 Task: Look for space in Törökszentmiklós, Hungary from 12th July, 2023 to 16th July, 2023 for 8 adults in price range Rs.10000 to Rs.16000. Place can be private room with 8 bedrooms having 8 beds and 8 bathrooms. Property type can be house, flat, guest house, hotel. Amenities needed are: wifi, TV, free parkinig on premises, gym, breakfast. Booking option can be shelf check-in. Required host language is English.
Action: Mouse moved to (498, 100)
Screenshot: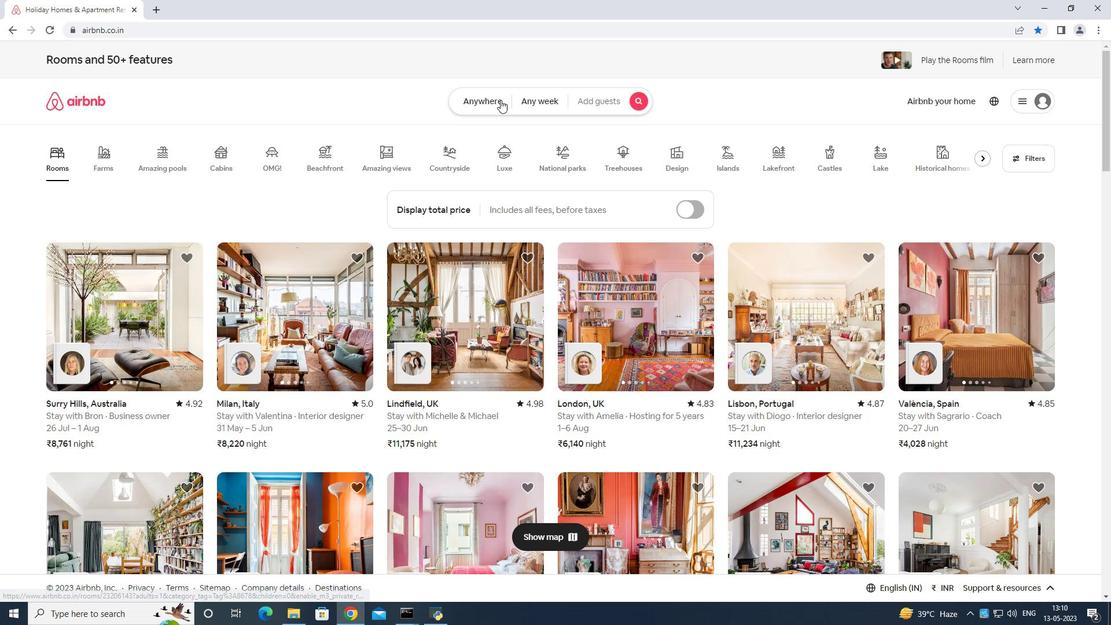 
Action: Mouse pressed left at (498, 100)
Screenshot: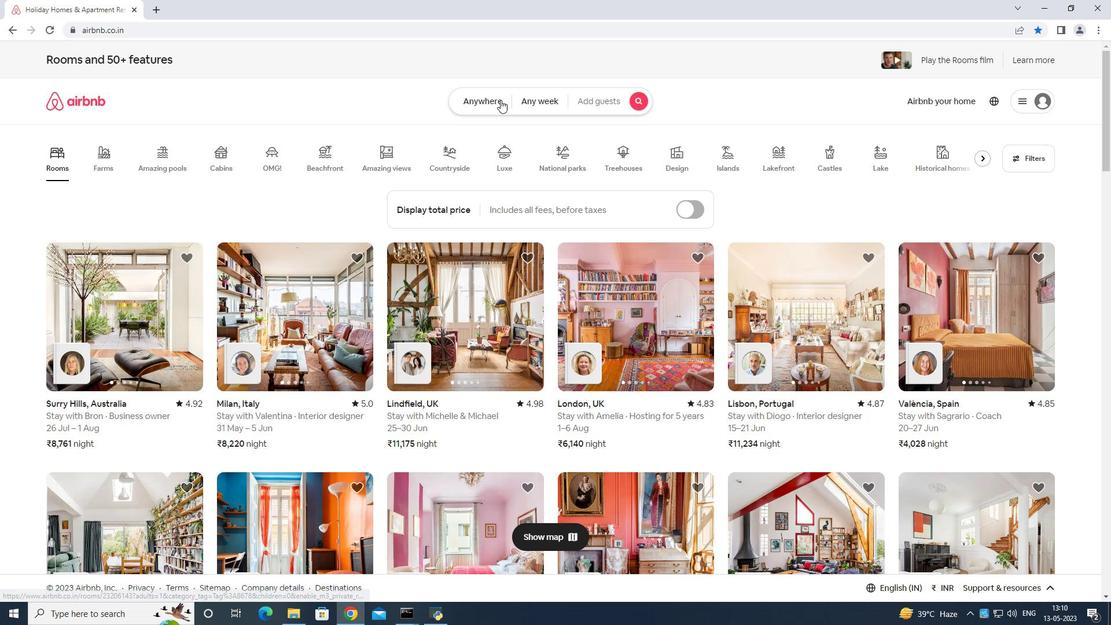 
Action: Mouse moved to (436, 140)
Screenshot: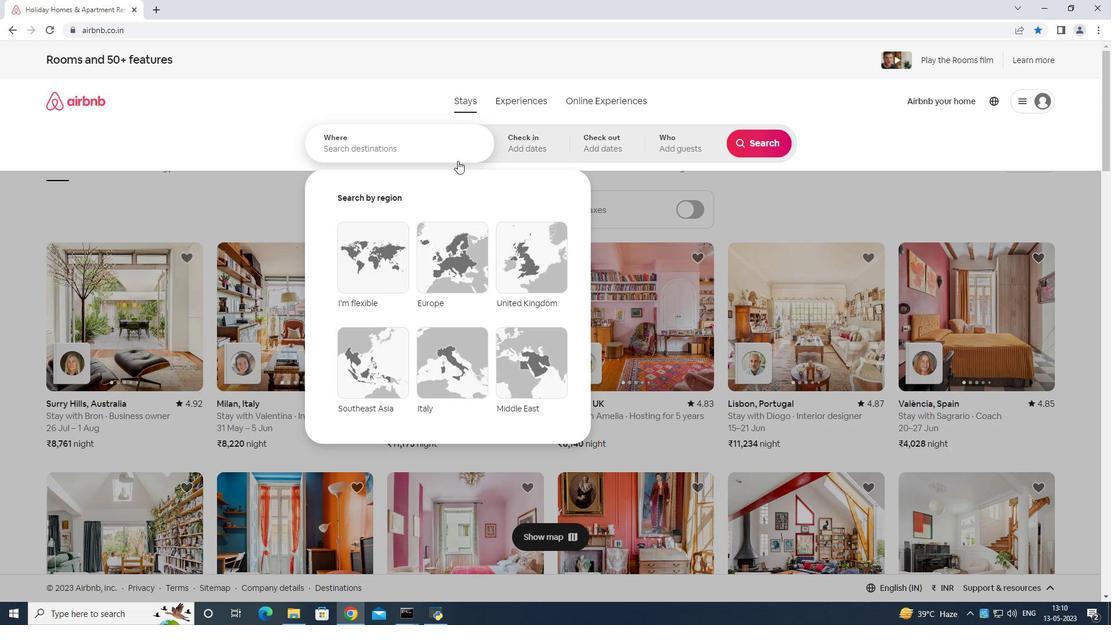 
Action: Mouse pressed left at (436, 140)
Screenshot: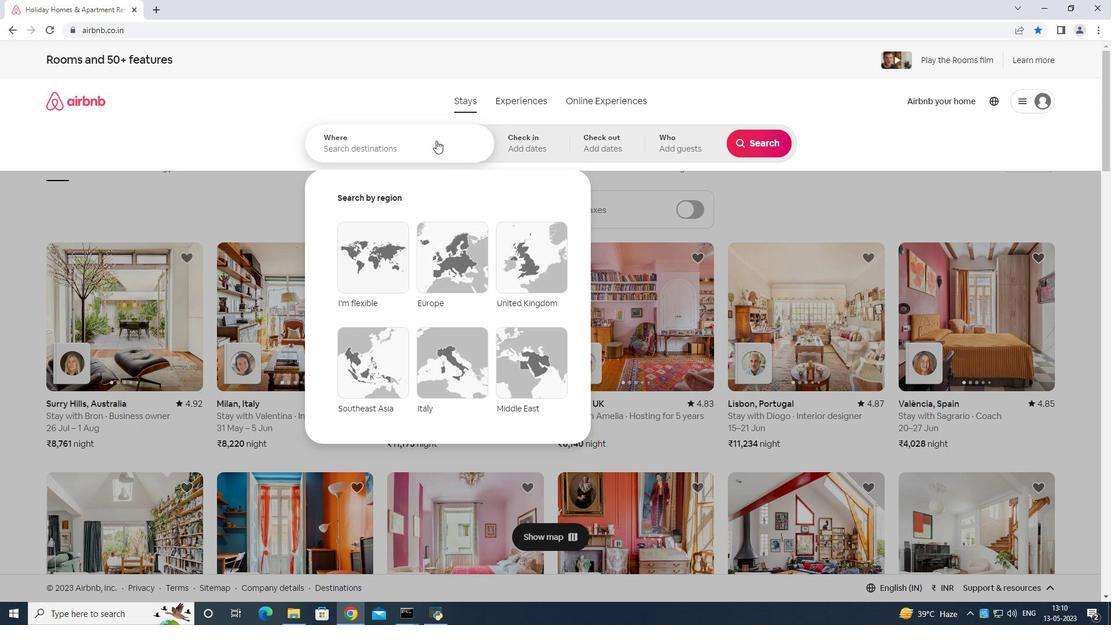 
Action: Mouse moved to (436, 140)
Screenshot: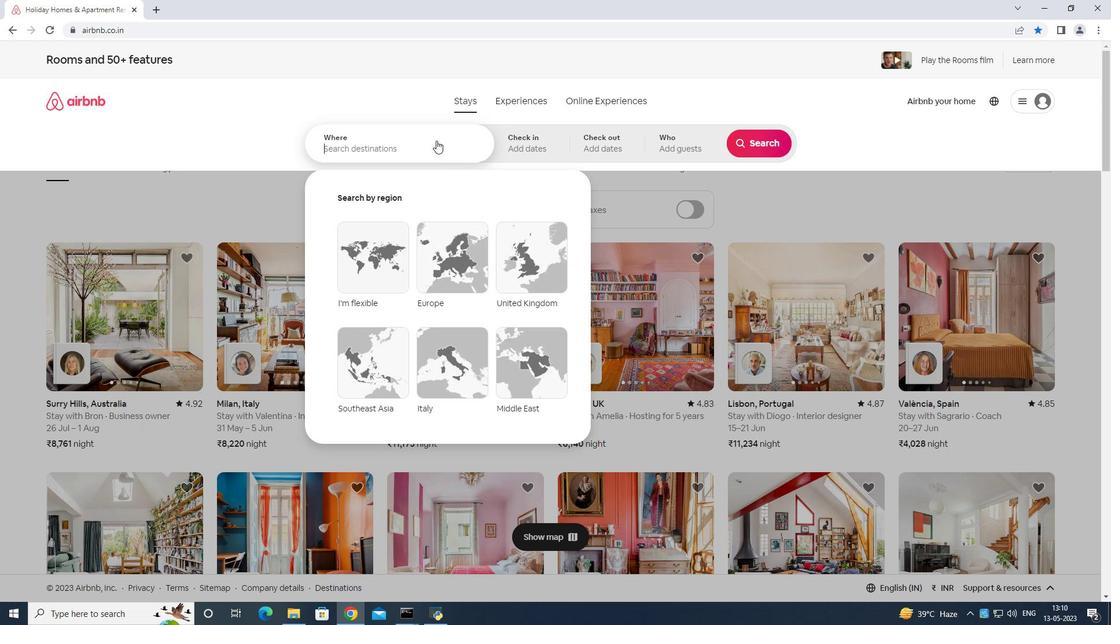 
Action: Key pressed <Key.shift>Torokszenr<Key.backspace>tmiklo<Key.space>hungary<Key.enter>
Screenshot: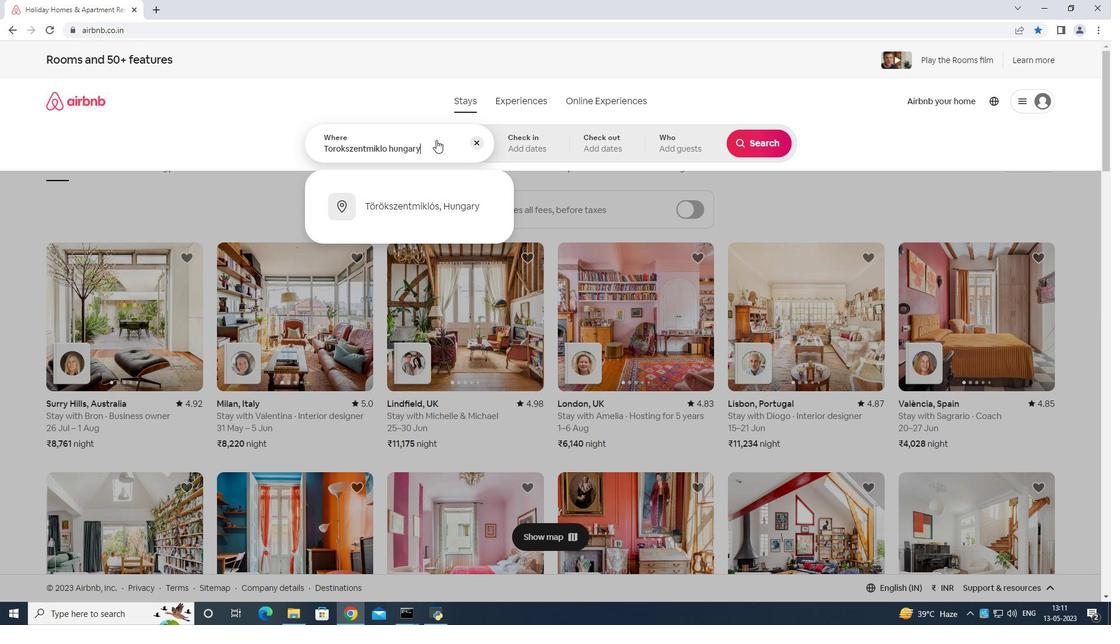 
Action: Mouse moved to (763, 237)
Screenshot: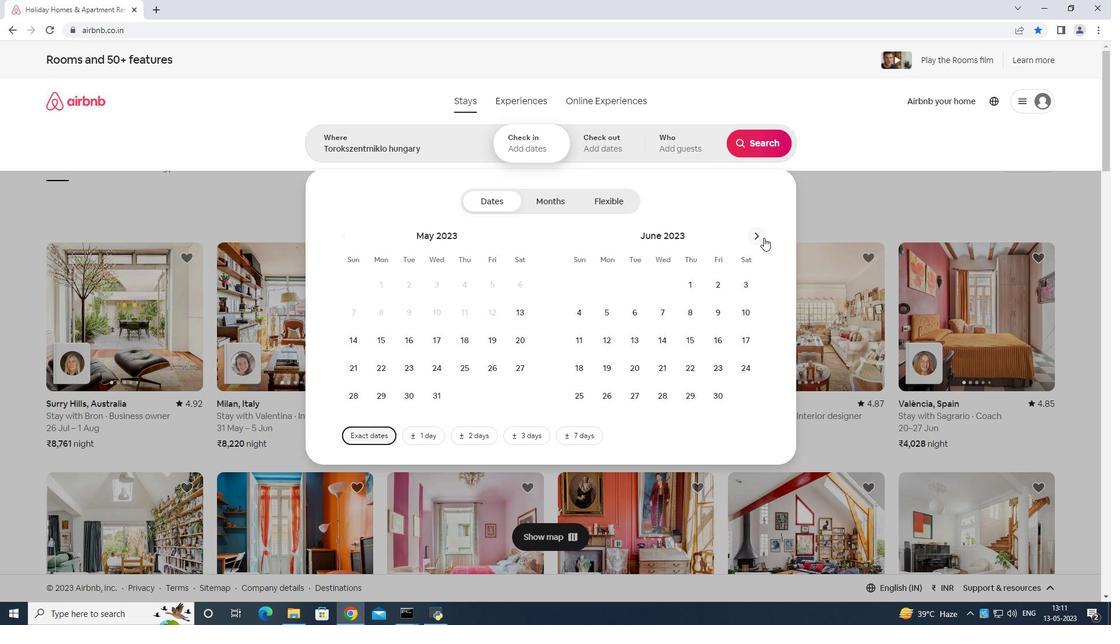 
Action: Mouse pressed left at (763, 237)
Screenshot: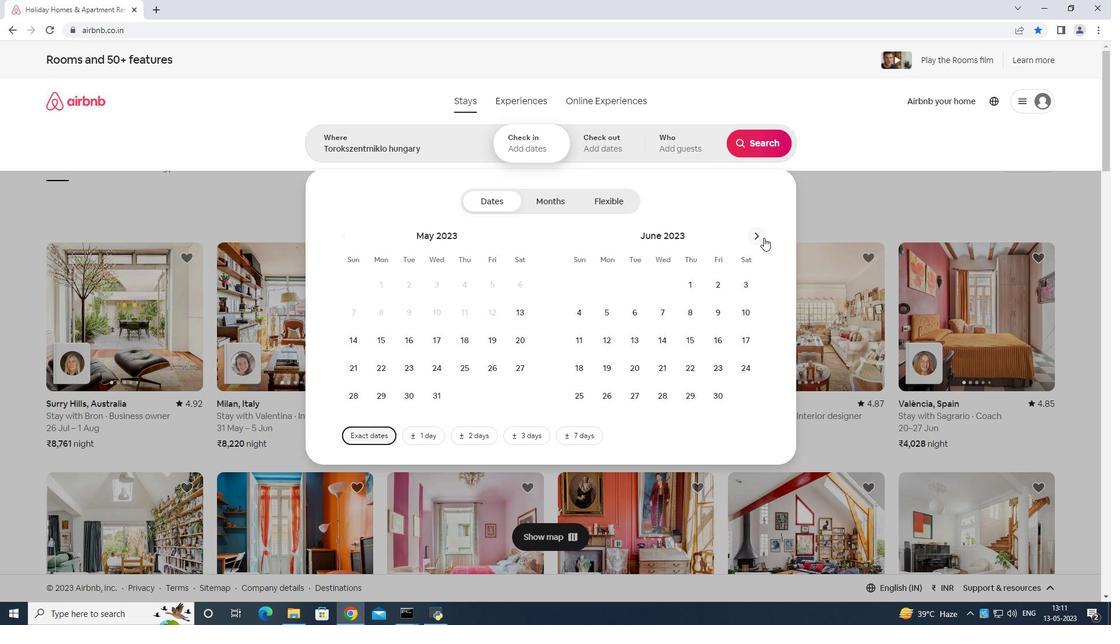 
Action: Mouse moved to (663, 337)
Screenshot: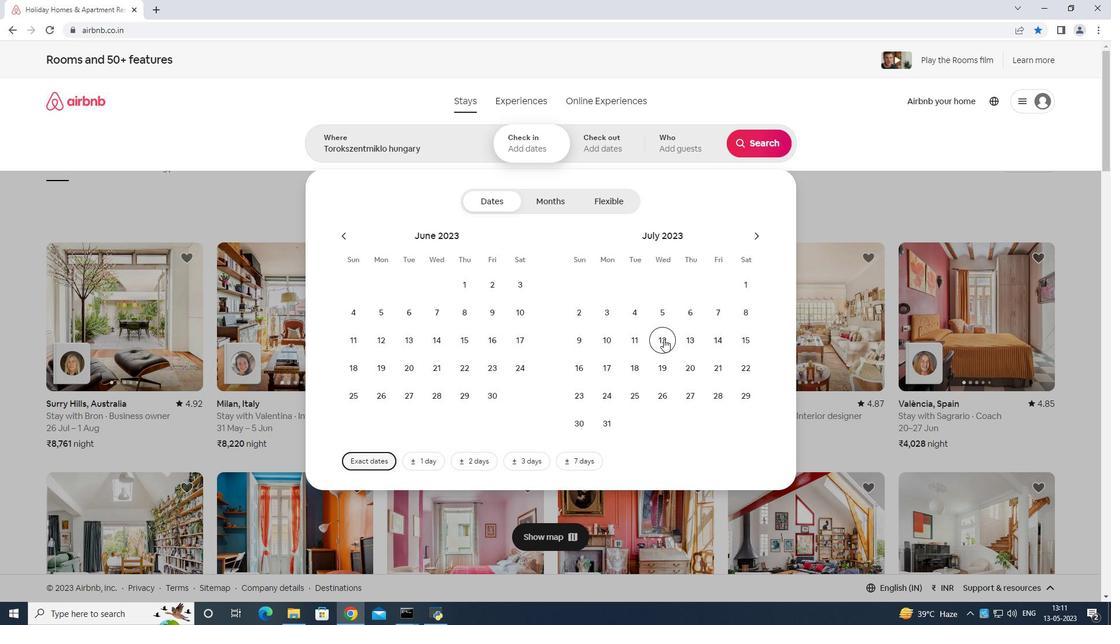 
Action: Mouse pressed left at (663, 337)
Screenshot: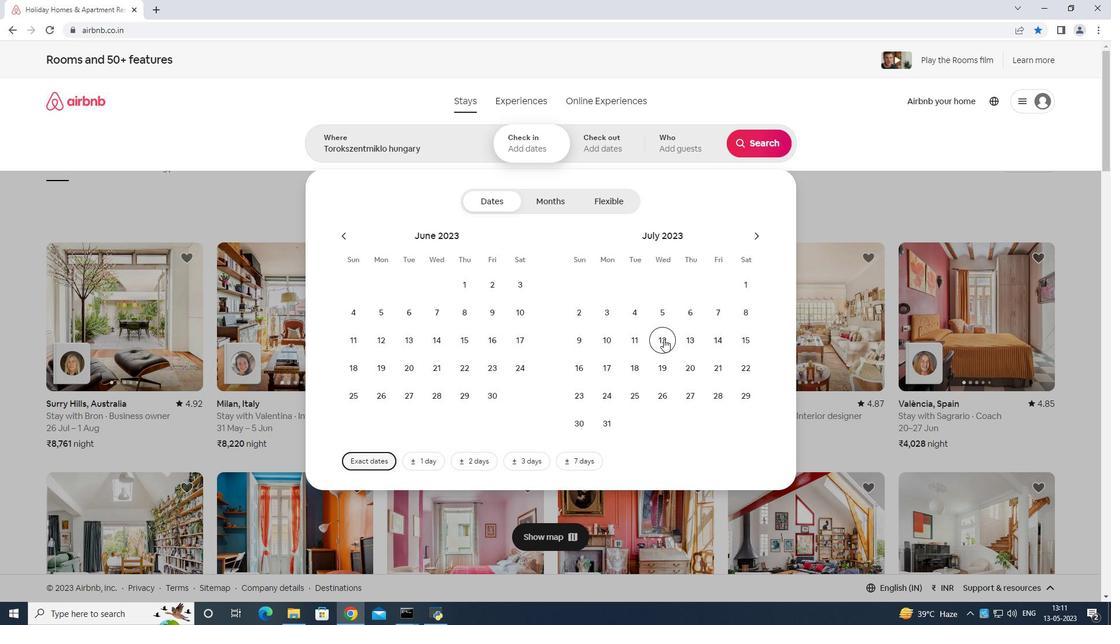 
Action: Mouse moved to (572, 369)
Screenshot: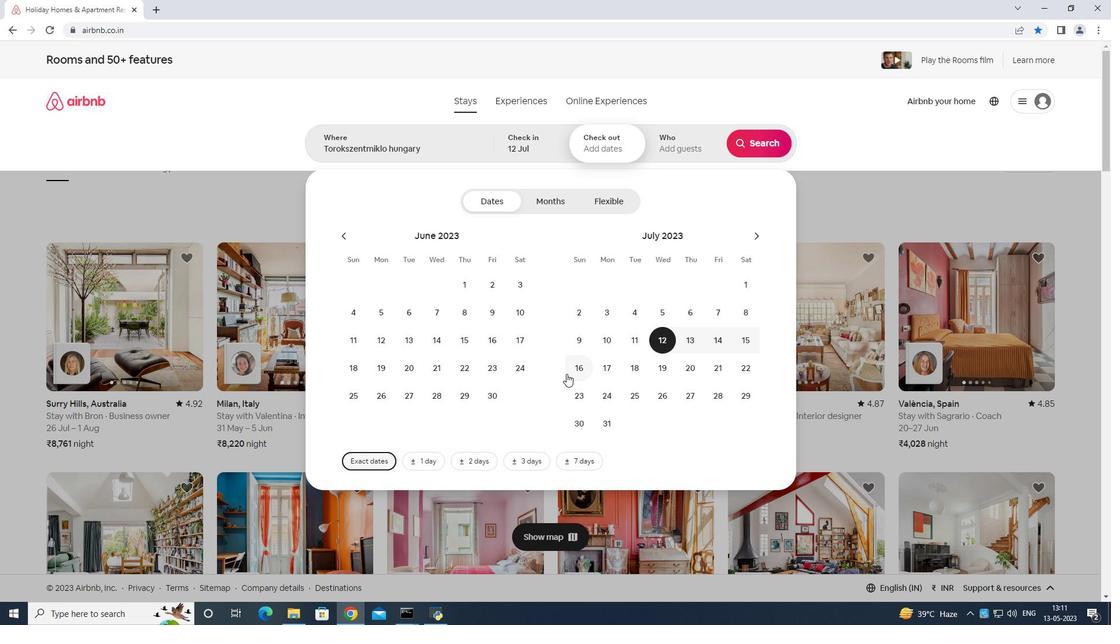 
Action: Mouse pressed left at (572, 369)
Screenshot: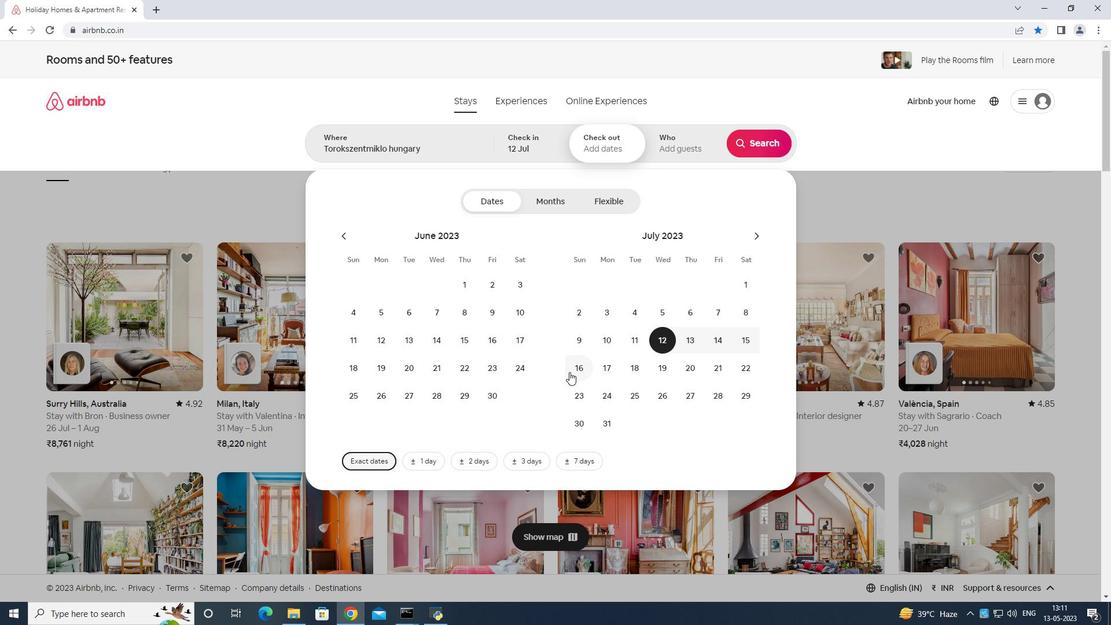 
Action: Mouse moved to (694, 141)
Screenshot: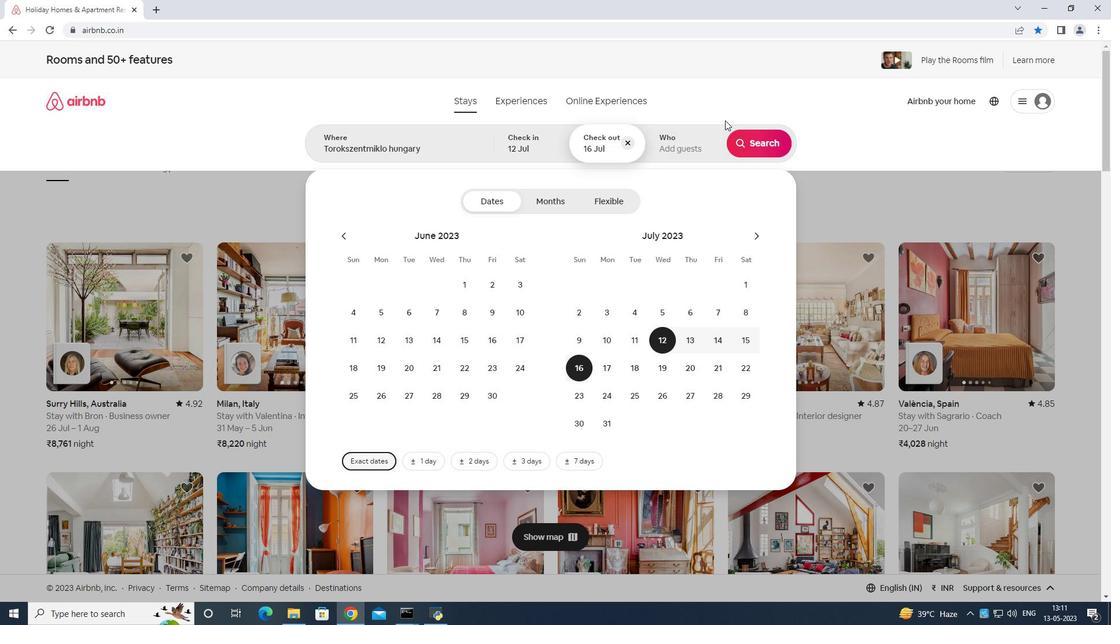 
Action: Mouse pressed left at (694, 141)
Screenshot: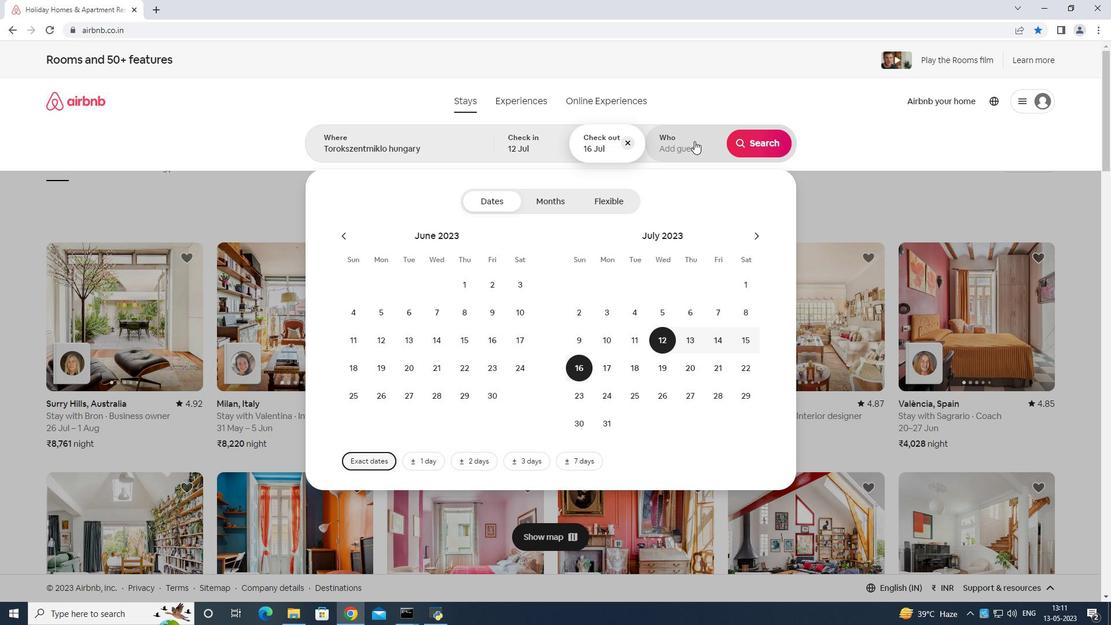 
Action: Mouse moved to (767, 201)
Screenshot: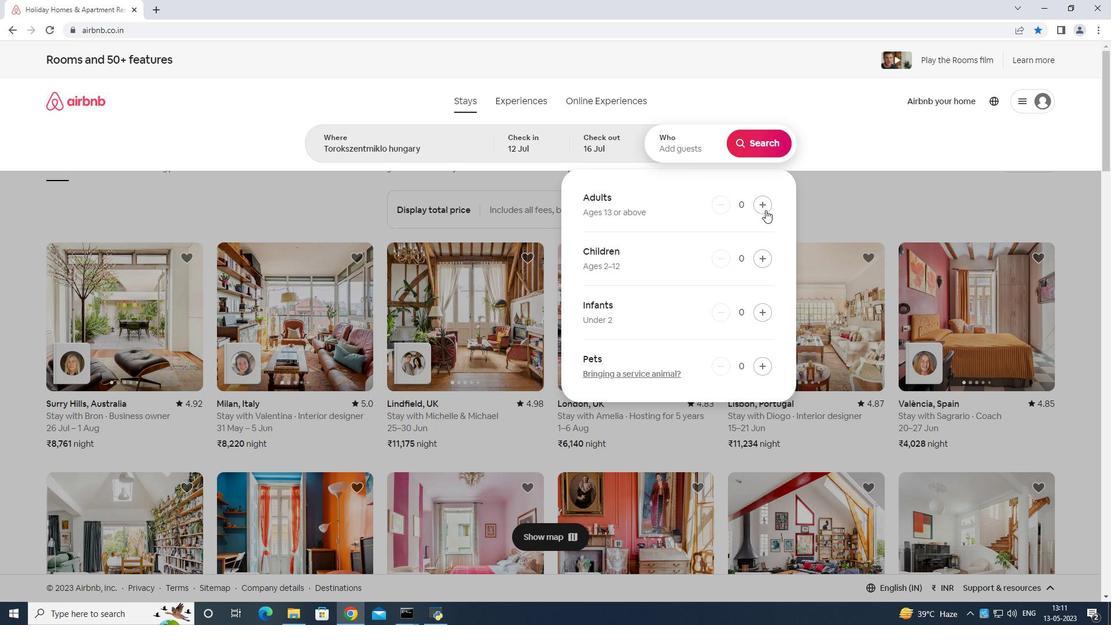 
Action: Mouse pressed left at (767, 201)
Screenshot: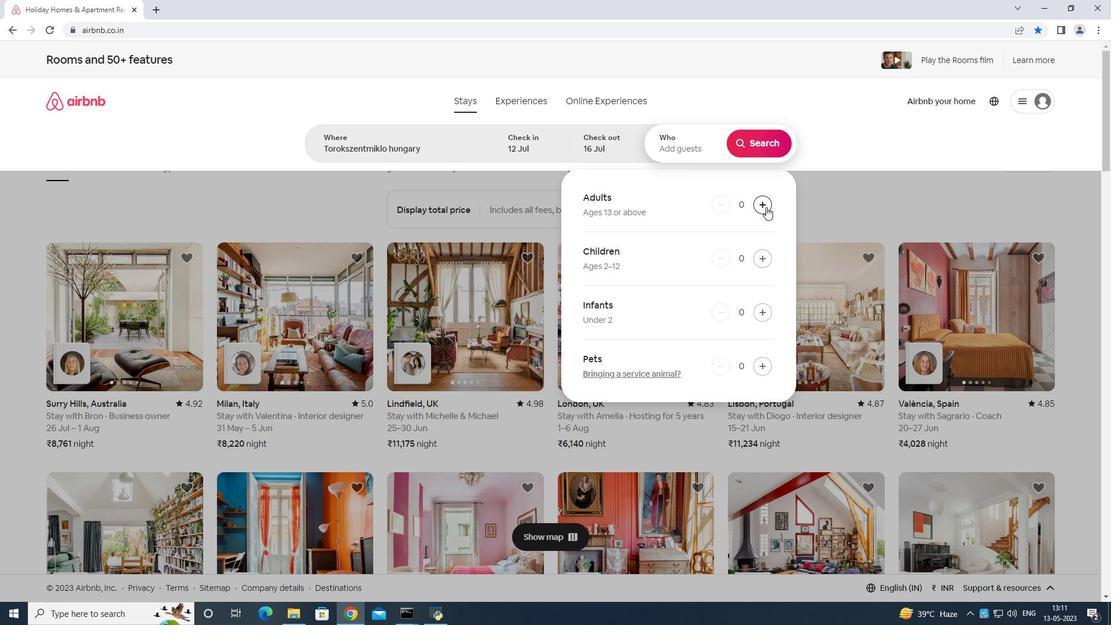 
Action: Mouse pressed left at (767, 201)
Screenshot: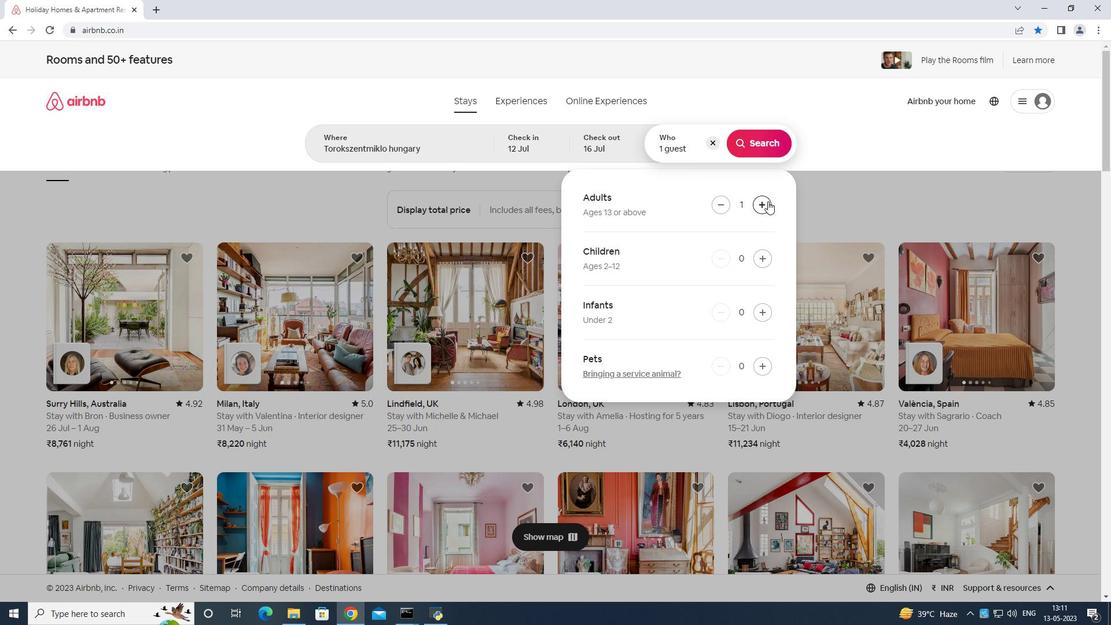 
Action: Mouse pressed left at (767, 201)
Screenshot: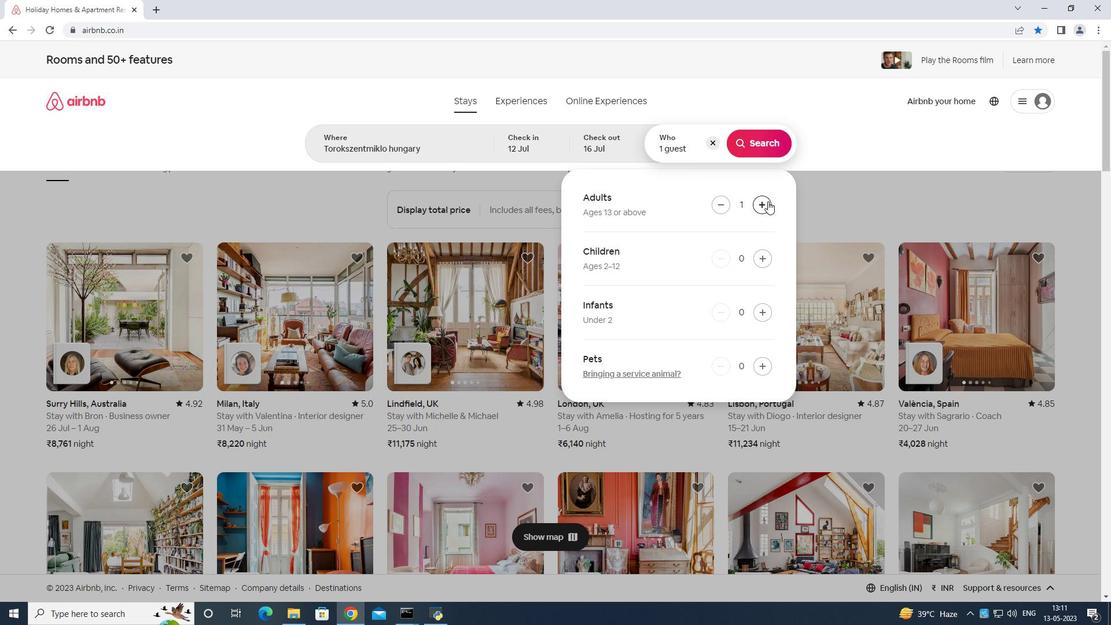 
Action: Mouse moved to (767, 200)
Screenshot: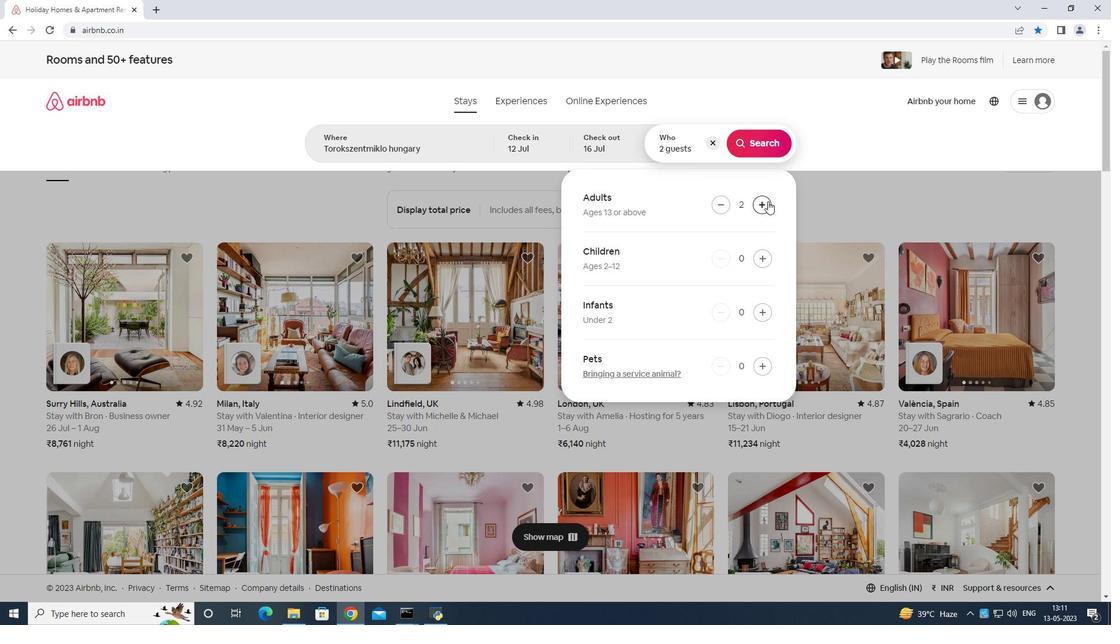 
Action: Mouse pressed left at (767, 200)
Screenshot: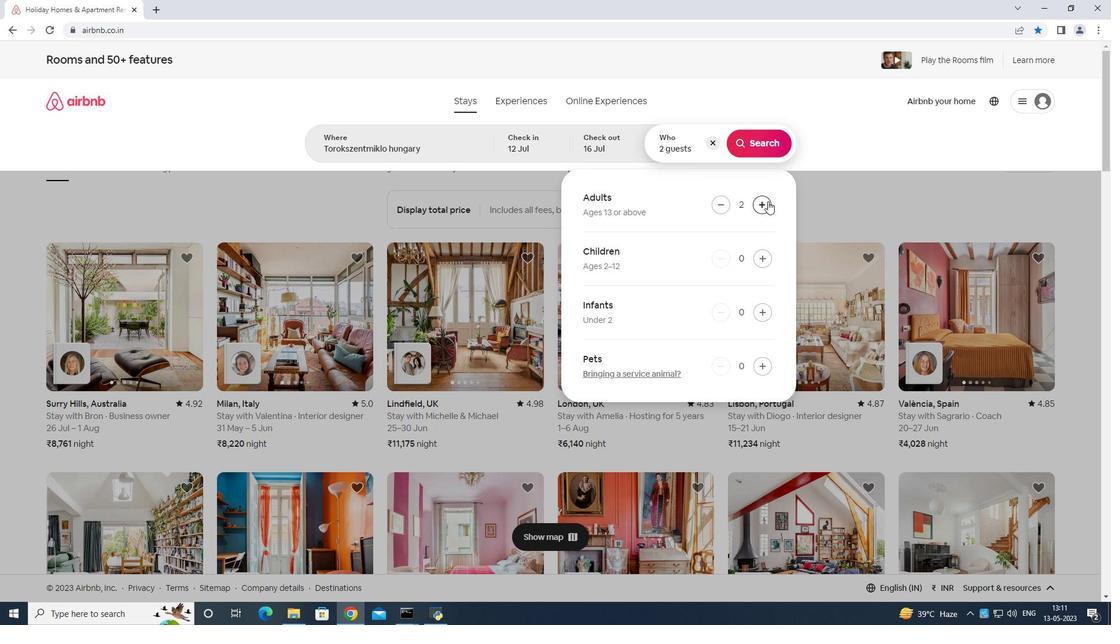 
Action: Mouse moved to (767, 200)
Screenshot: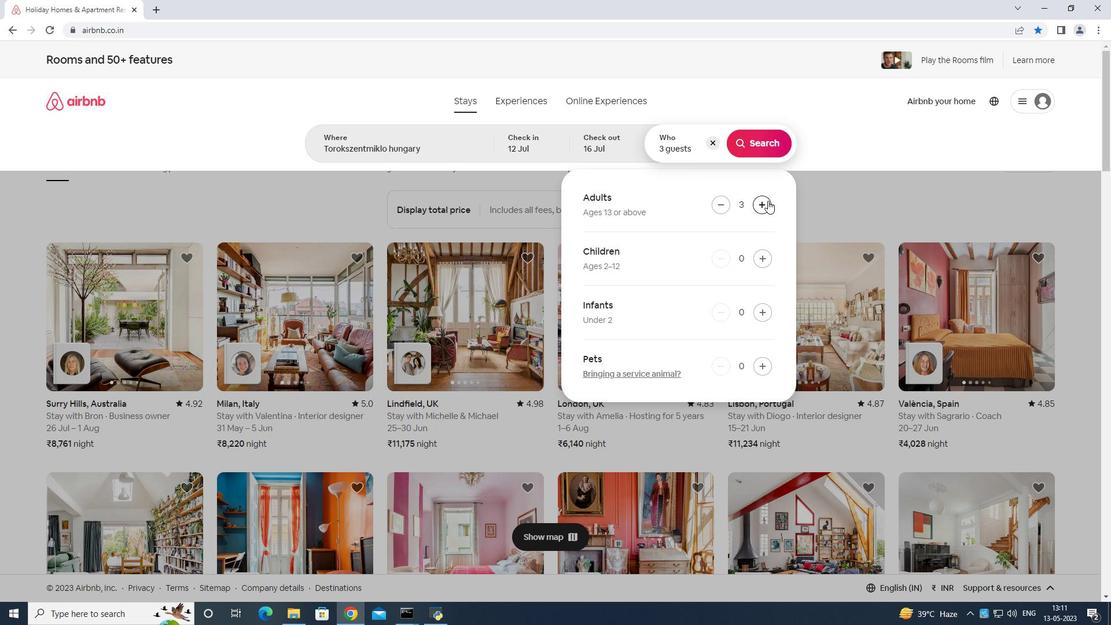 
Action: Mouse pressed left at (767, 200)
Screenshot: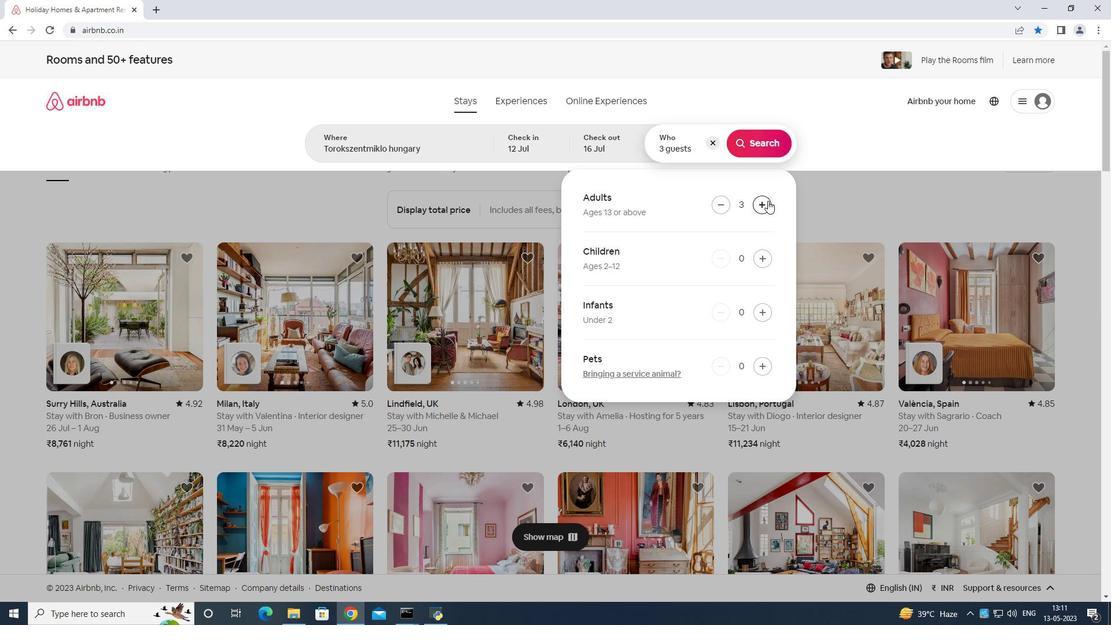 
Action: Mouse moved to (767, 199)
Screenshot: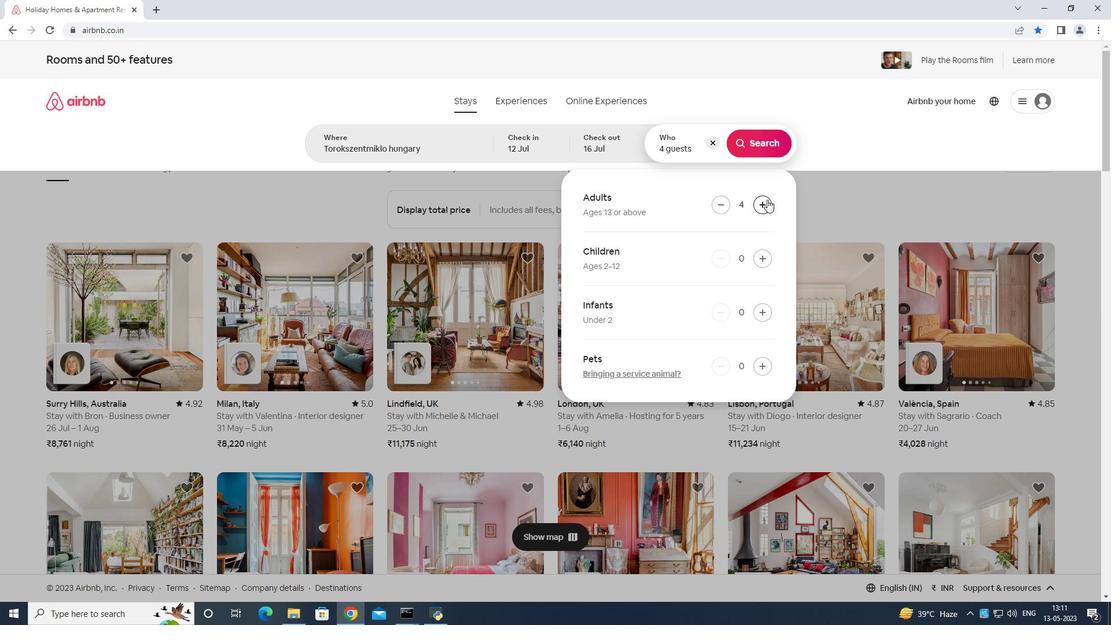 
Action: Mouse pressed left at (767, 199)
Screenshot: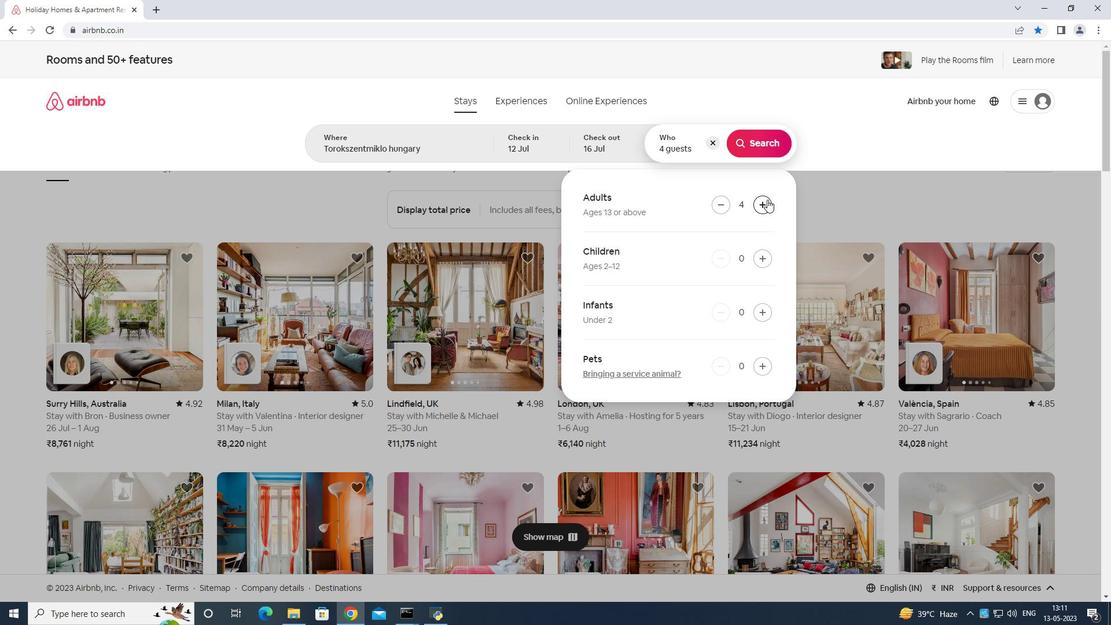 
Action: Mouse pressed left at (767, 199)
Screenshot: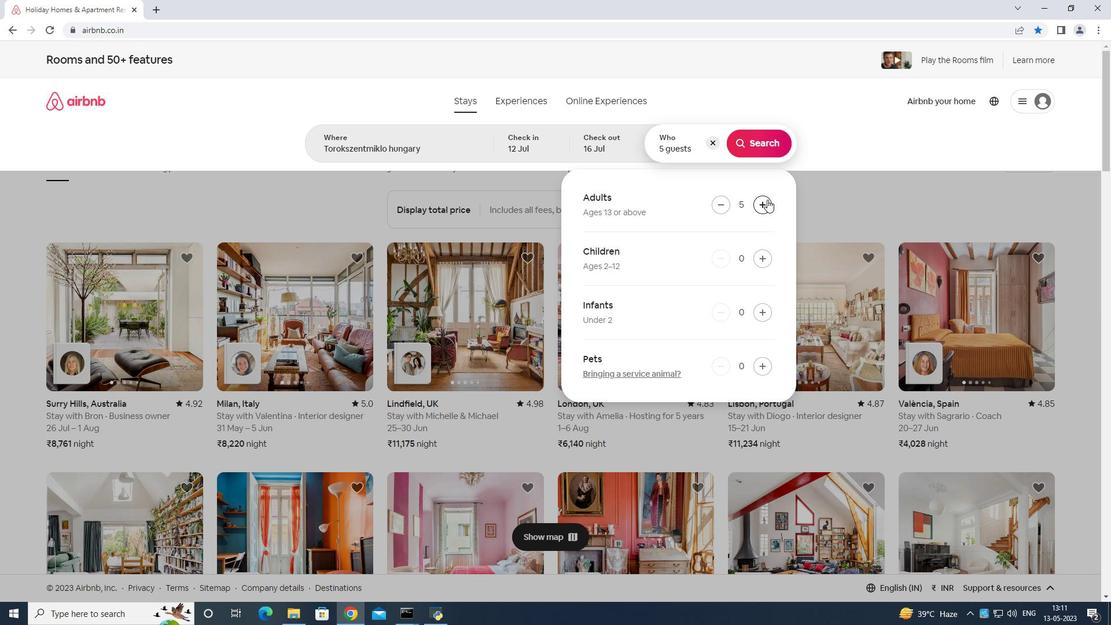 
Action: Mouse pressed left at (767, 199)
Screenshot: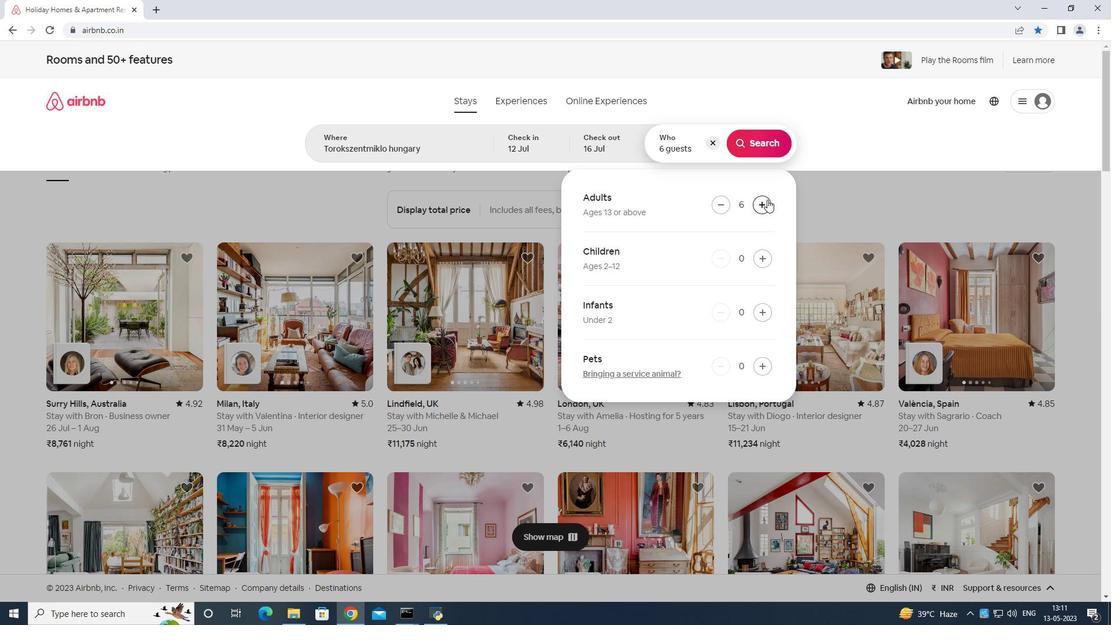
Action: Mouse moved to (773, 141)
Screenshot: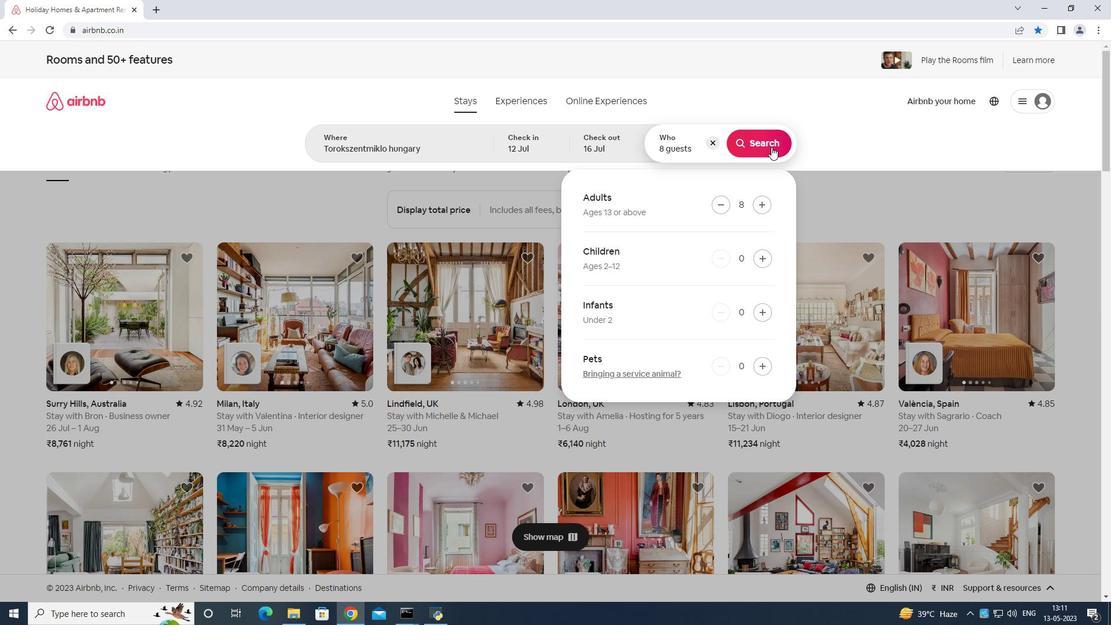 
Action: Mouse pressed left at (773, 141)
Screenshot: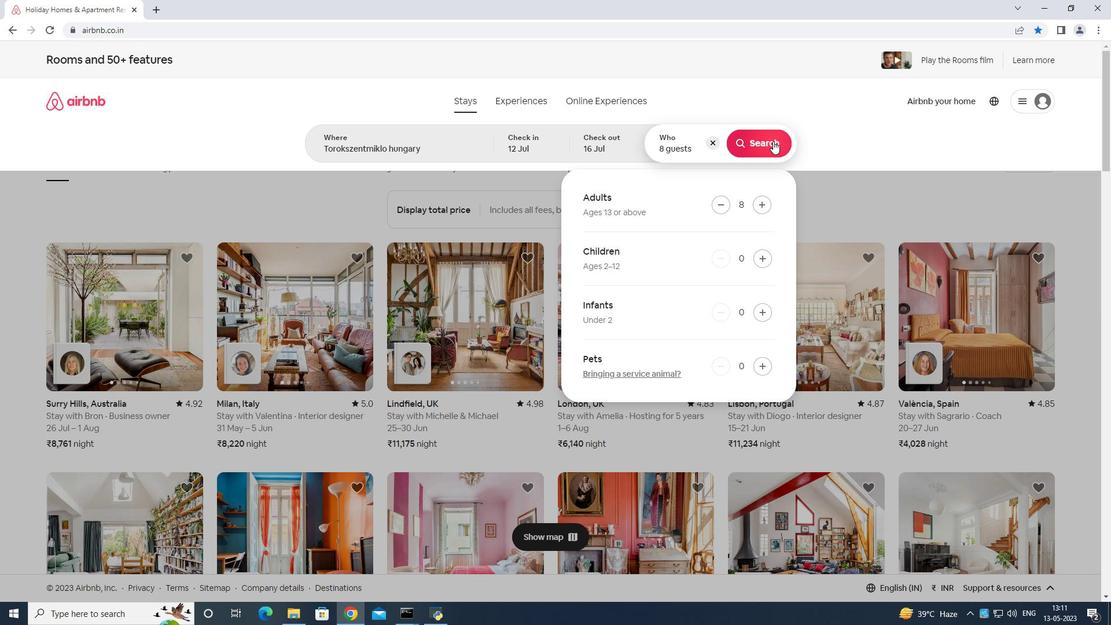 
Action: Mouse moved to (1073, 103)
Screenshot: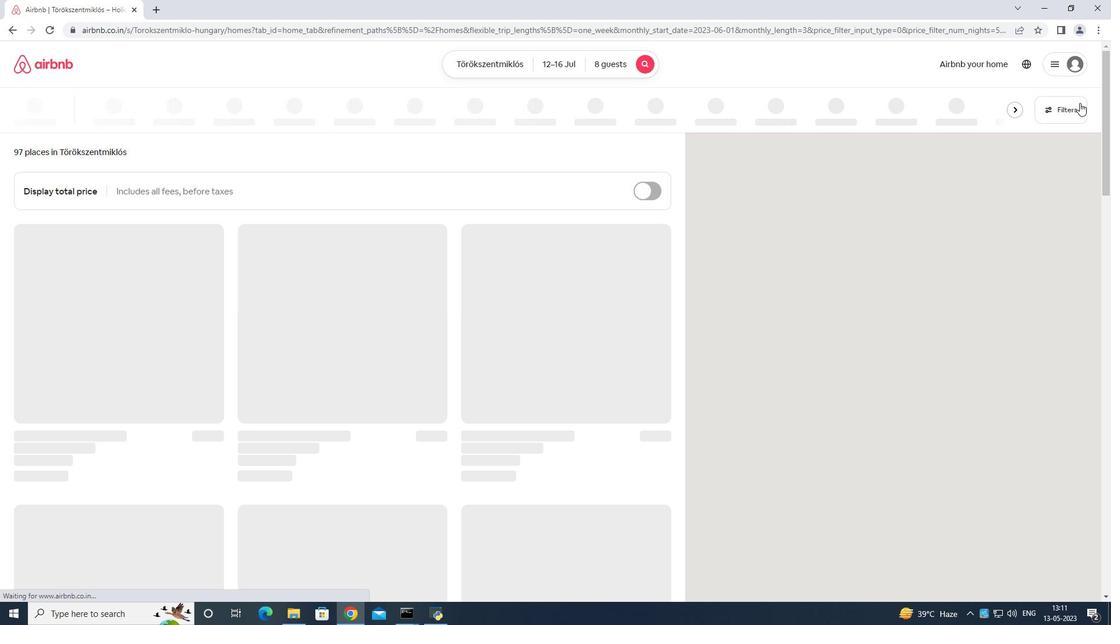 
Action: Mouse pressed left at (1073, 103)
Screenshot: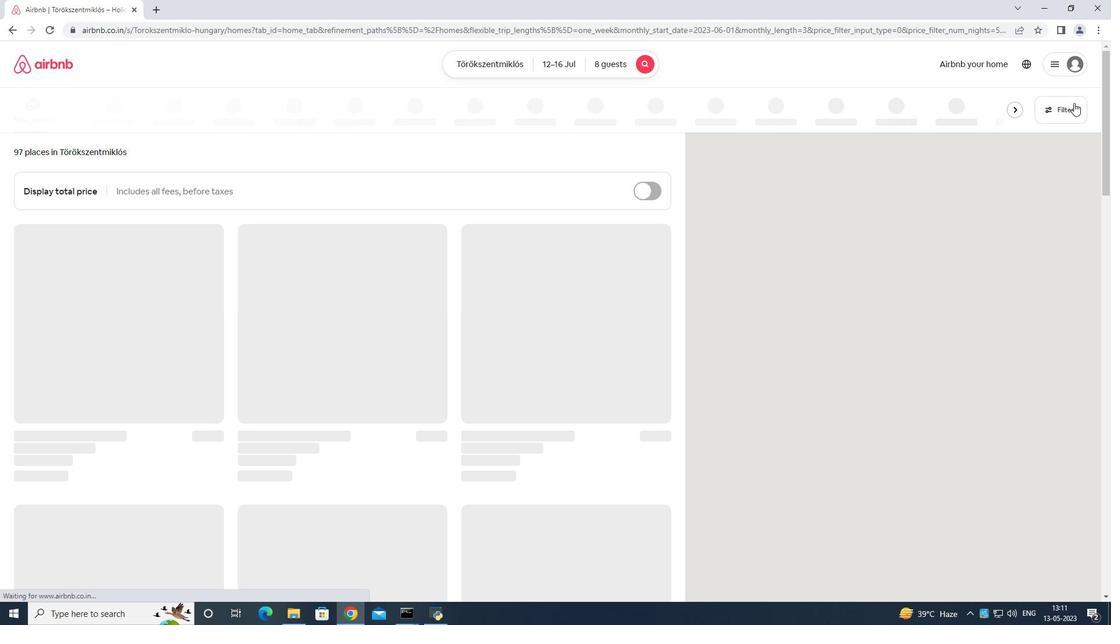 
Action: Mouse moved to (500, 387)
Screenshot: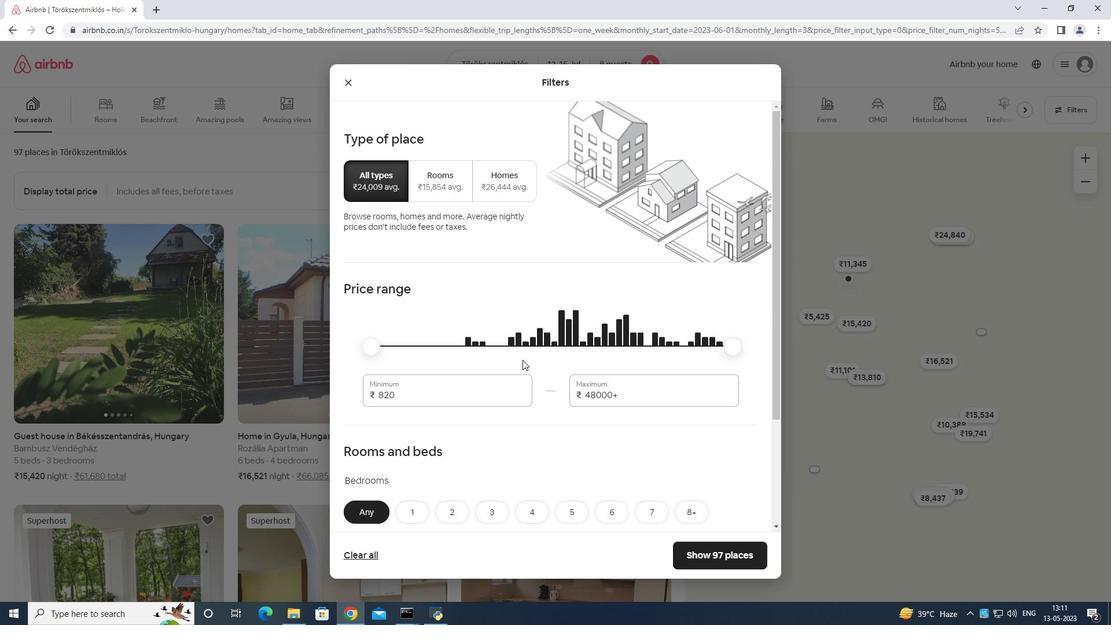 
Action: Mouse pressed left at (500, 387)
Screenshot: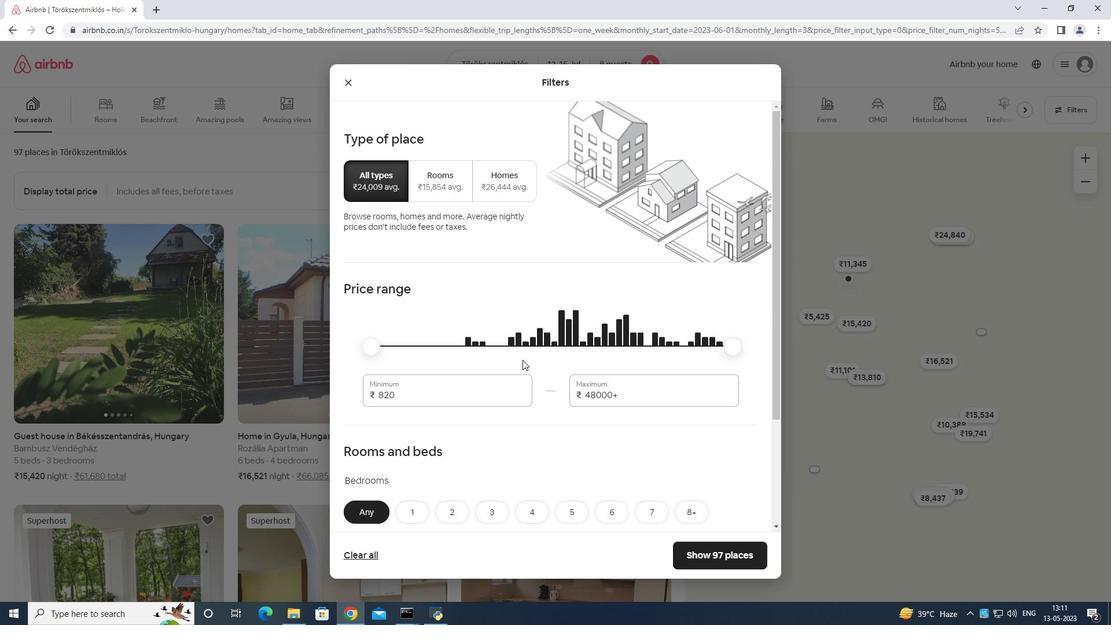 
Action: Mouse moved to (490, 377)
Screenshot: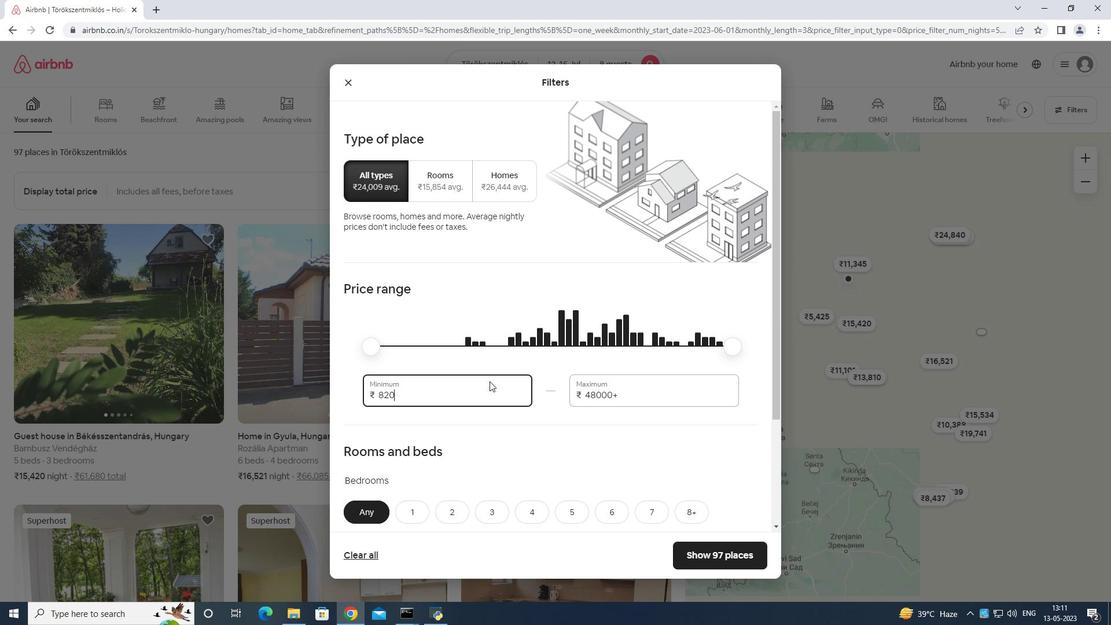 
Action: Key pressed <Key.backspace>
Screenshot: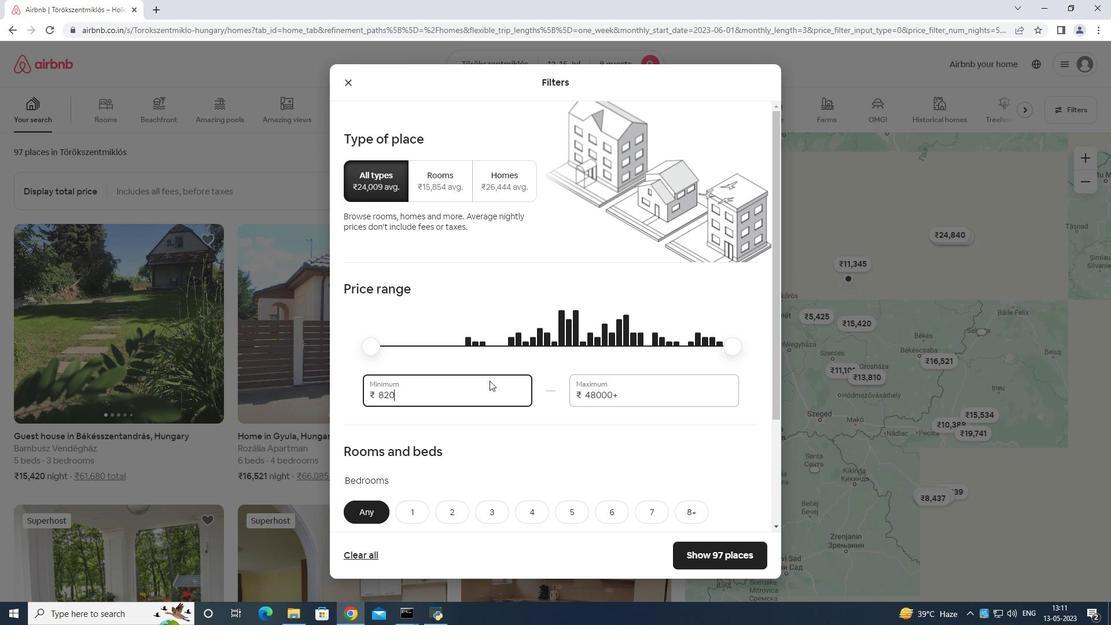 
Action: Mouse moved to (490, 372)
Screenshot: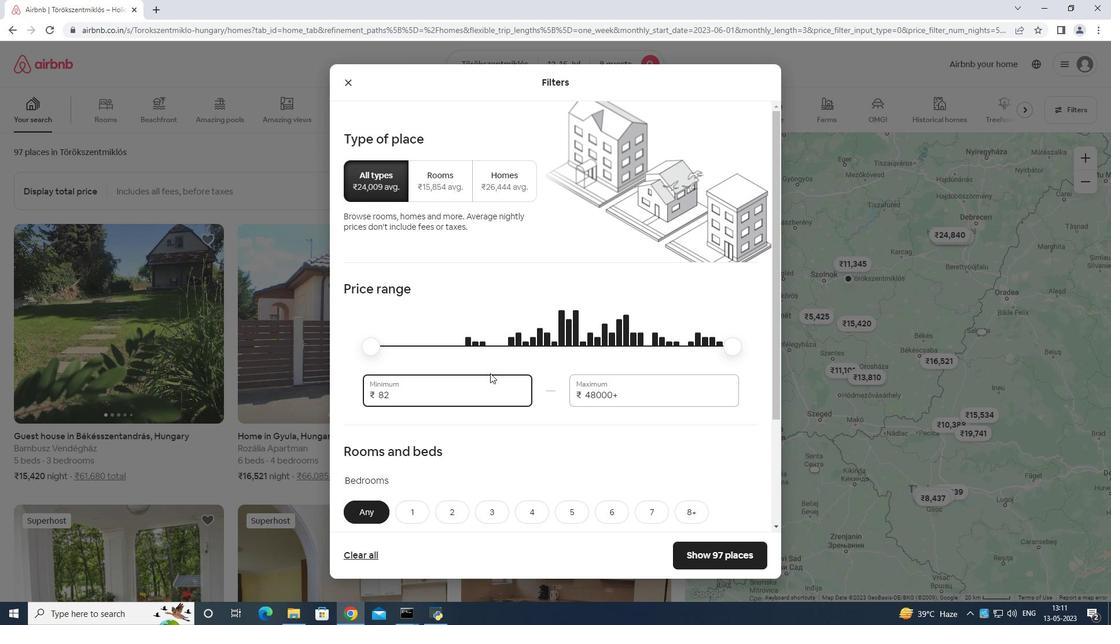 
Action: Key pressed <Key.backspace>
Screenshot: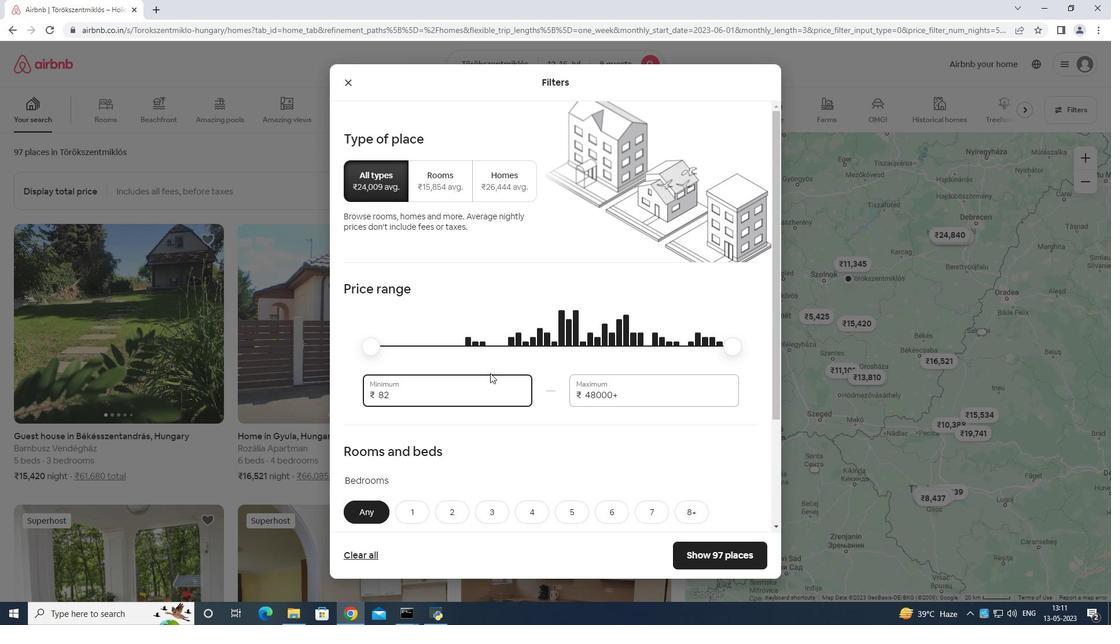 
Action: Mouse moved to (490, 371)
Screenshot: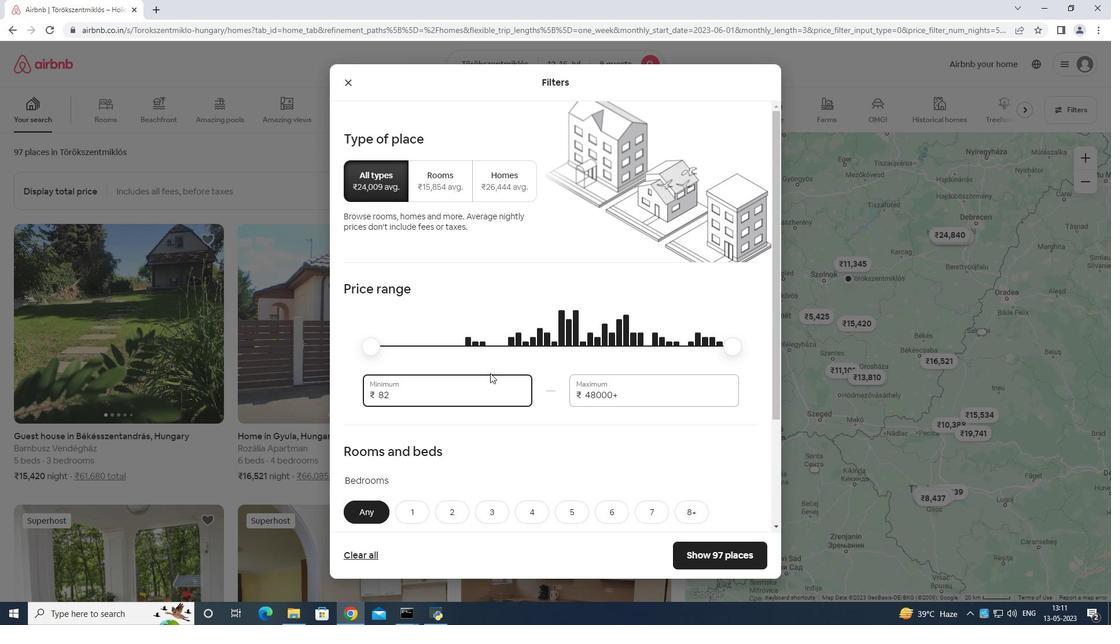 
Action: Key pressed <Key.backspace>
Screenshot: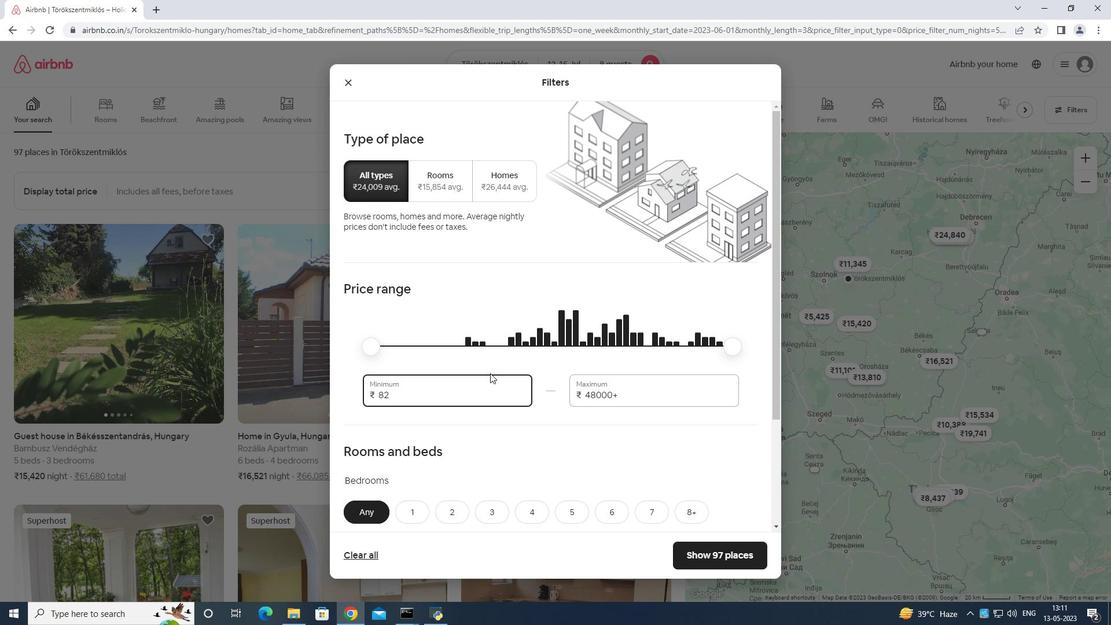 
Action: Mouse moved to (490, 371)
Screenshot: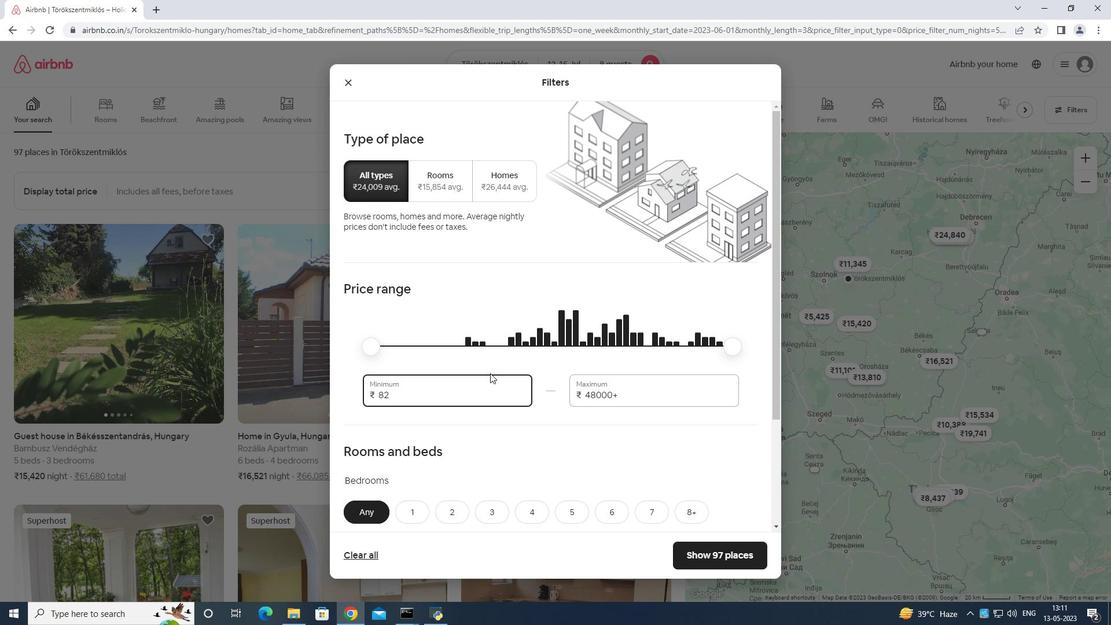 
Action: Key pressed <Key.backspace>
Screenshot: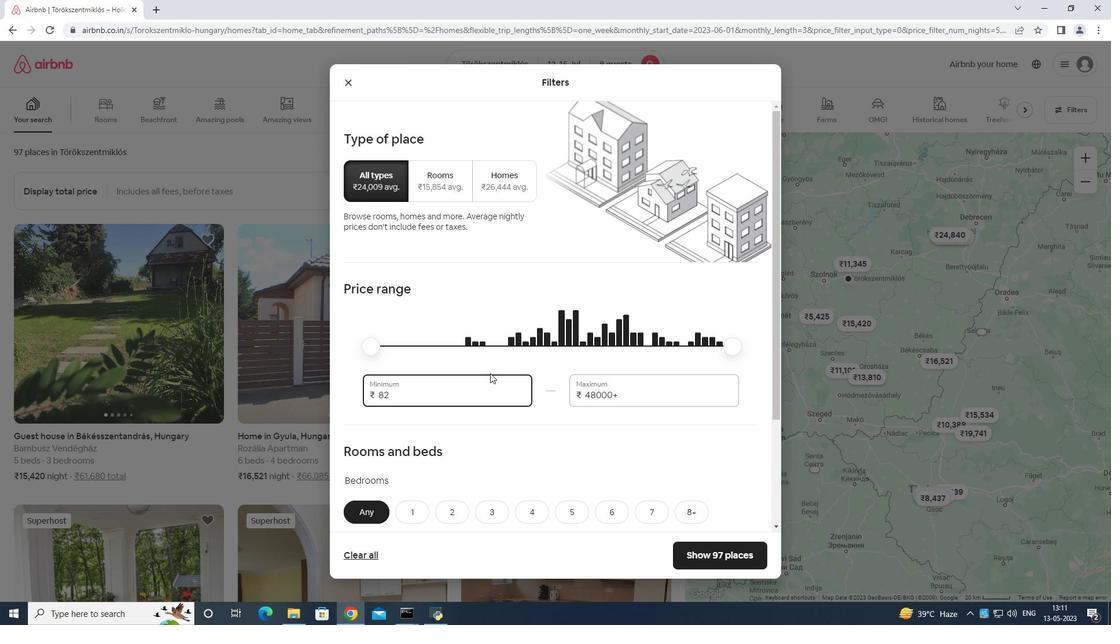 
Action: Mouse moved to (490, 370)
Screenshot: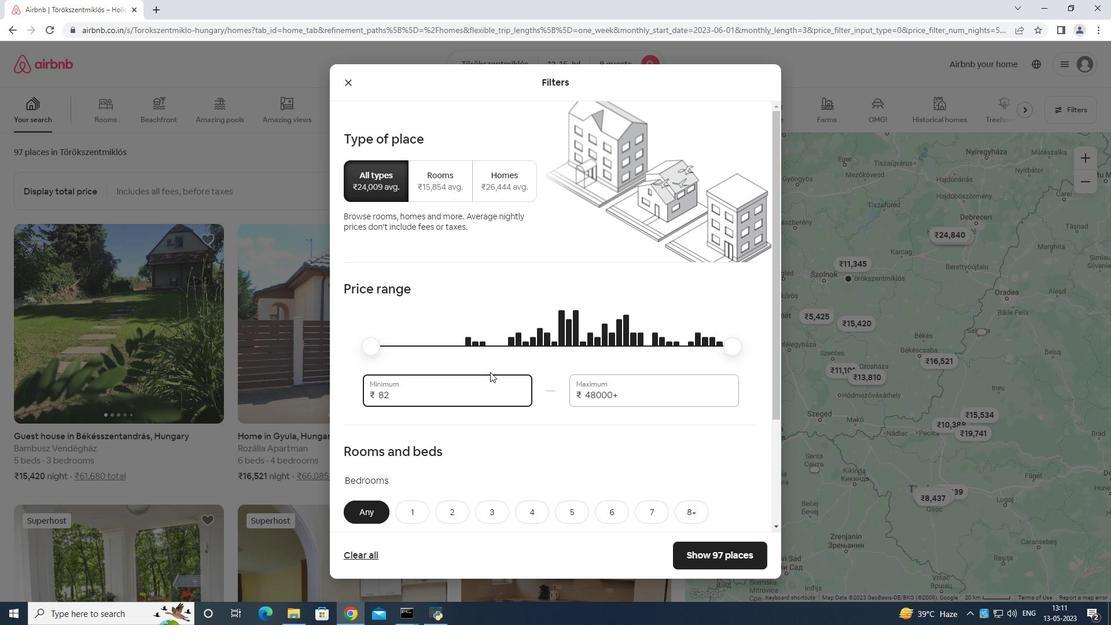 
Action: Key pressed <Key.backspace><Key.backspace>100
Screenshot: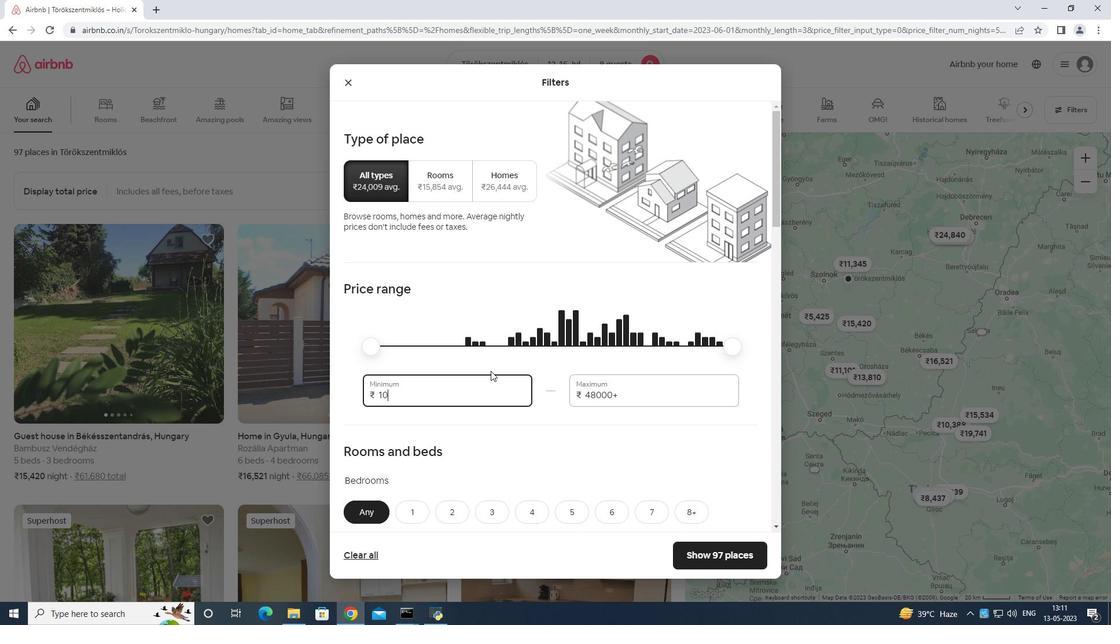 
Action: Mouse moved to (491, 369)
Screenshot: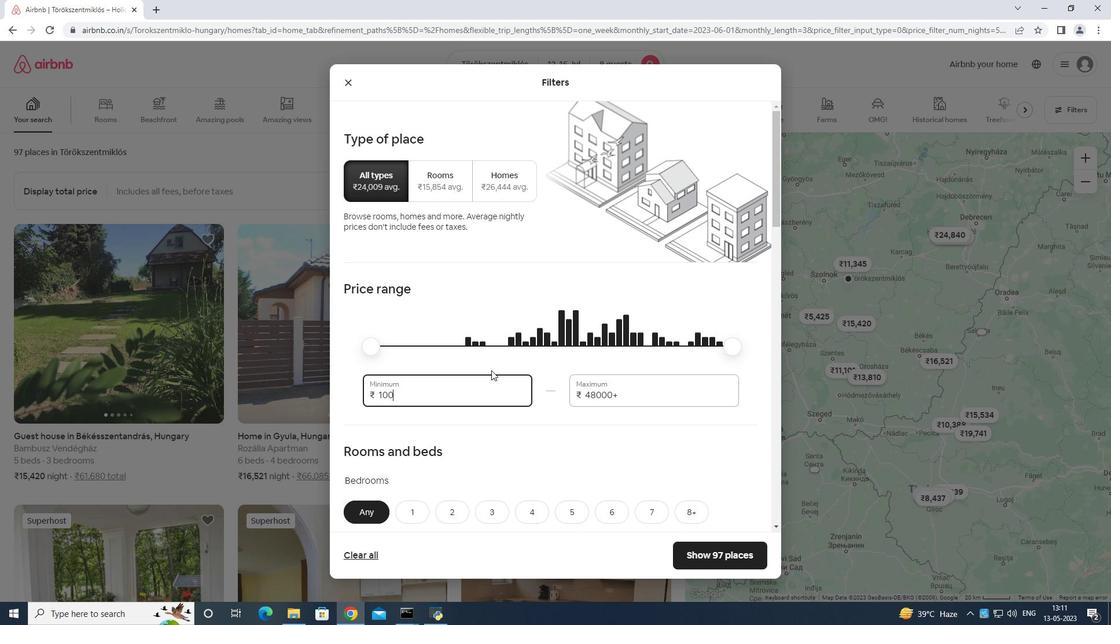 
Action: Key pressed 0
Screenshot: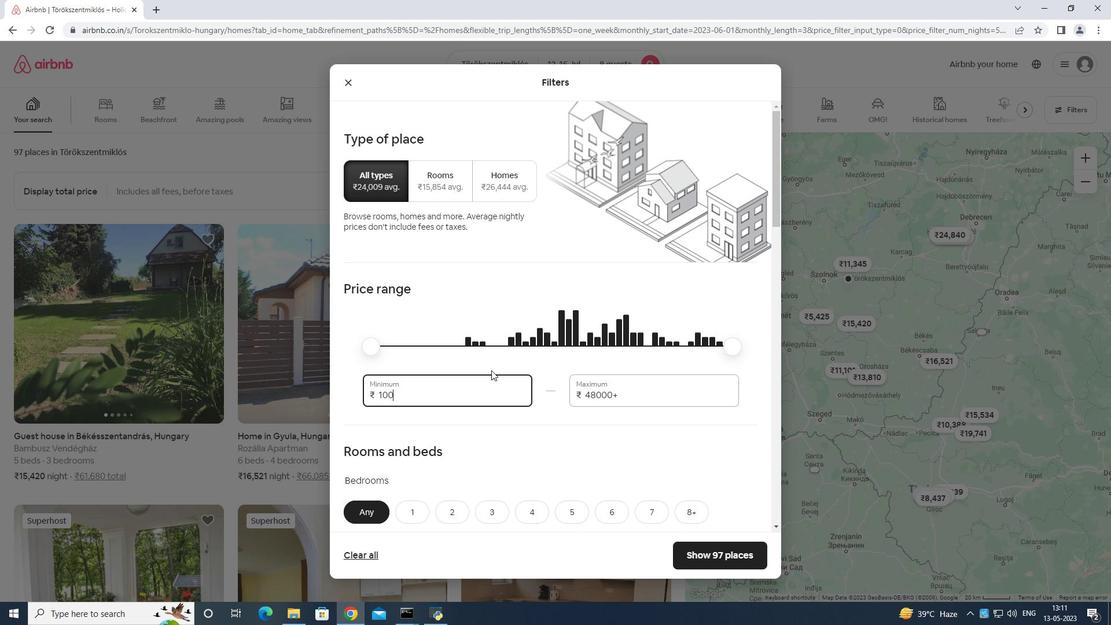 
Action: Mouse moved to (497, 371)
Screenshot: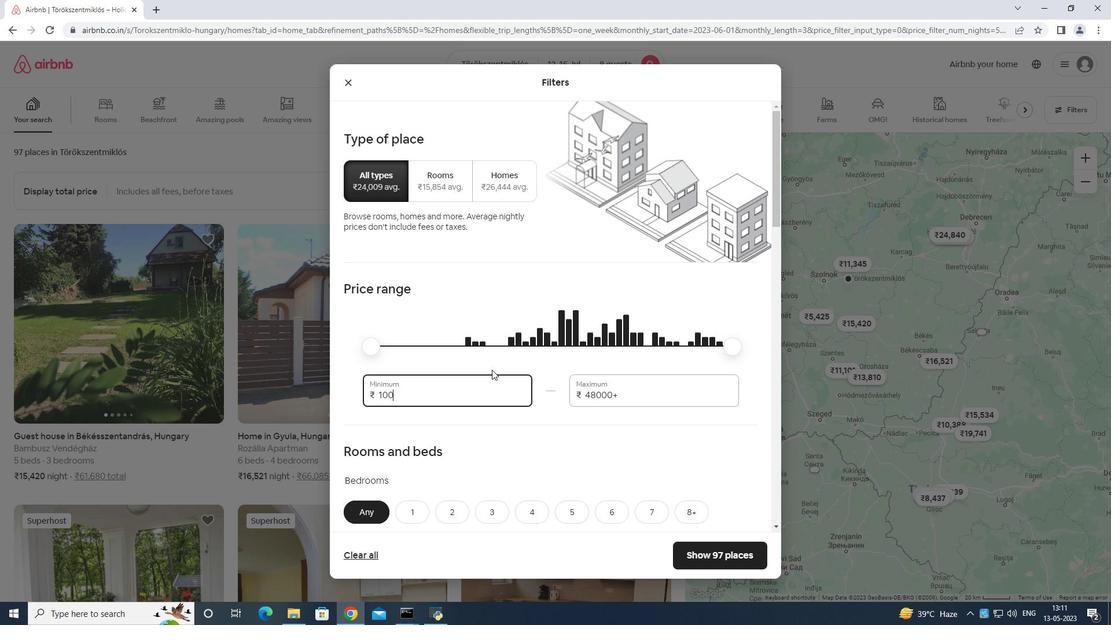 
Action: Key pressed 0
Screenshot: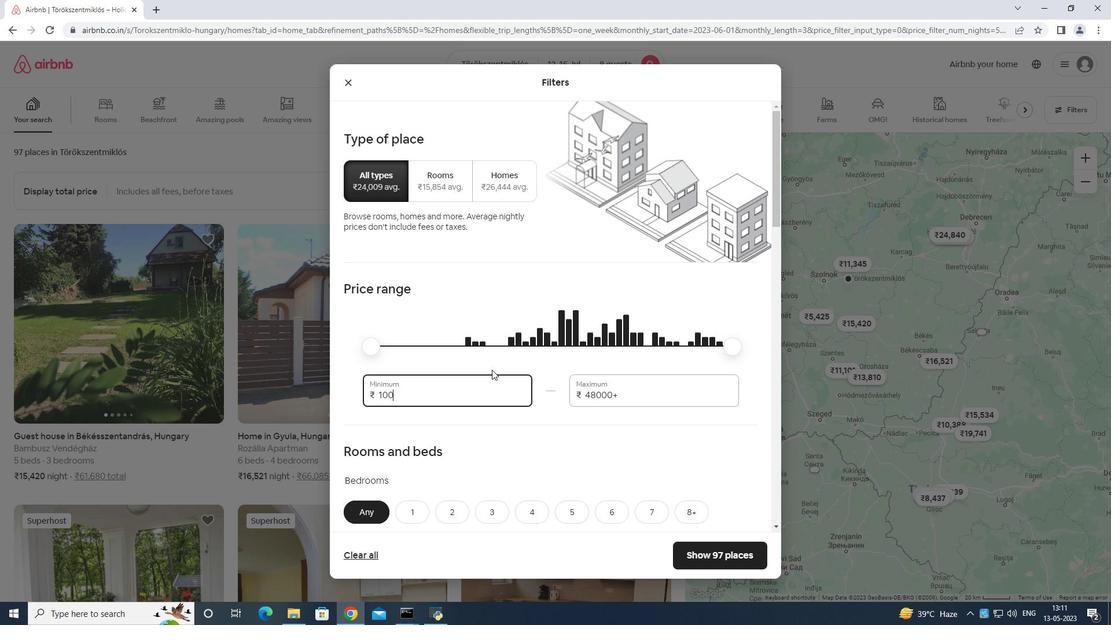 
Action: Mouse moved to (688, 382)
Screenshot: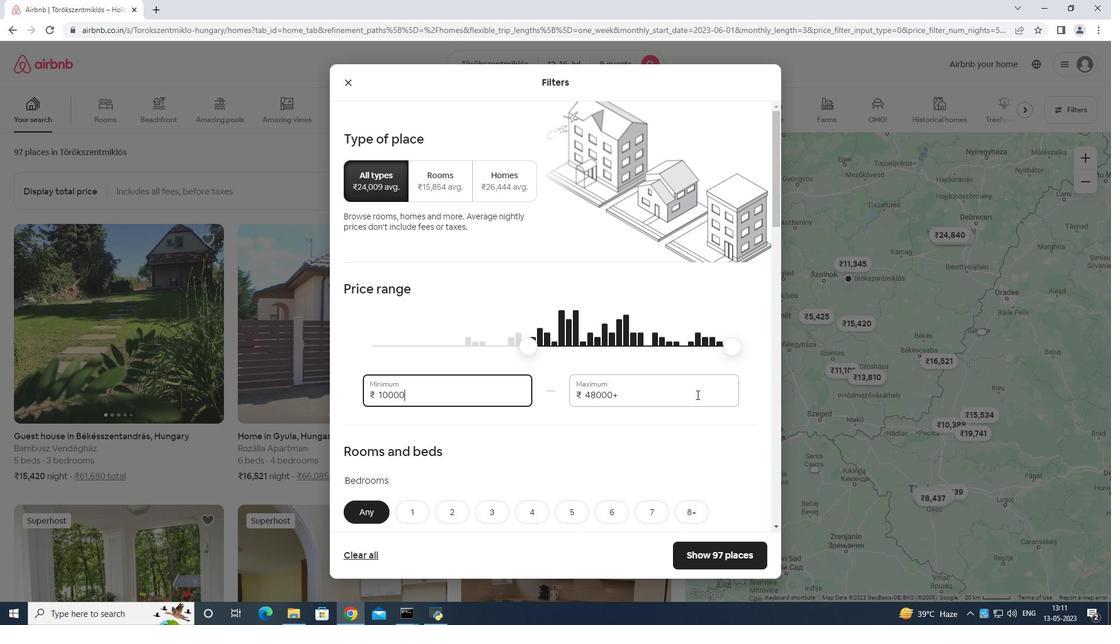 
Action: Mouse pressed left at (688, 382)
Screenshot: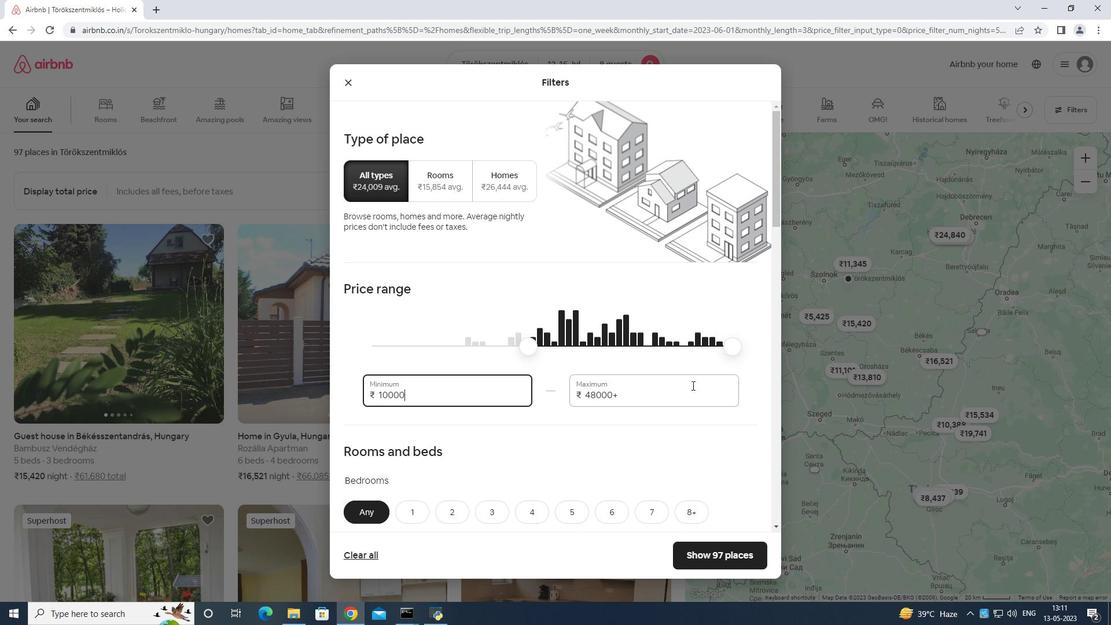 
Action: Mouse moved to (688, 379)
Screenshot: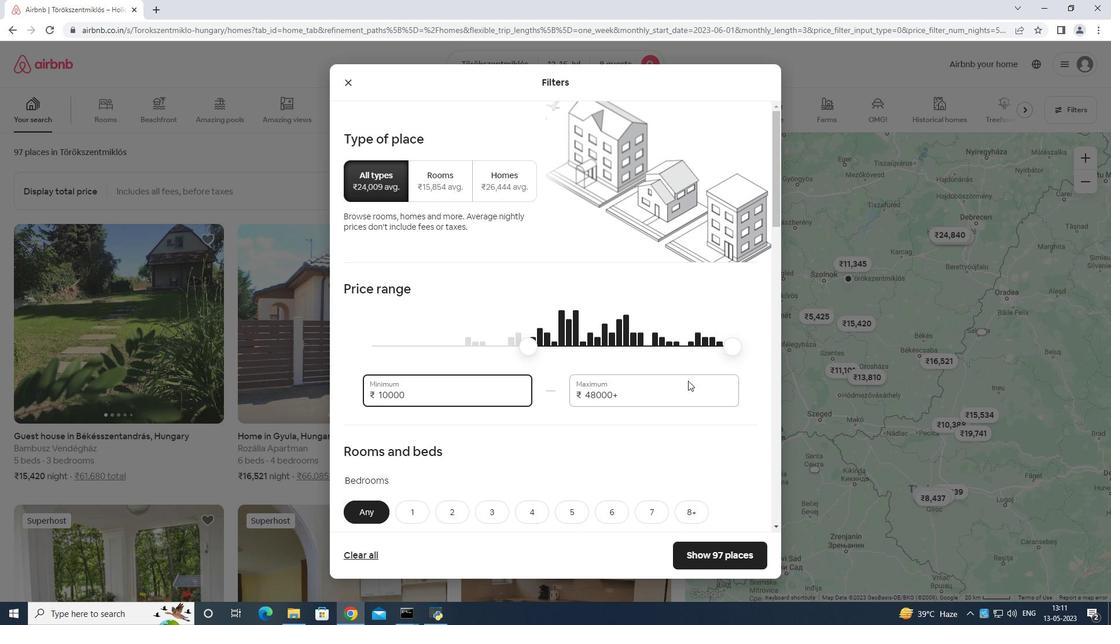 
Action: Key pressed <Key.backspace><Key.backspace><Key.backspace><Key.backspace>
Screenshot: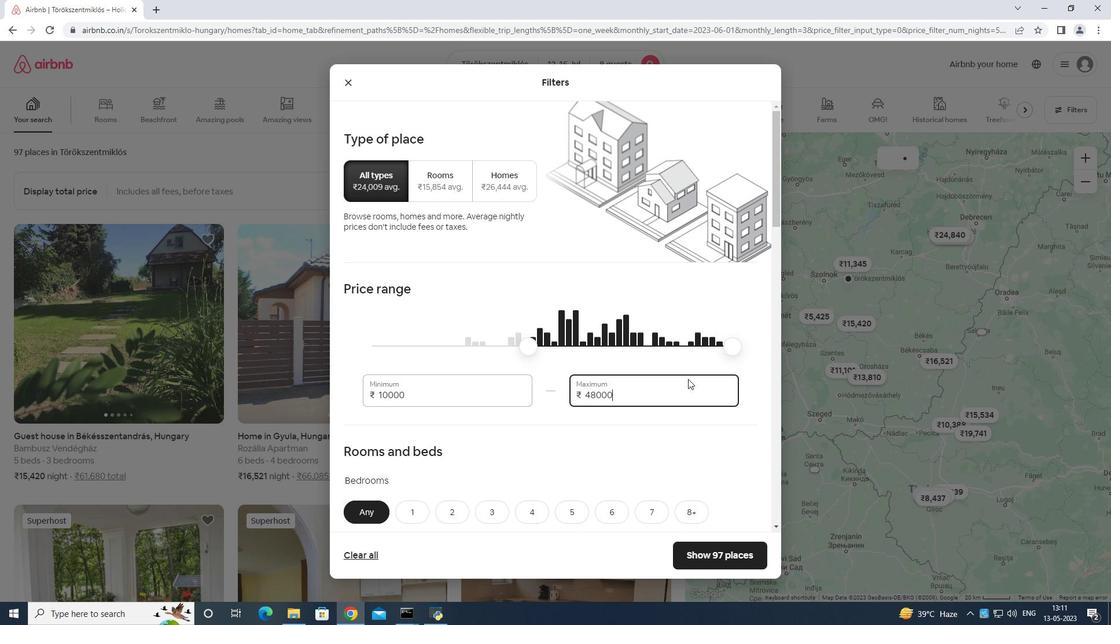 
Action: Mouse moved to (687, 378)
Screenshot: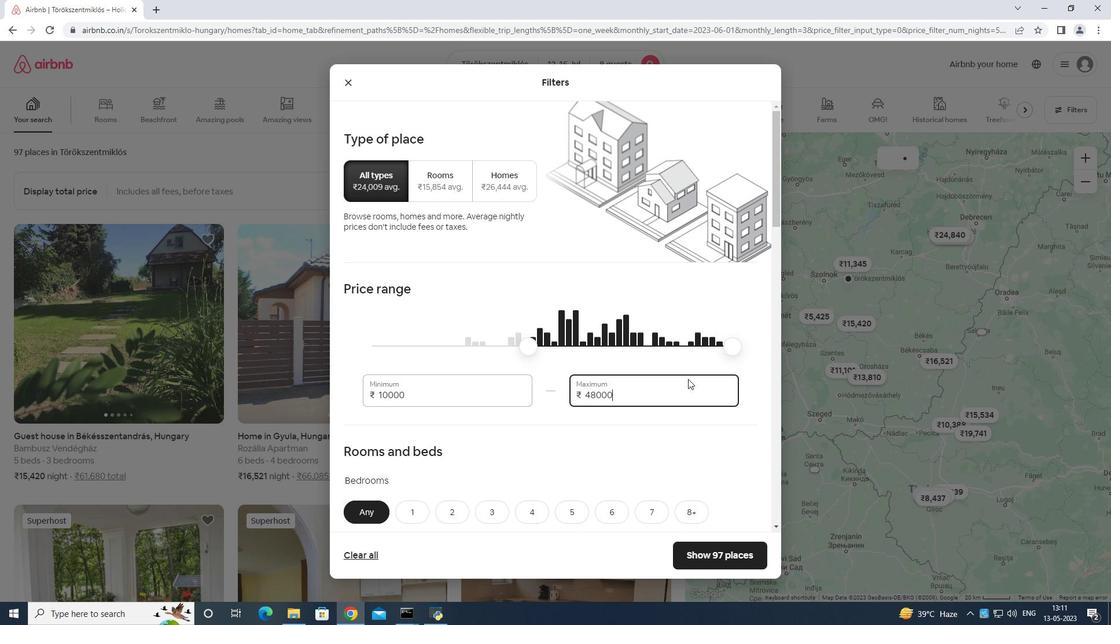 
Action: Key pressed <Key.backspace>
Screenshot: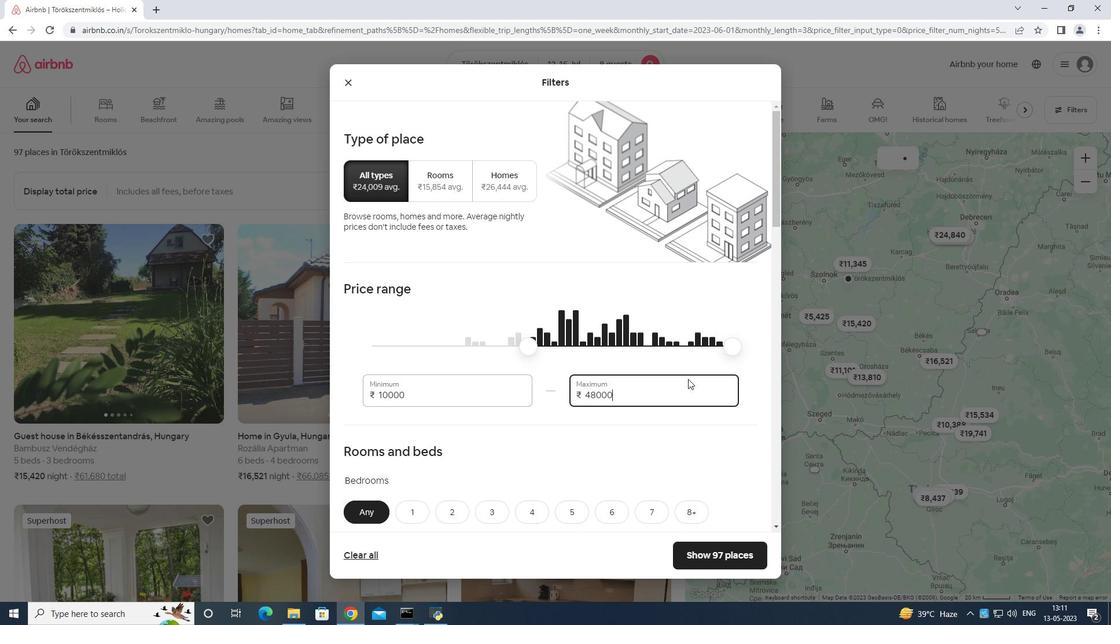 
Action: Mouse moved to (686, 378)
Screenshot: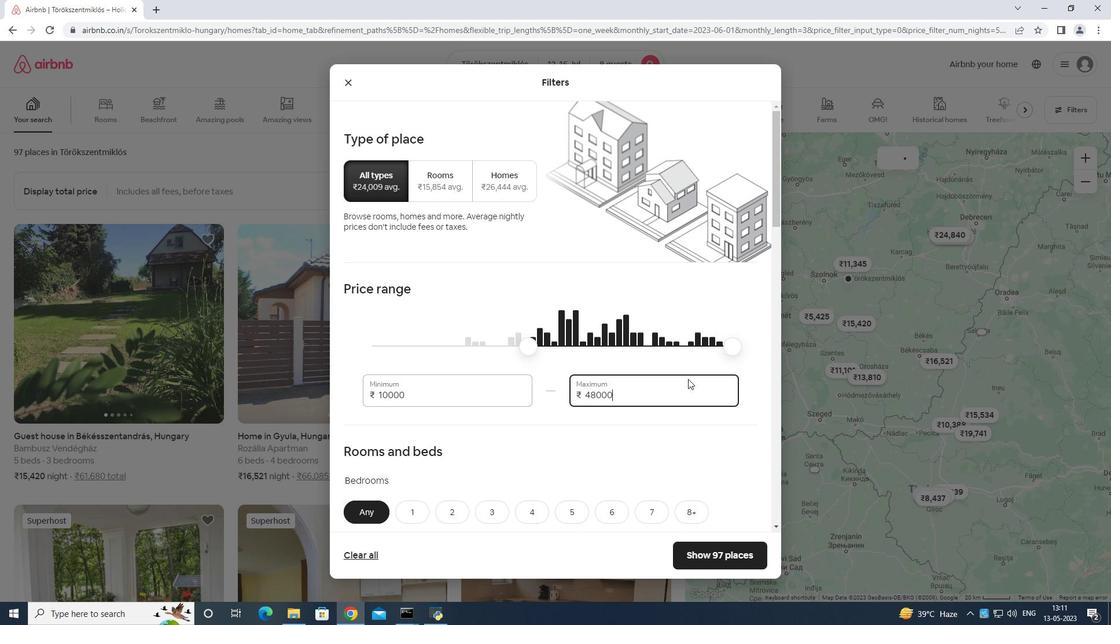
Action: Key pressed <Key.backspace>
Screenshot: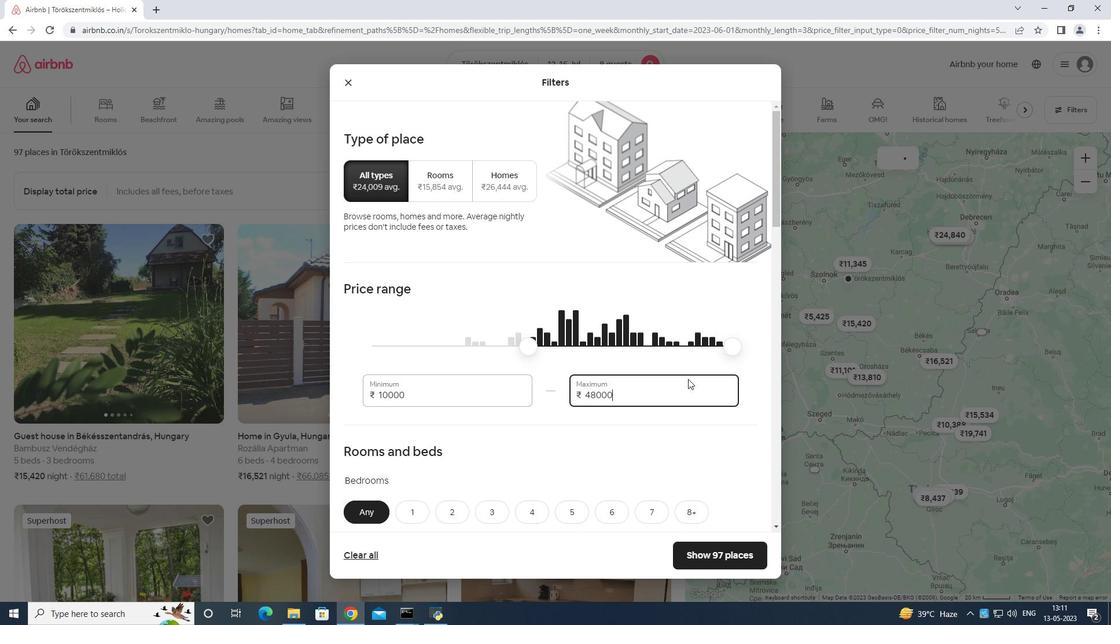 
Action: Mouse moved to (686, 378)
Screenshot: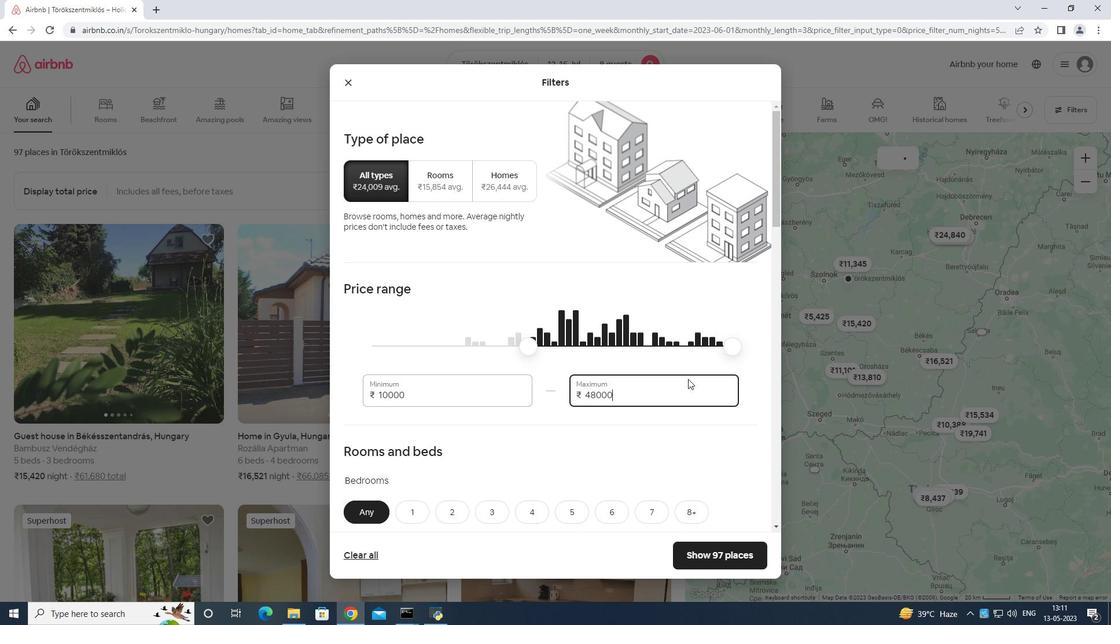 
Action: Key pressed <Key.backspace><Key.backspace>
Screenshot: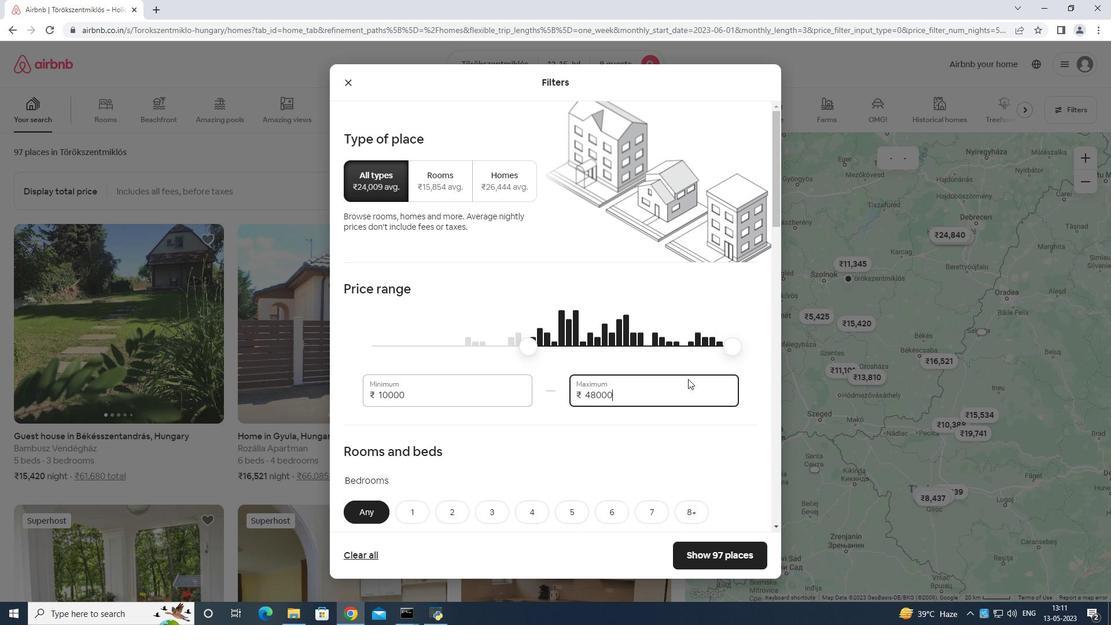 
Action: Mouse moved to (685, 379)
Screenshot: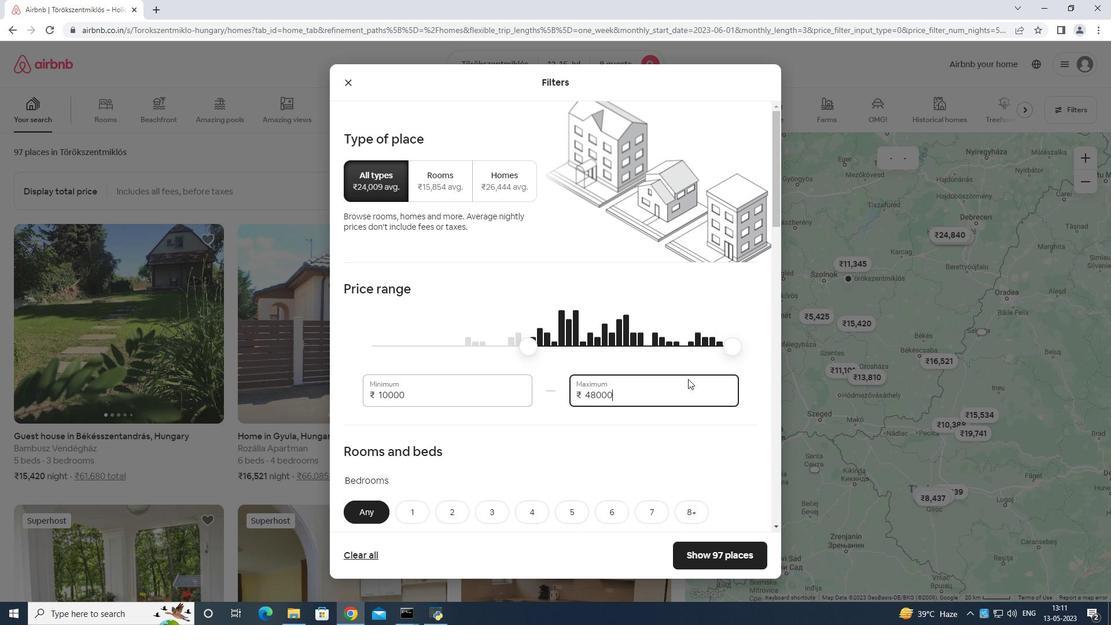 
Action: Key pressed <Key.backspace><Key.backspace><Key.backspace><Key.backspace>1
Screenshot: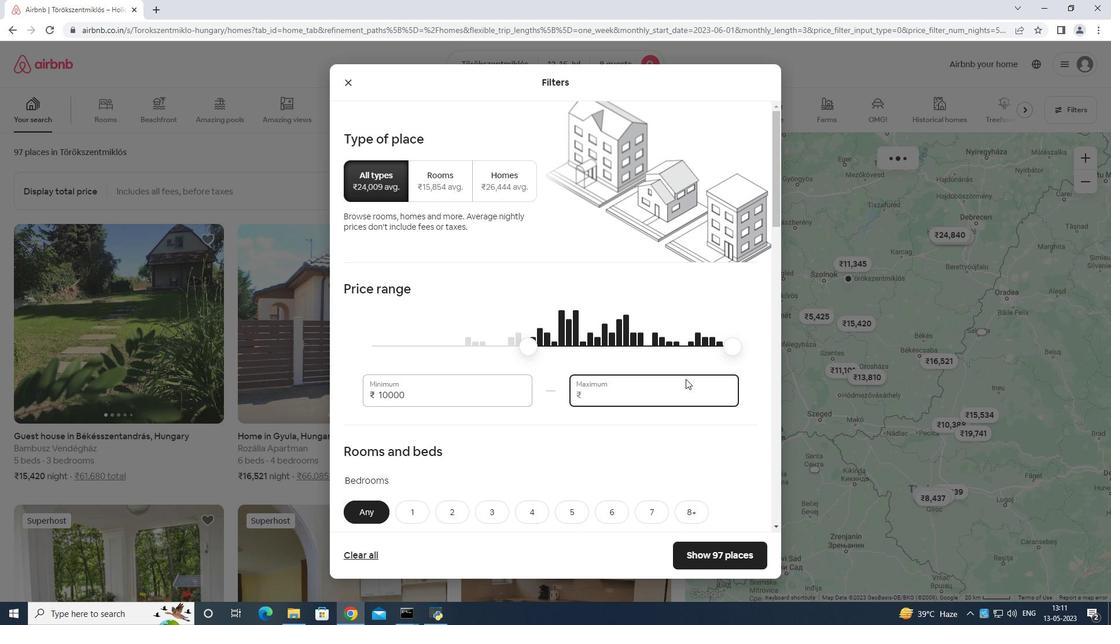 
Action: Mouse moved to (685, 379)
Screenshot: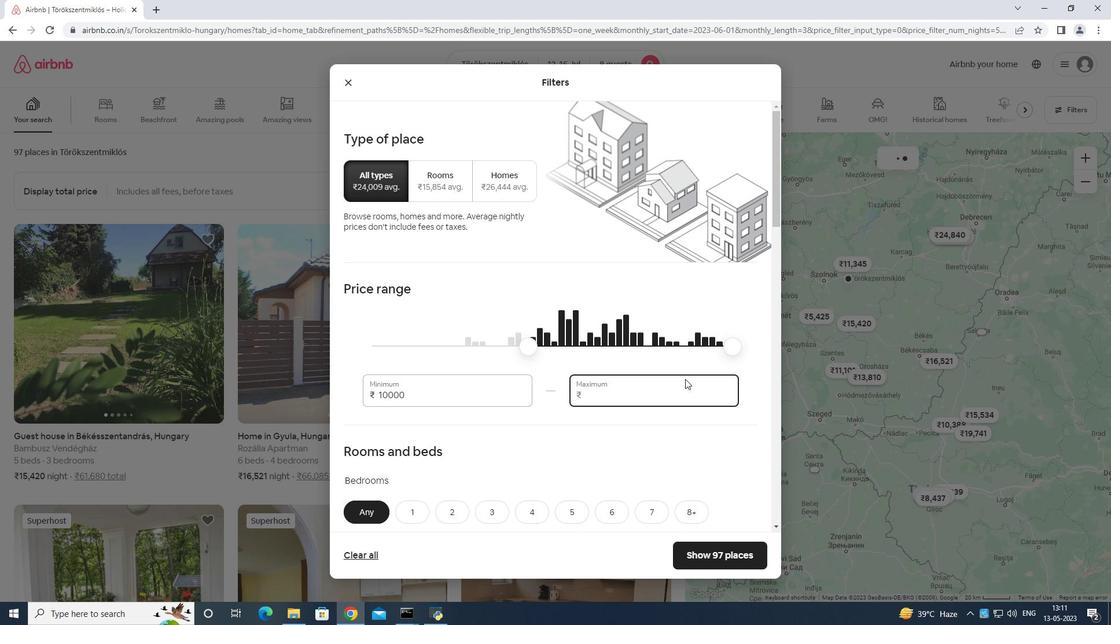 
Action: Key pressed 6
Screenshot: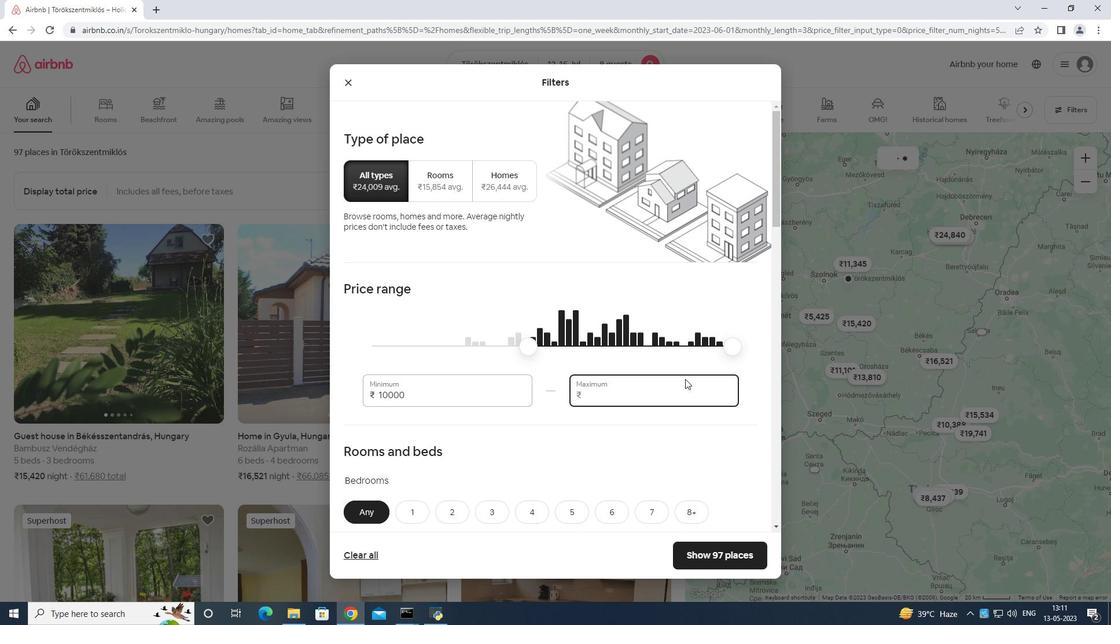 
Action: Mouse moved to (686, 380)
Screenshot: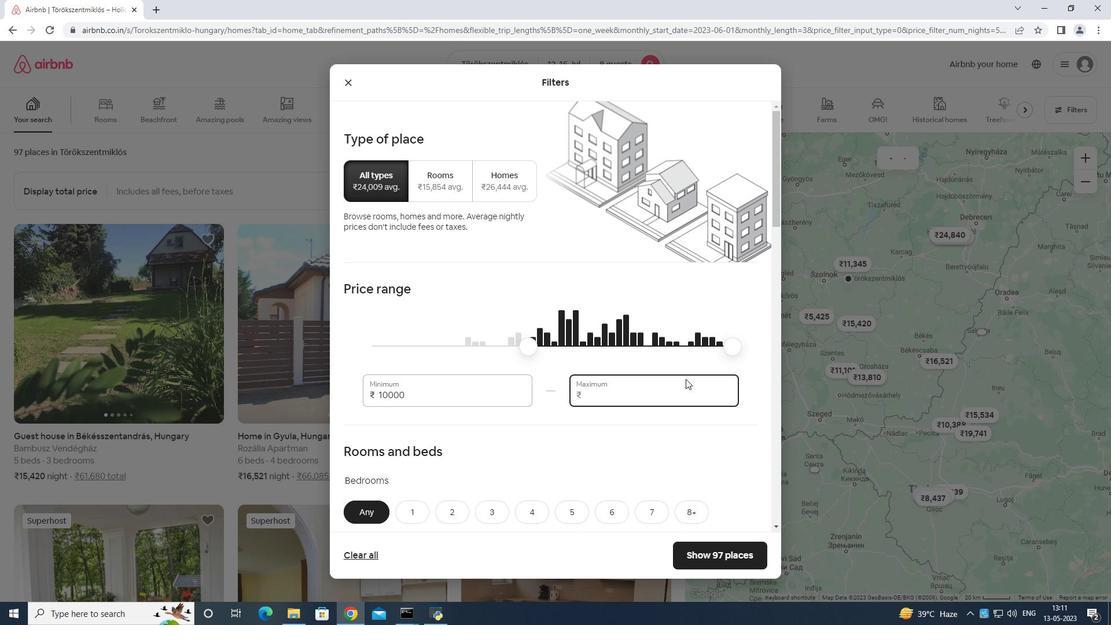 
Action: Key pressed 000
Screenshot: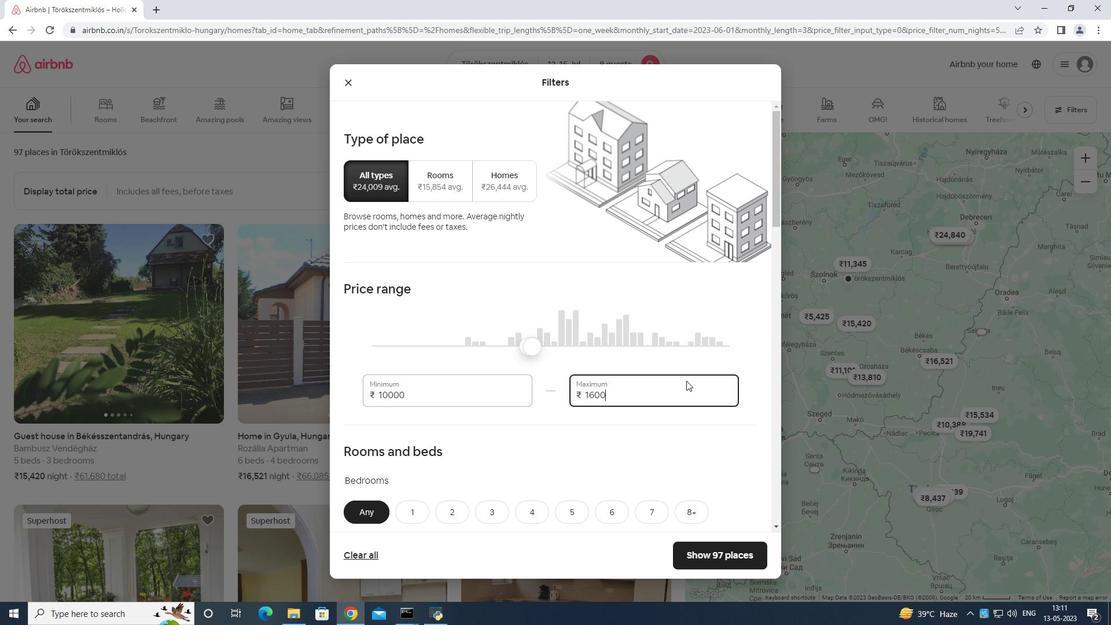 
Action: Mouse moved to (687, 378)
Screenshot: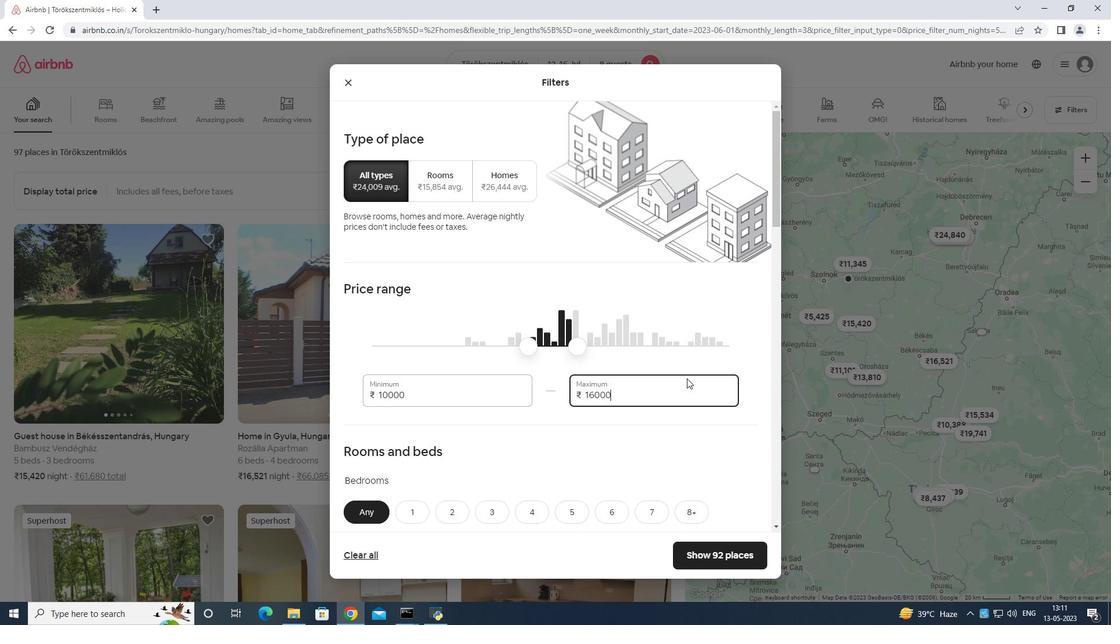 
Action: Mouse scrolled (687, 377) with delta (0, 0)
Screenshot: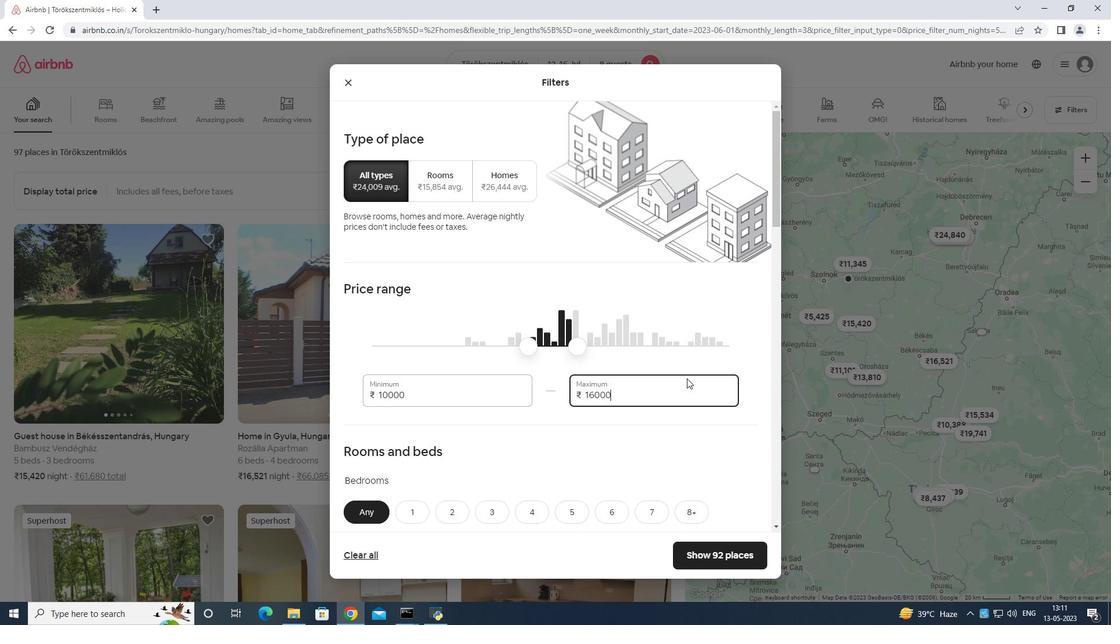 
Action: Mouse moved to (687, 379)
Screenshot: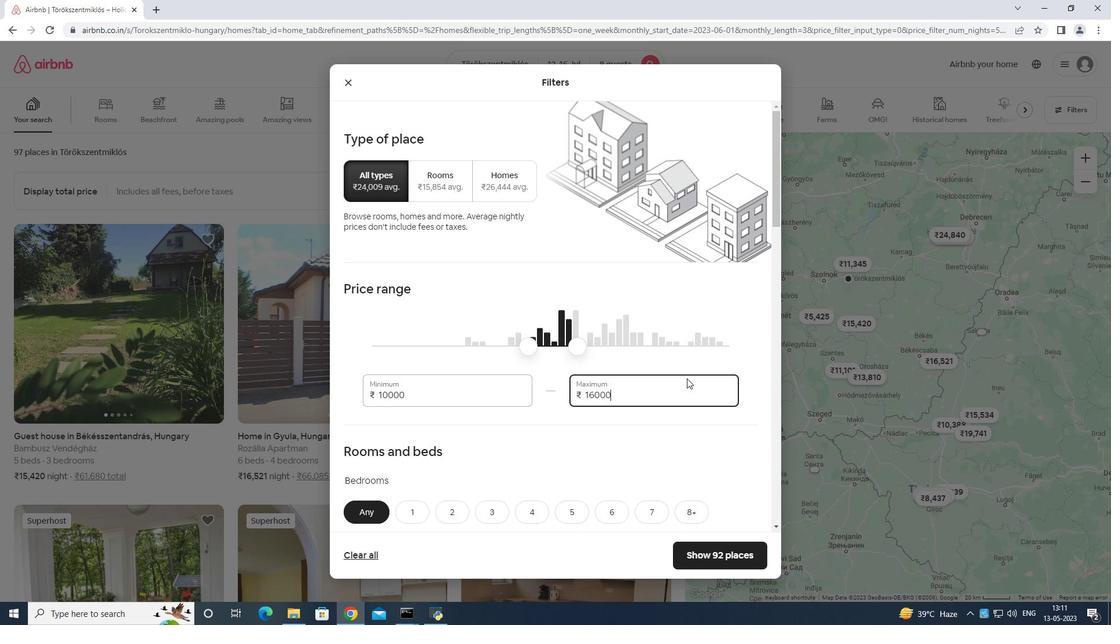 
Action: Mouse scrolled (687, 378) with delta (0, 0)
Screenshot: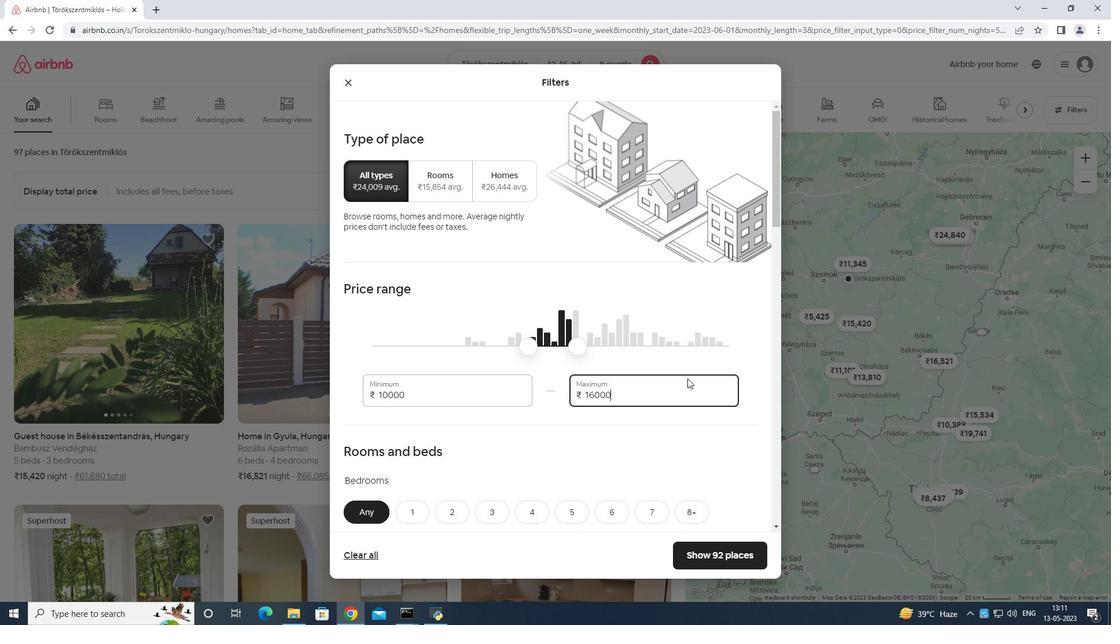 
Action: Mouse moved to (687, 379)
Screenshot: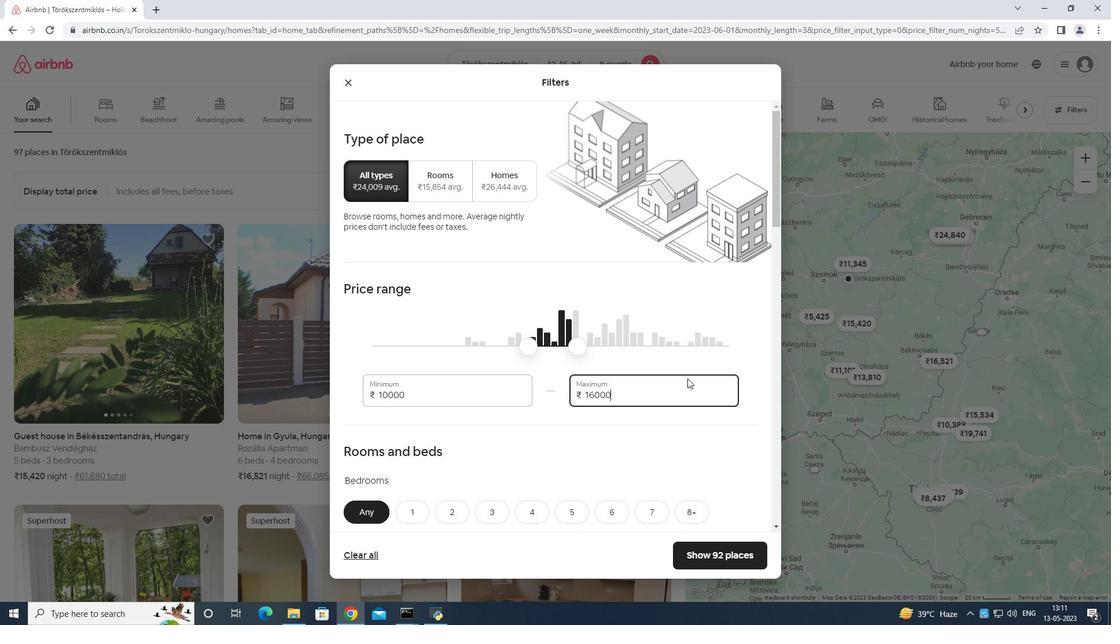 
Action: Mouse scrolled (687, 378) with delta (0, 0)
Screenshot: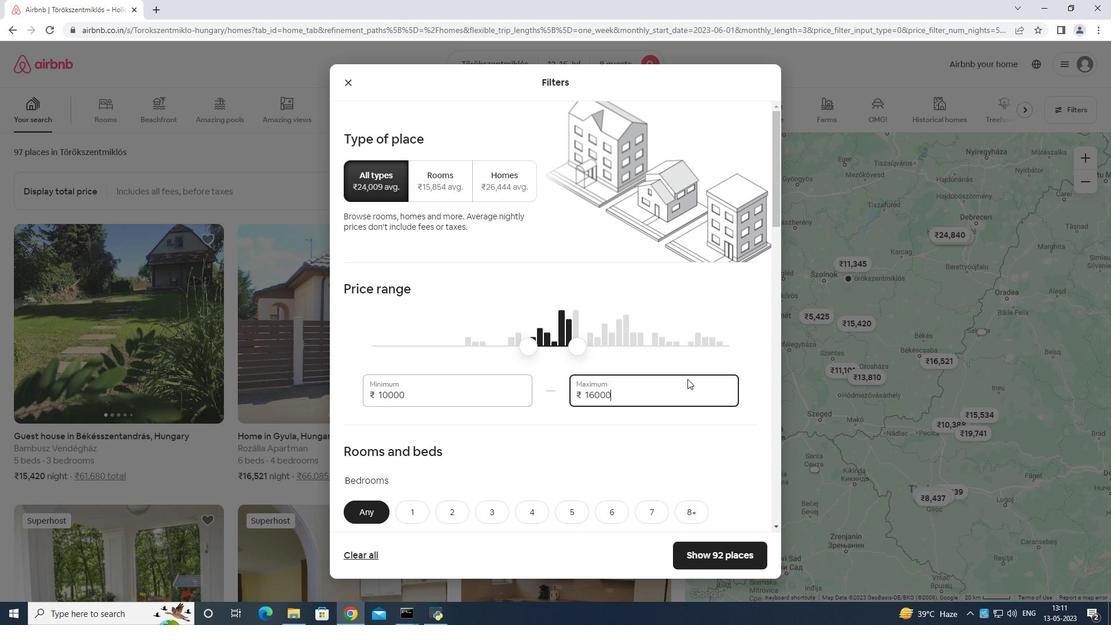 
Action: Mouse moved to (687, 379)
Screenshot: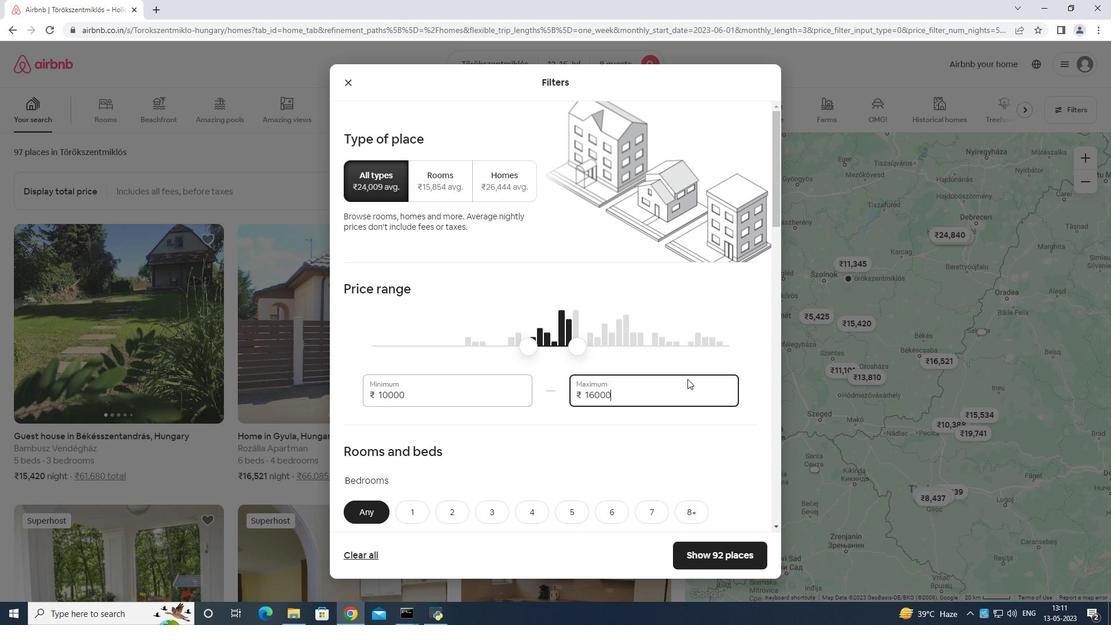 
Action: Mouse scrolled (687, 379) with delta (0, 0)
Screenshot: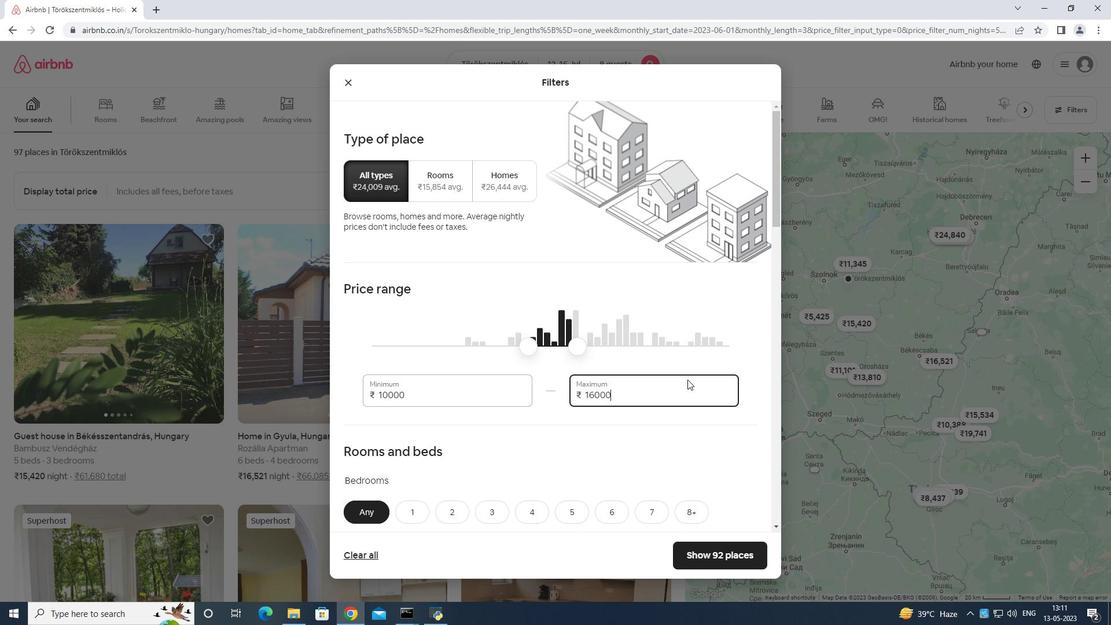 
Action: Mouse moved to (634, 333)
Screenshot: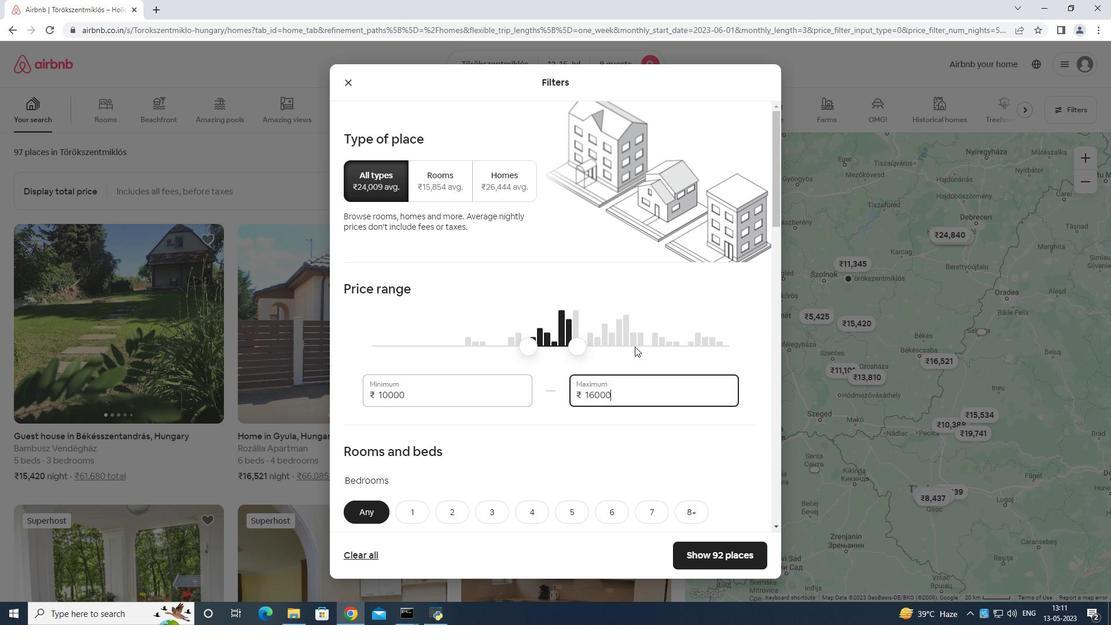 
Action: Mouse scrolled (634, 332) with delta (0, 0)
Screenshot: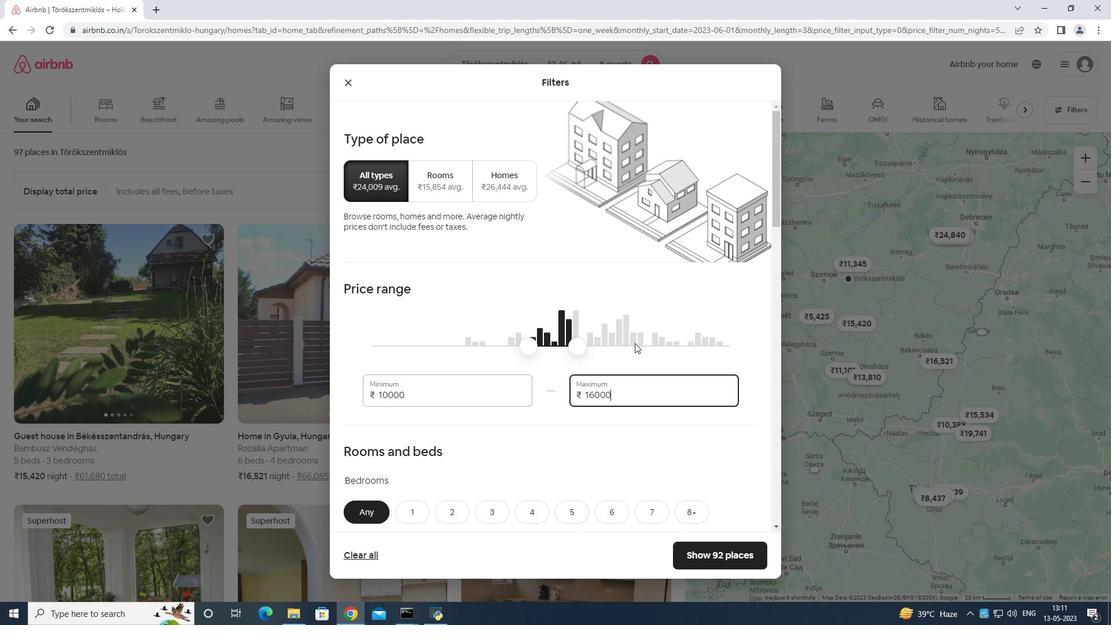 
Action: Mouse scrolled (634, 332) with delta (0, 0)
Screenshot: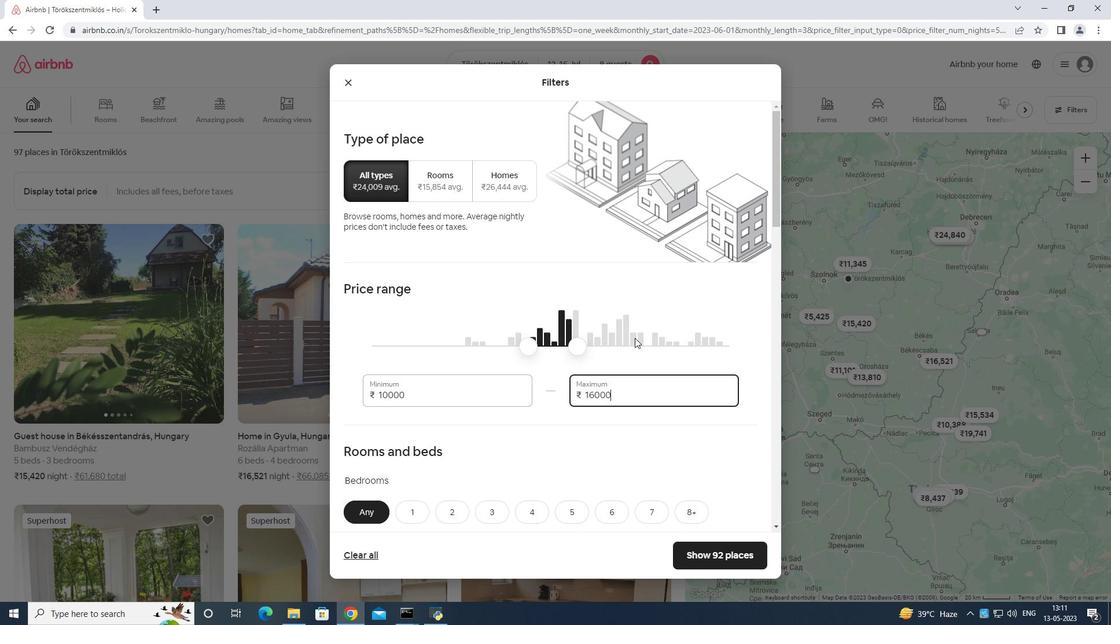 
Action: Mouse moved to (684, 163)
Screenshot: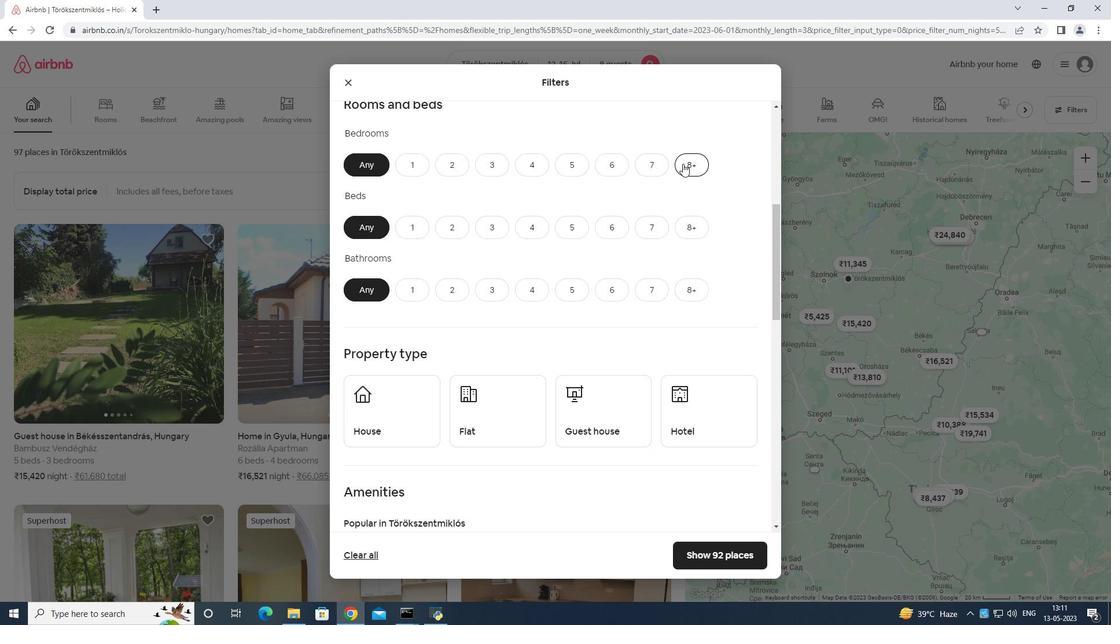 
Action: Mouse pressed left at (684, 163)
Screenshot: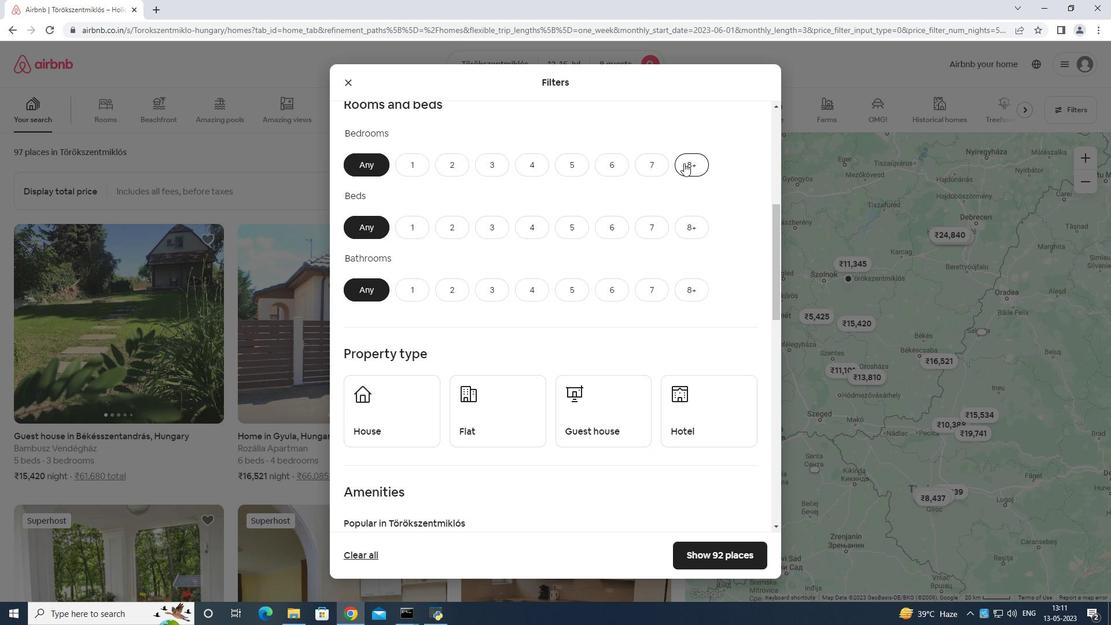 
Action: Mouse moved to (700, 226)
Screenshot: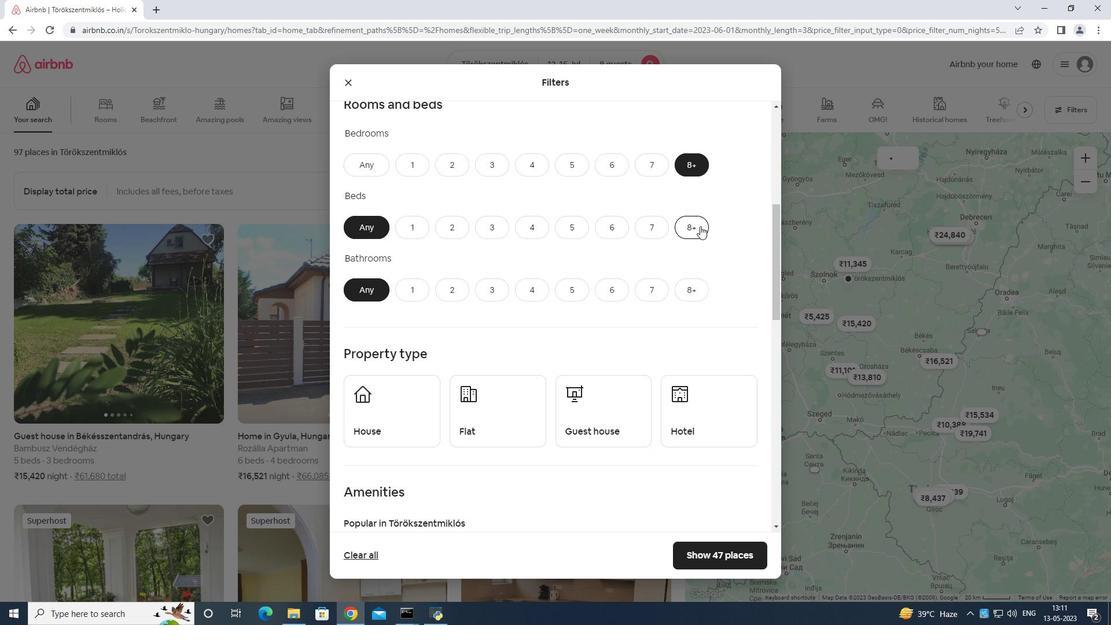 
Action: Mouse pressed left at (700, 226)
Screenshot: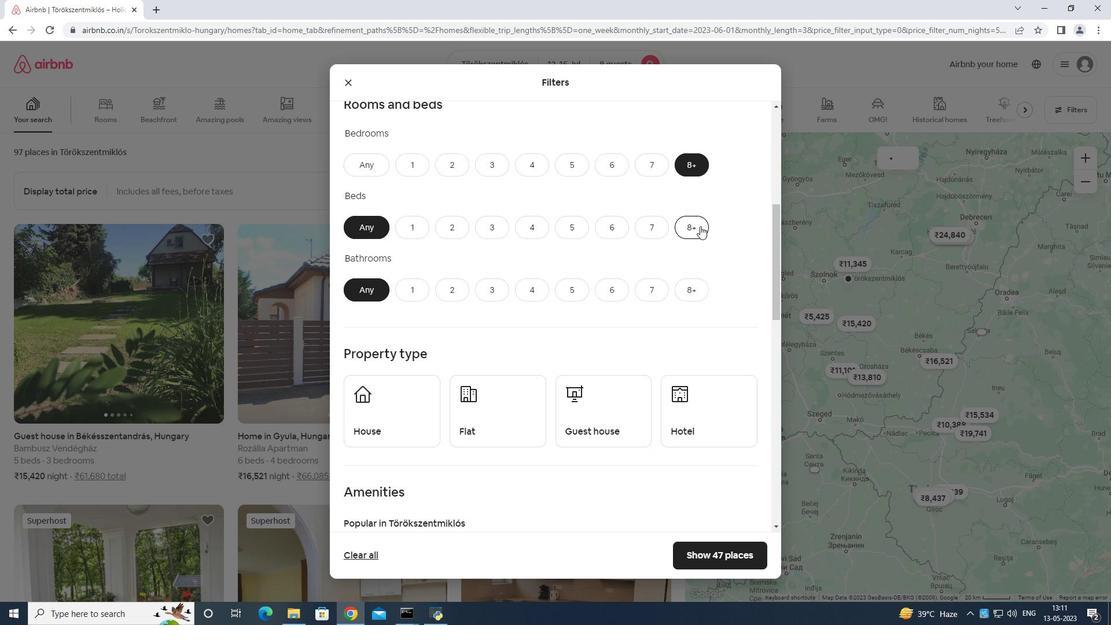 
Action: Mouse moved to (699, 275)
Screenshot: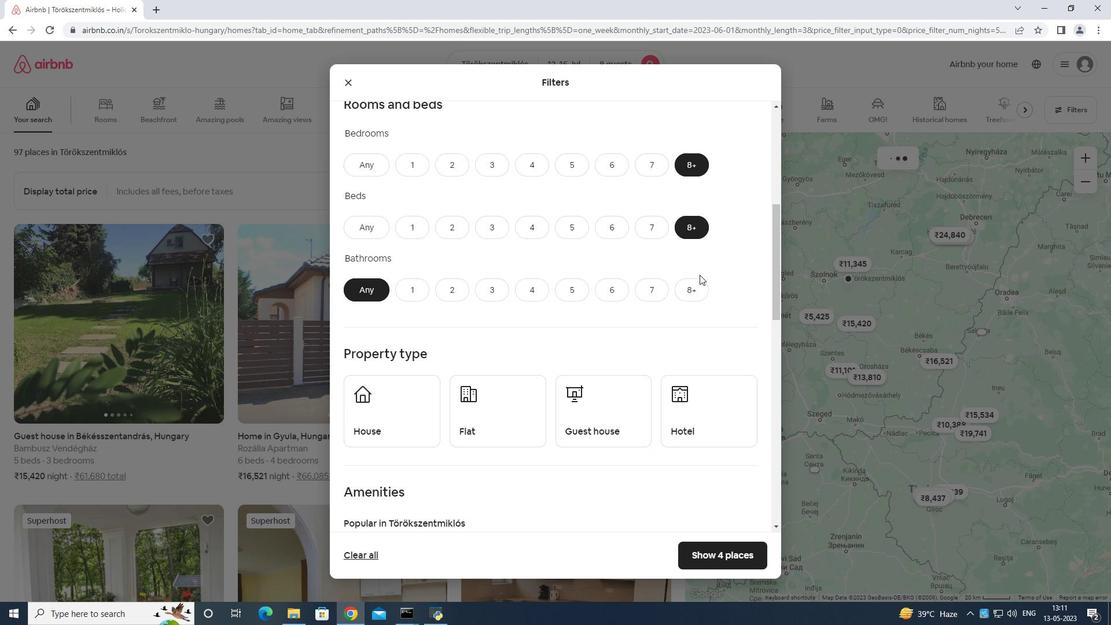 
Action: Mouse pressed left at (699, 275)
Screenshot: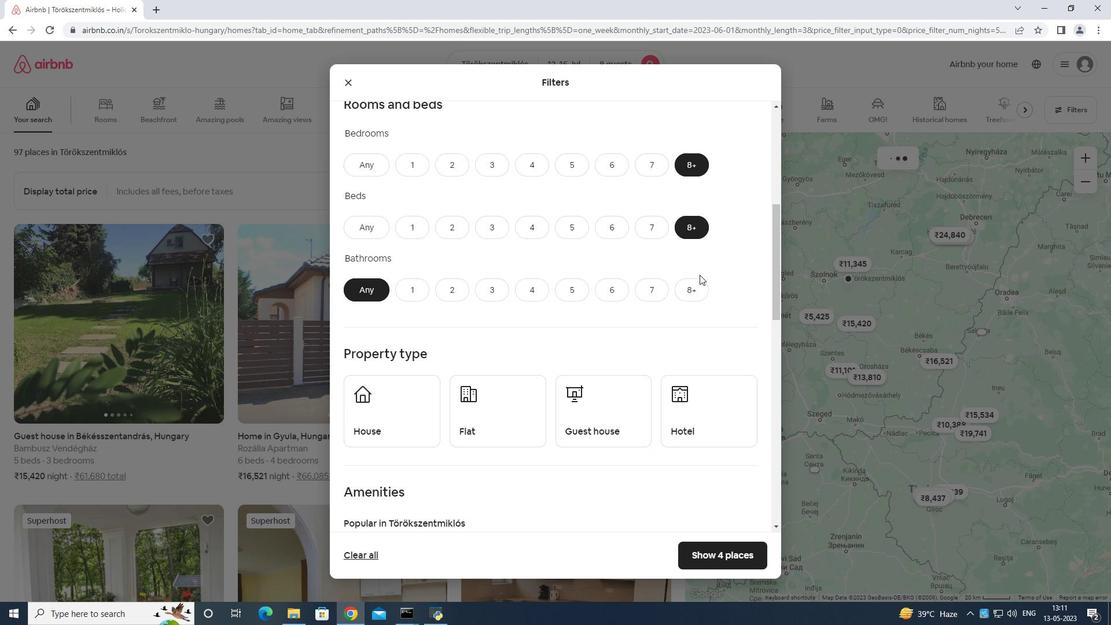 
Action: Mouse moved to (692, 285)
Screenshot: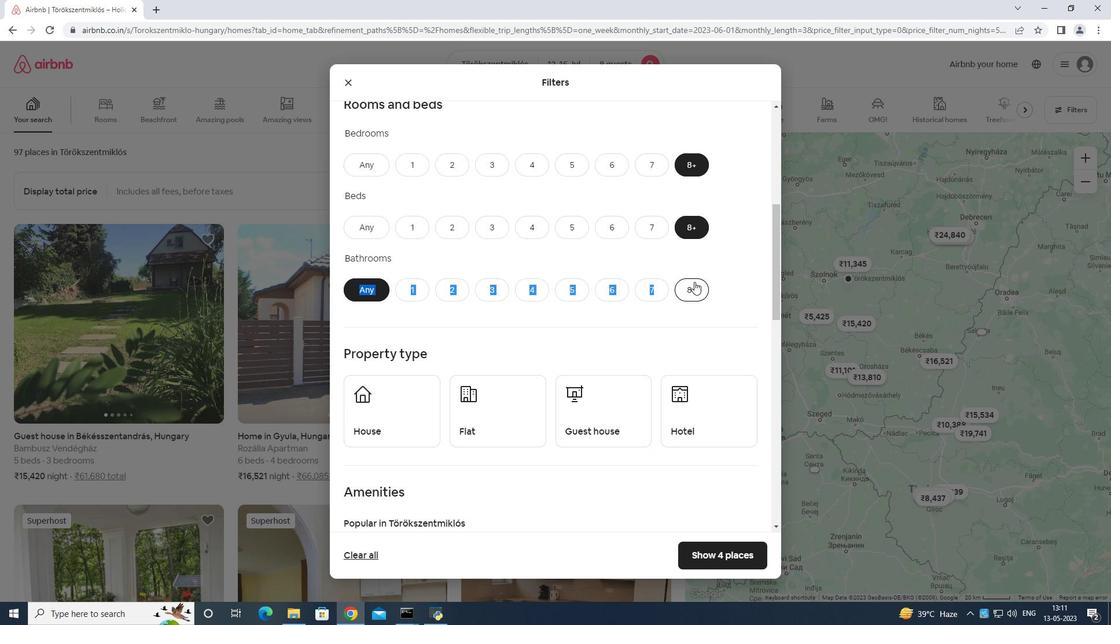 
Action: Mouse pressed left at (692, 285)
Screenshot: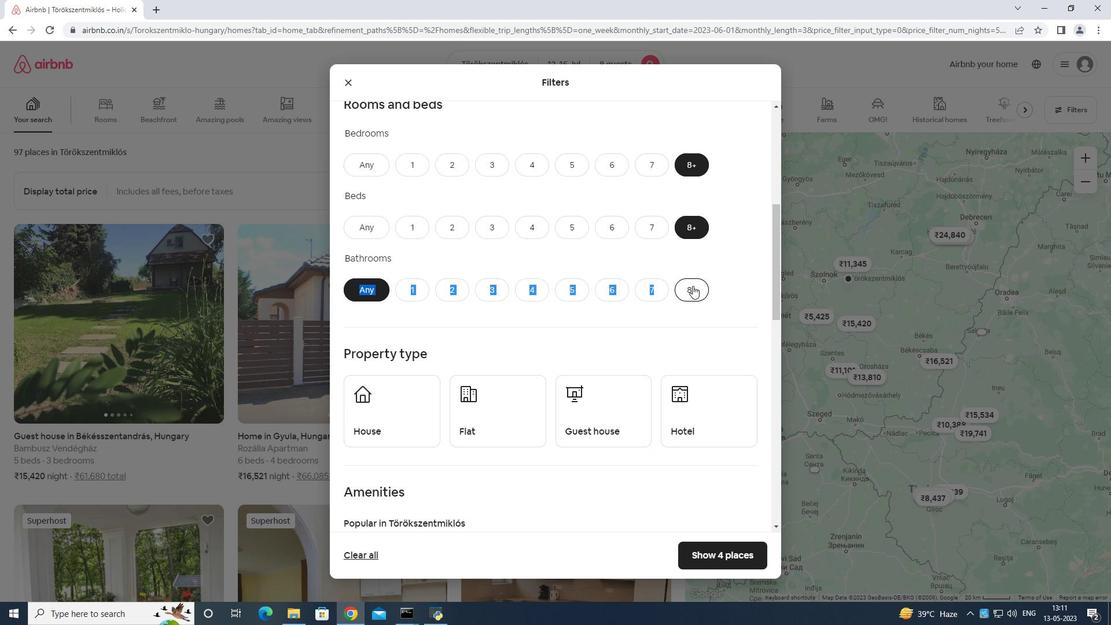 
Action: Mouse moved to (683, 311)
Screenshot: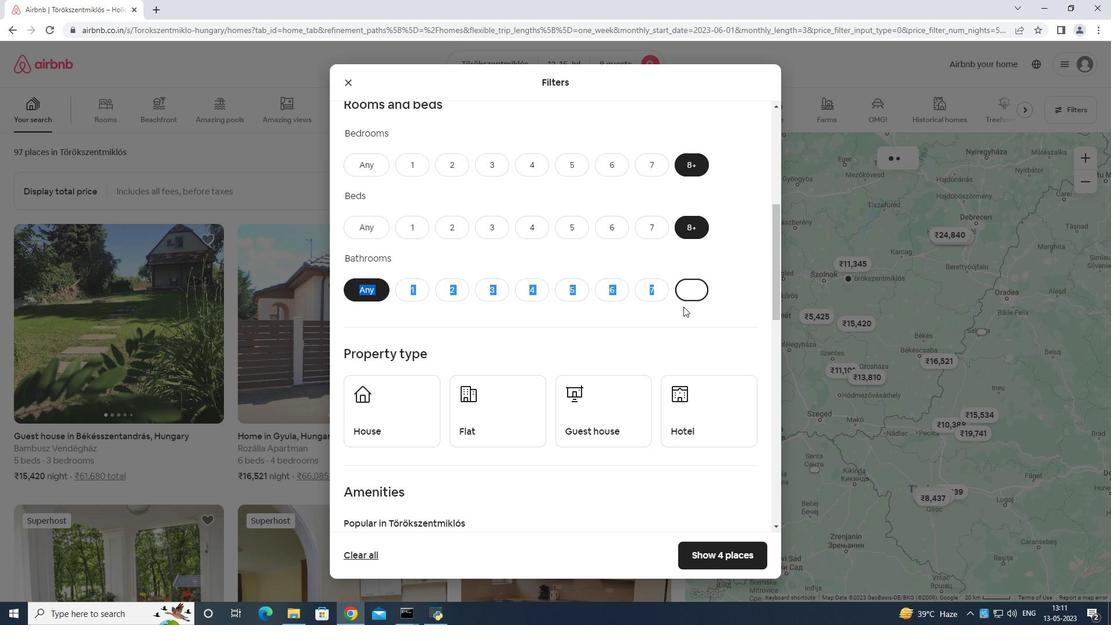 
Action: Mouse pressed left at (683, 311)
Screenshot: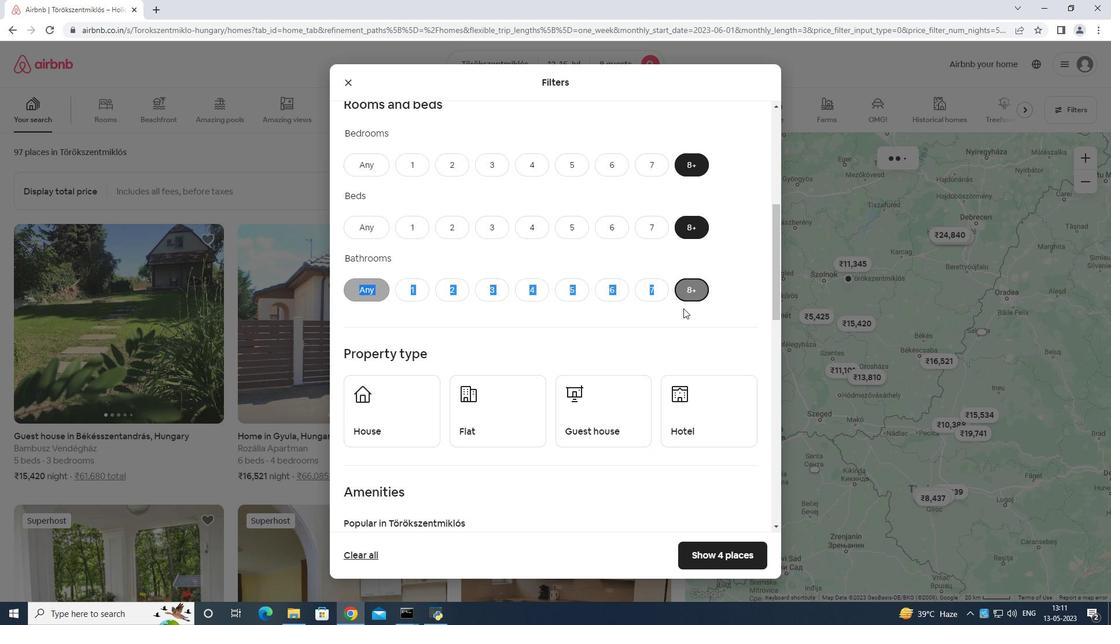 
Action: Mouse moved to (415, 420)
Screenshot: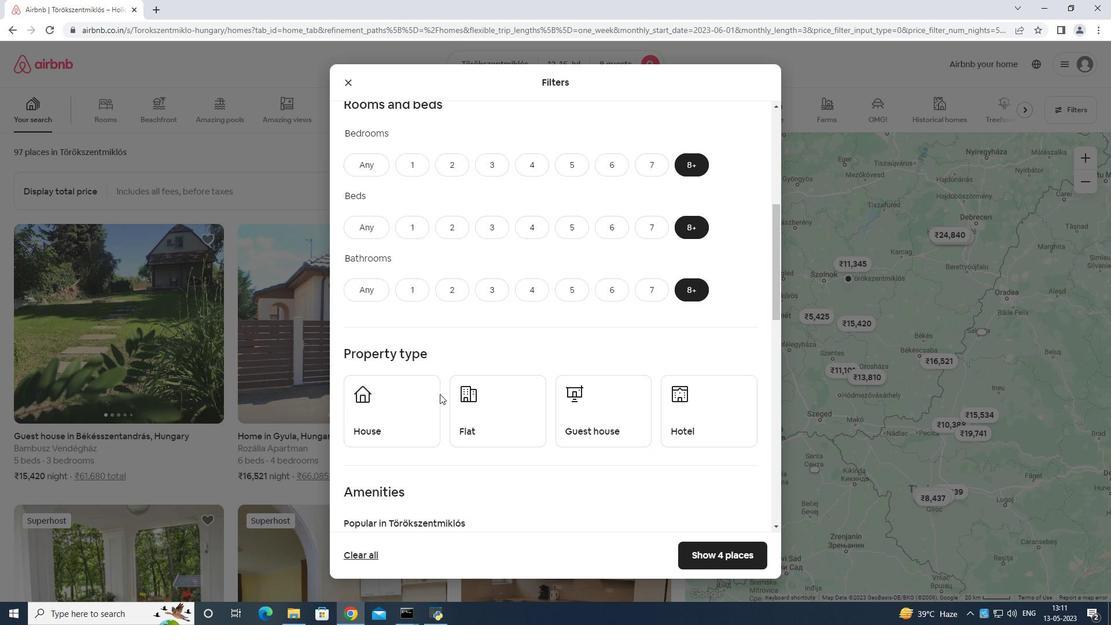 
Action: Mouse pressed left at (415, 420)
Screenshot: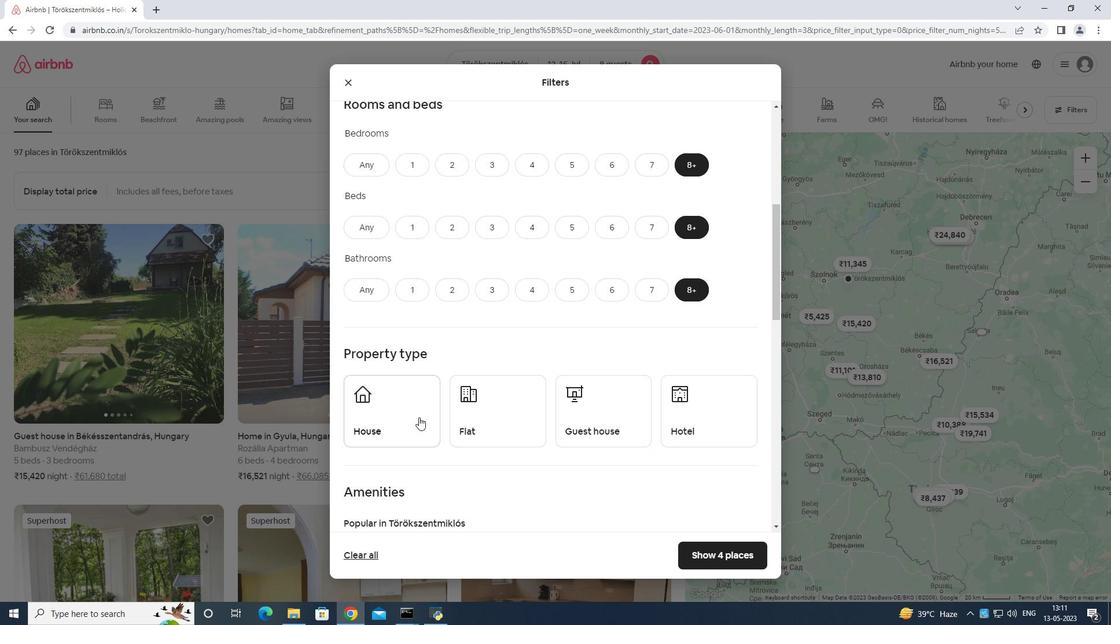 
Action: Mouse moved to (487, 402)
Screenshot: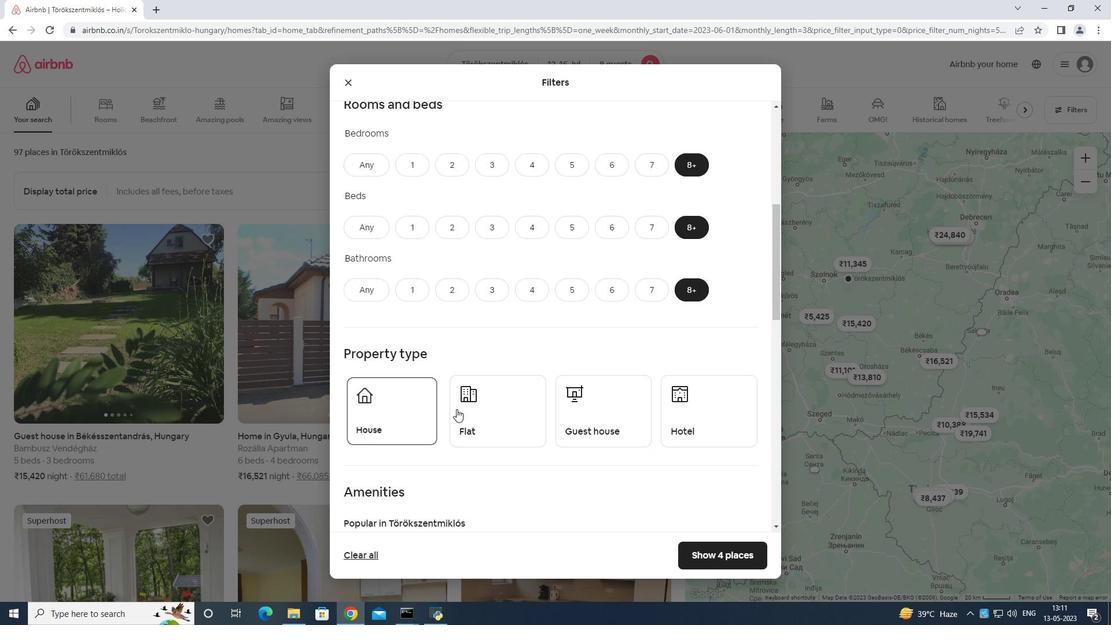 
Action: Mouse pressed left at (487, 402)
Screenshot: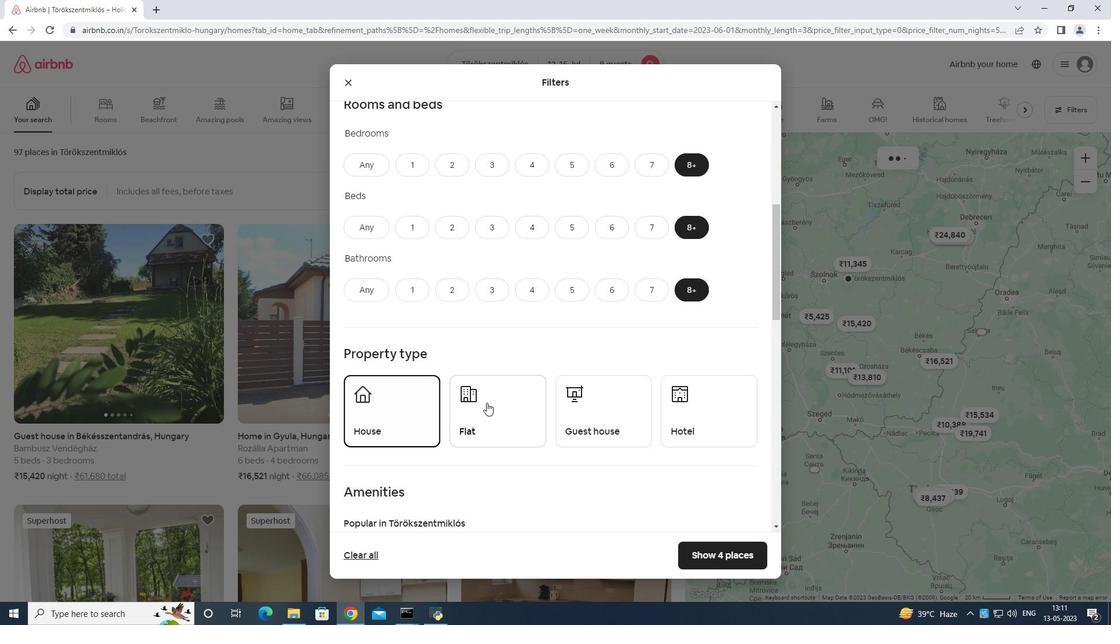 
Action: Mouse moved to (600, 402)
Screenshot: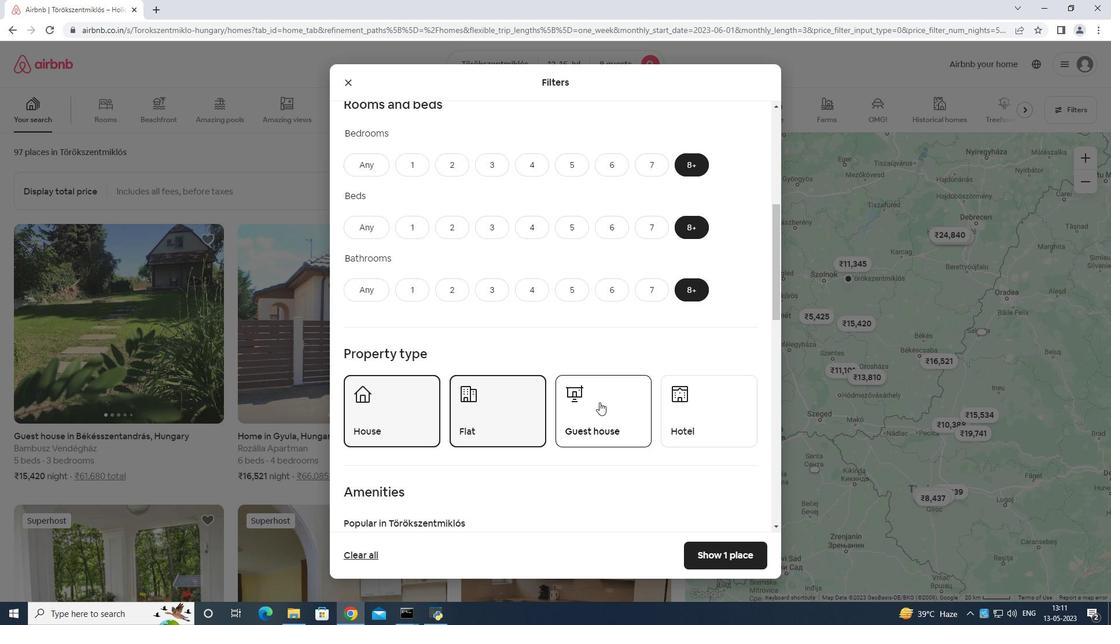 
Action: Mouse pressed left at (600, 402)
Screenshot: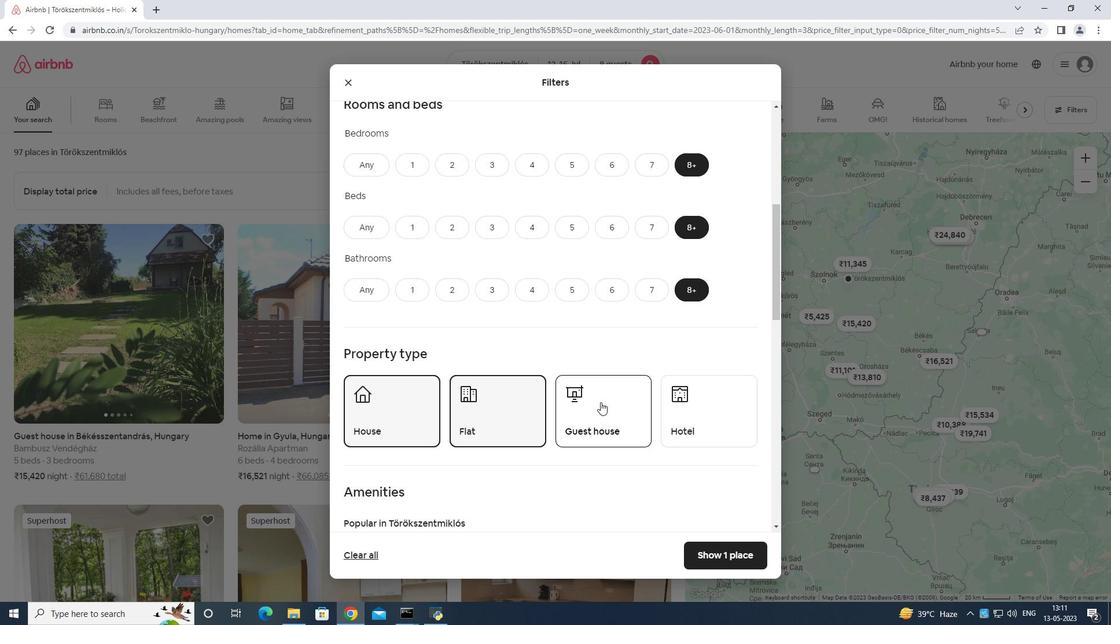 
Action: Mouse moved to (608, 380)
Screenshot: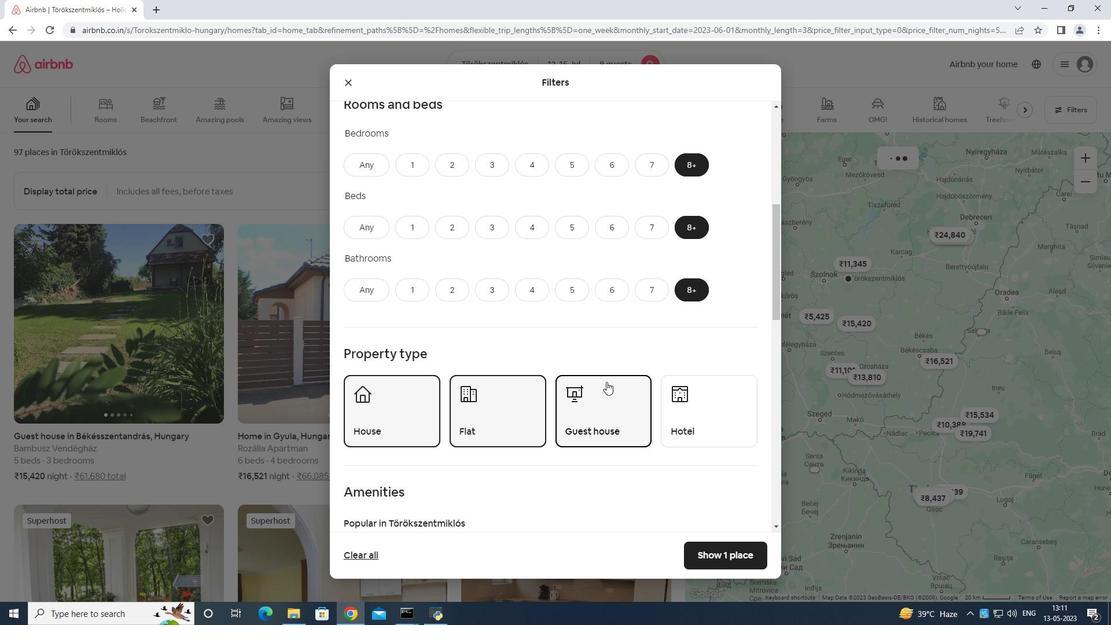 
Action: Mouse scrolled (608, 379) with delta (0, 0)
Screenshot: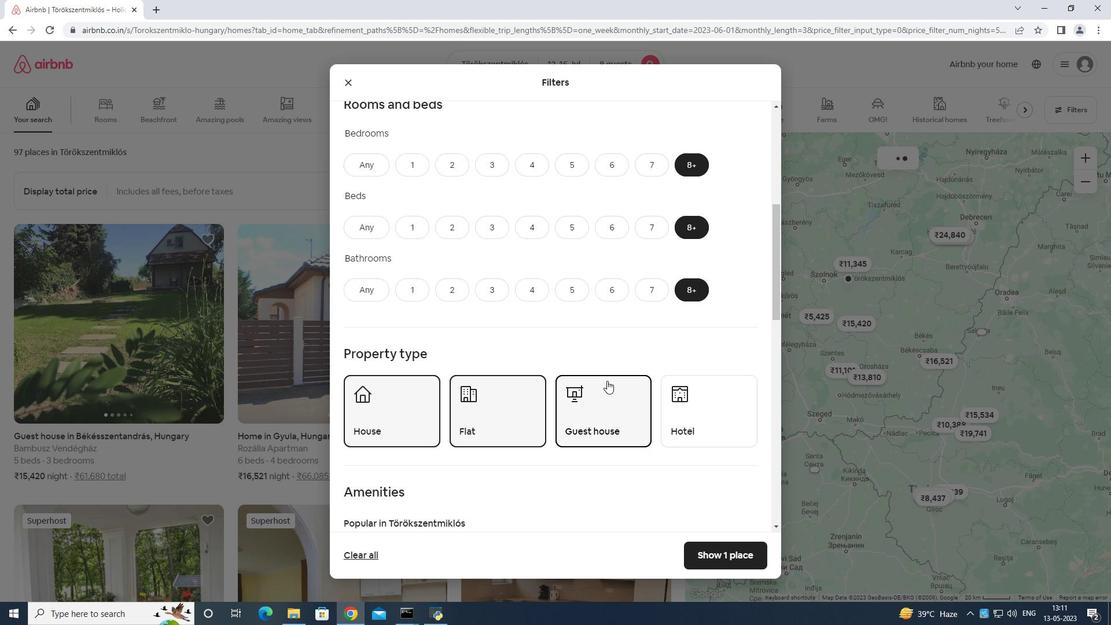 
Action: Mouse moved to (608, 383)
Screenshot: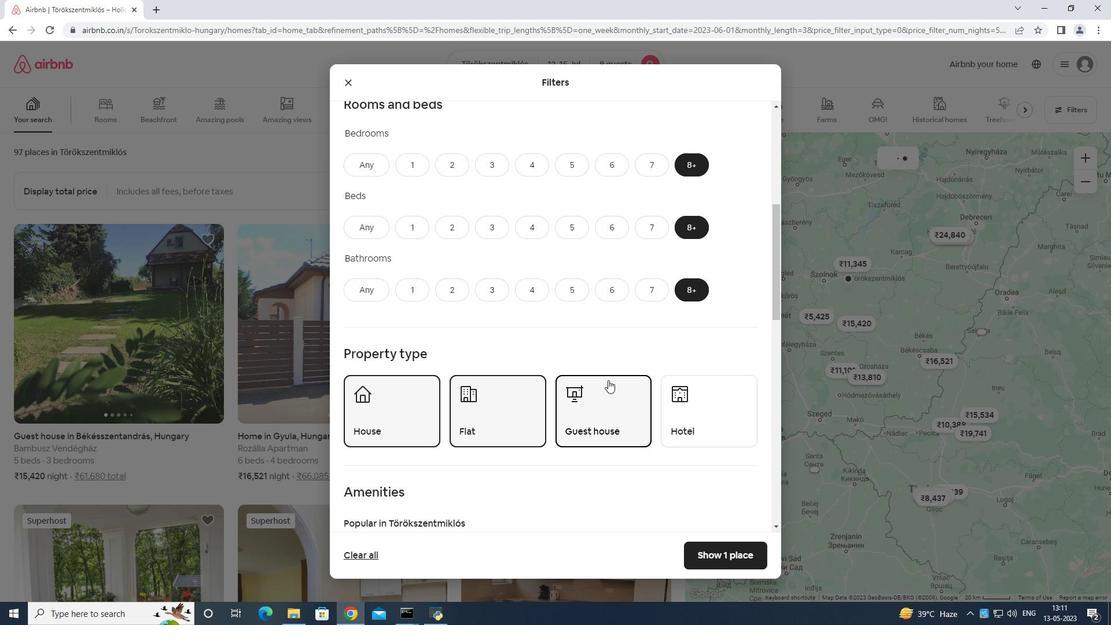 
Action: Mouse scrolled (608, 382) with delta (0, 0)
Screenshot: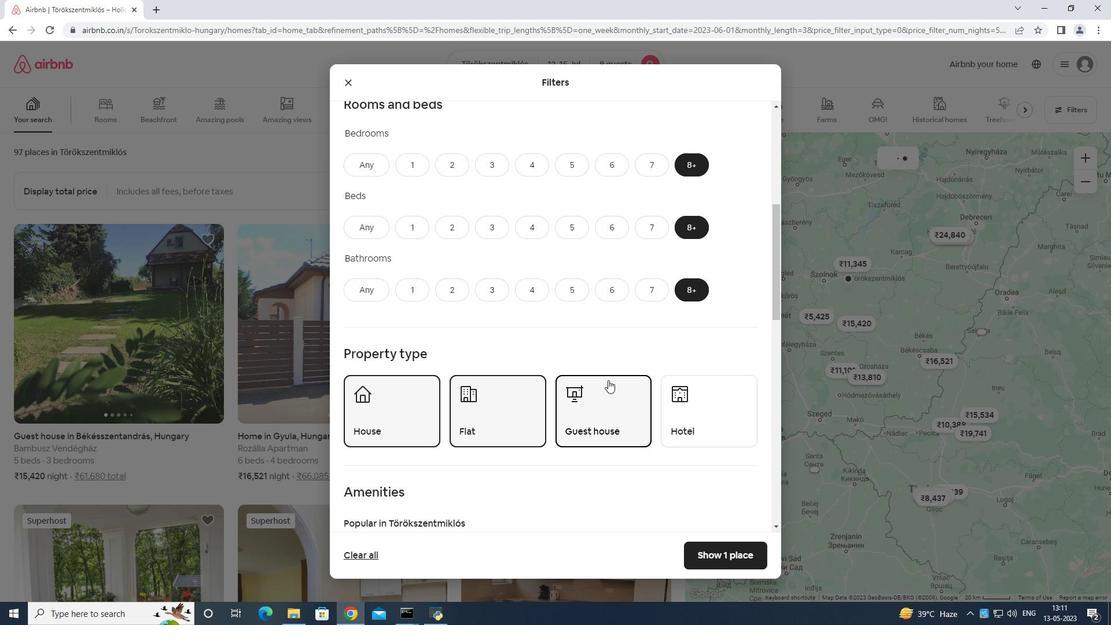 
Action: Mouse moved to (698, 268)
Screenshot: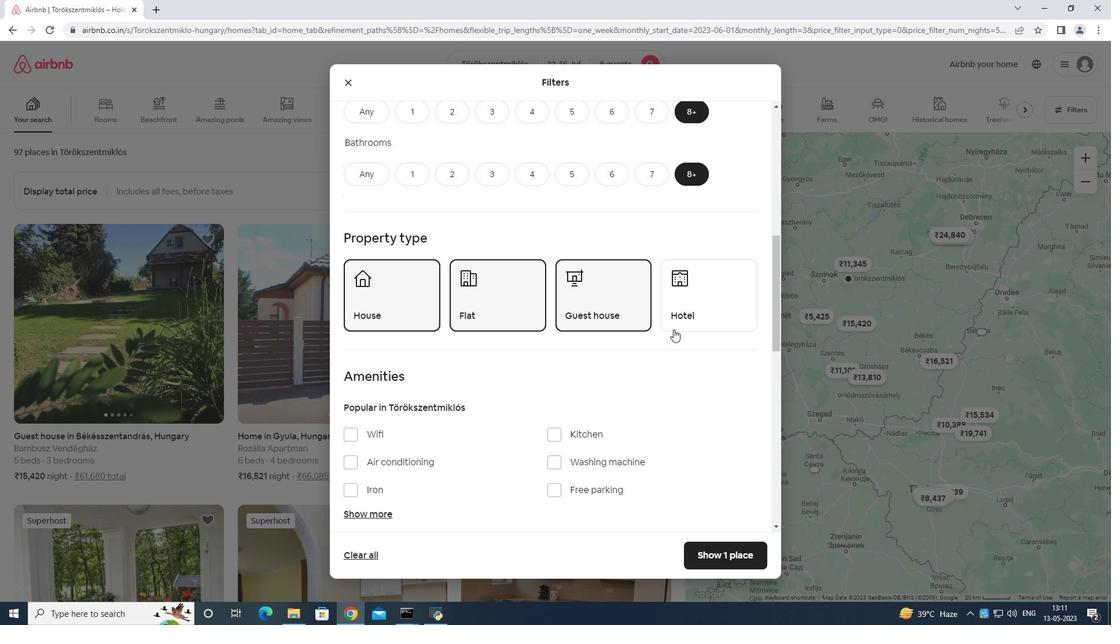 
Action: Mouse pressed left at (698, 268)
Screenshot: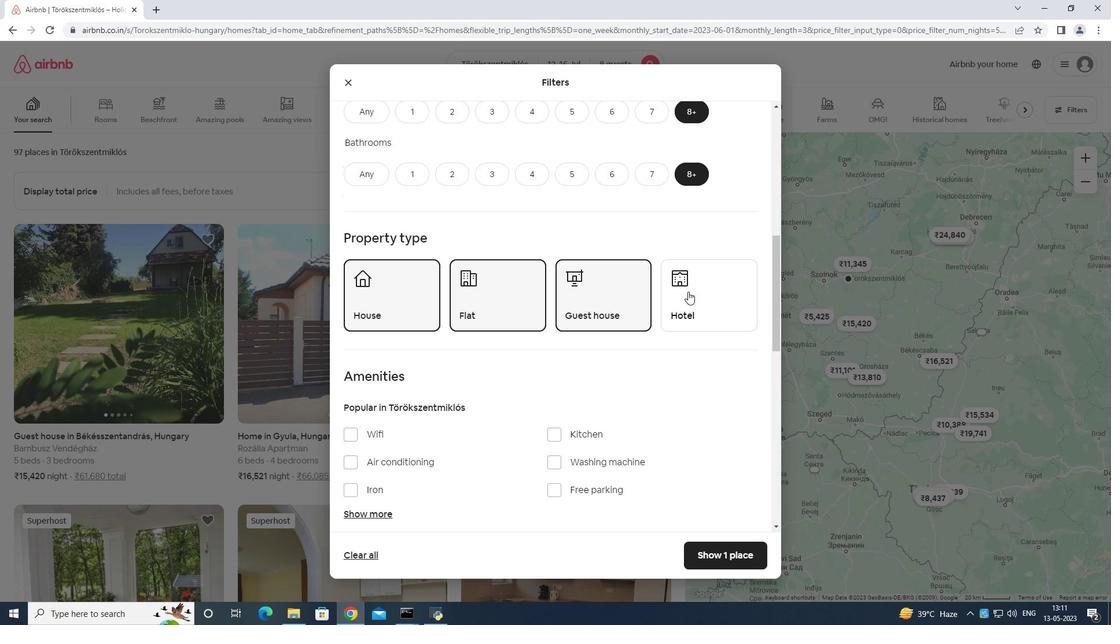 
Action: Mouse moved to (515, 358)
Screenshot: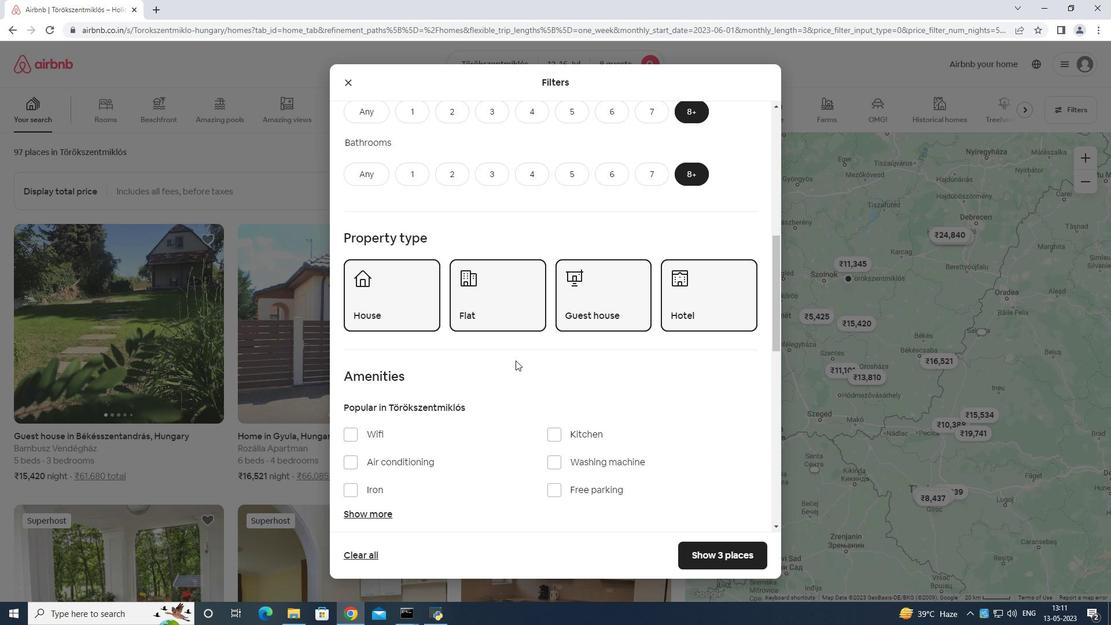 
Action: Mouse scrolled (515, 357) with delta (0, 0)
Screenshot: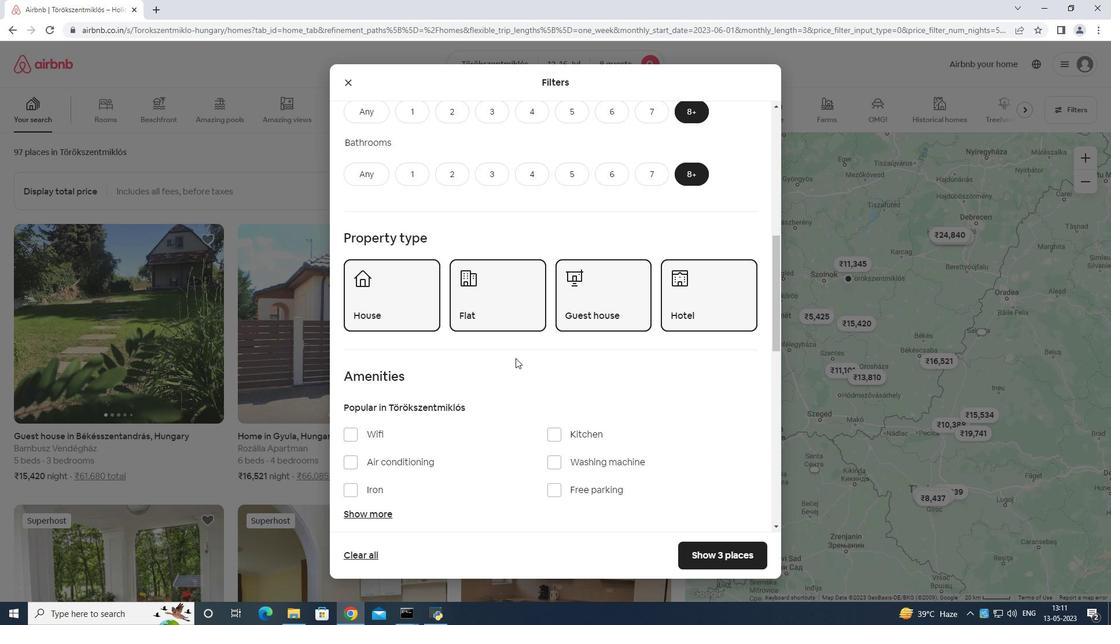 
Action: Mouse moved to (355, 375)
Screenshot: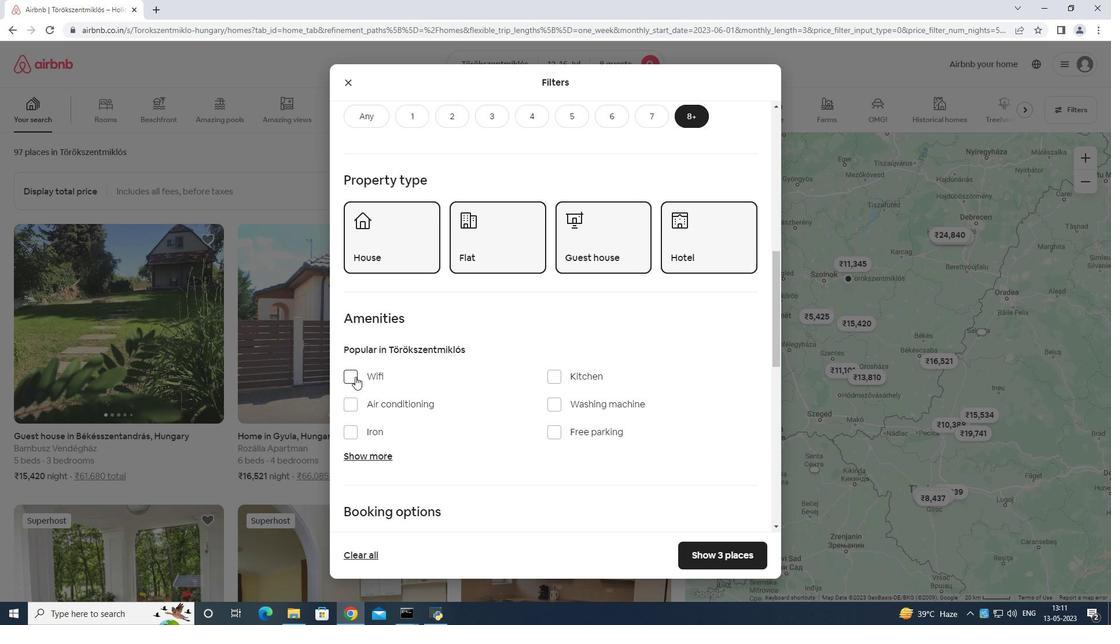 
Action: Mouse pressed left at (355, 375)
Screenshot: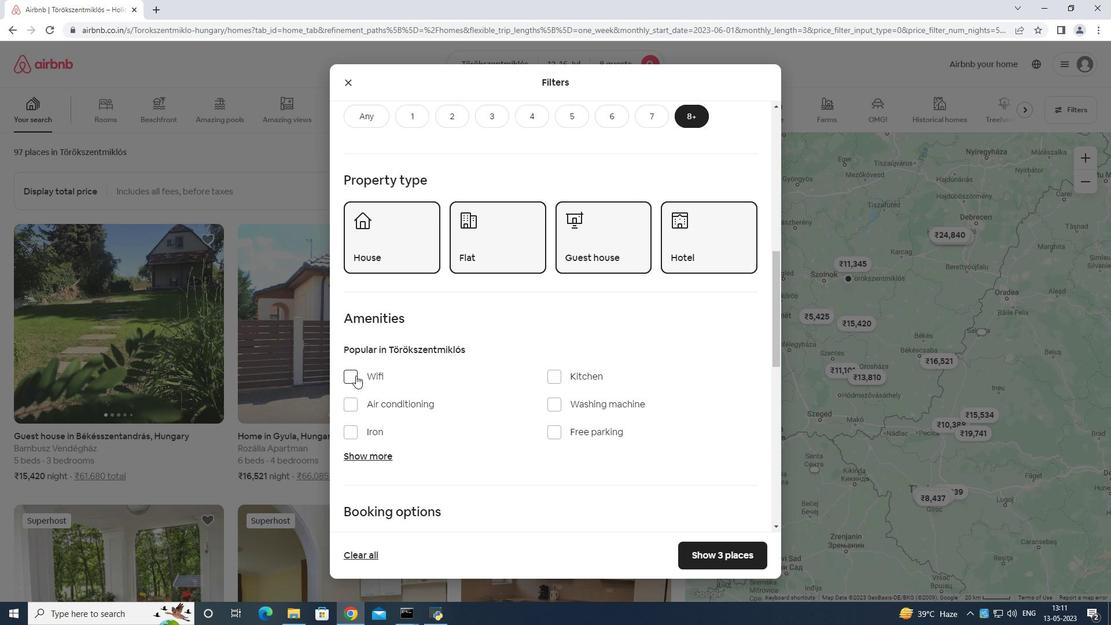 
Action: Mouse moved to (557, 435)
Screenshot: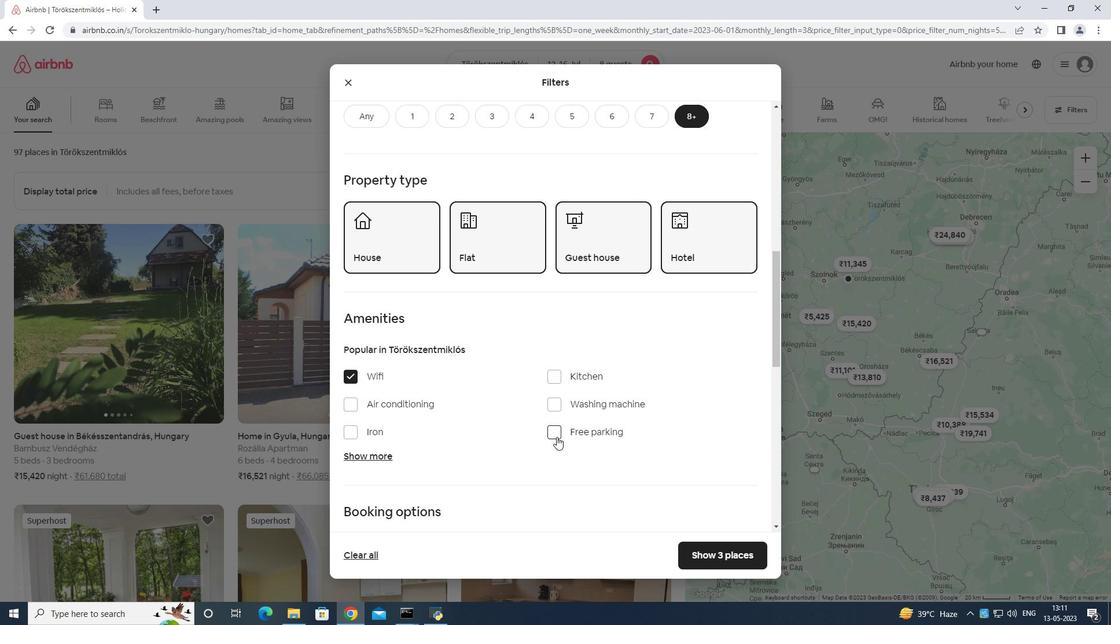 
Action: Mouse pressed left at (557, 435)
Screenshot: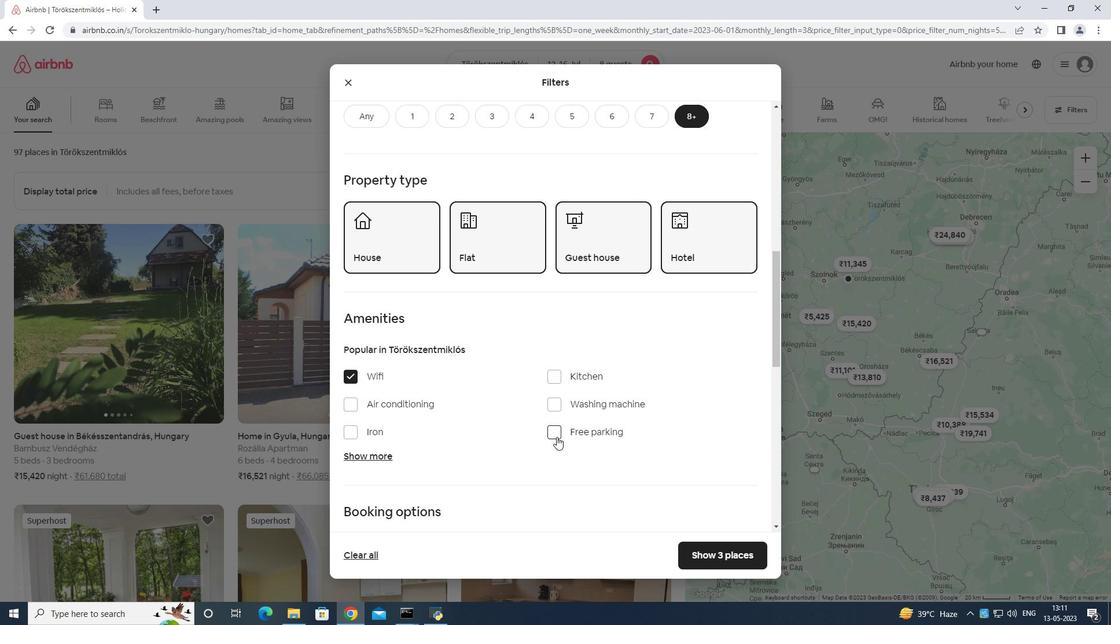 
Action: Mouse moved to (384, 451)
Screenshot: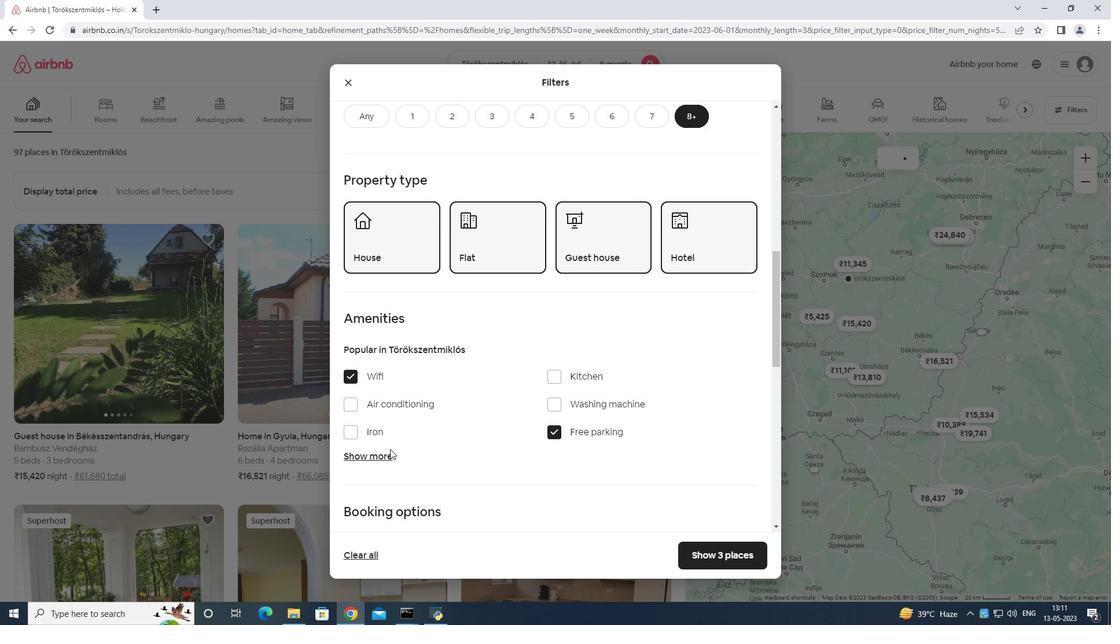 
Action: Mouse pressed left at (384, 451)
Screenshot: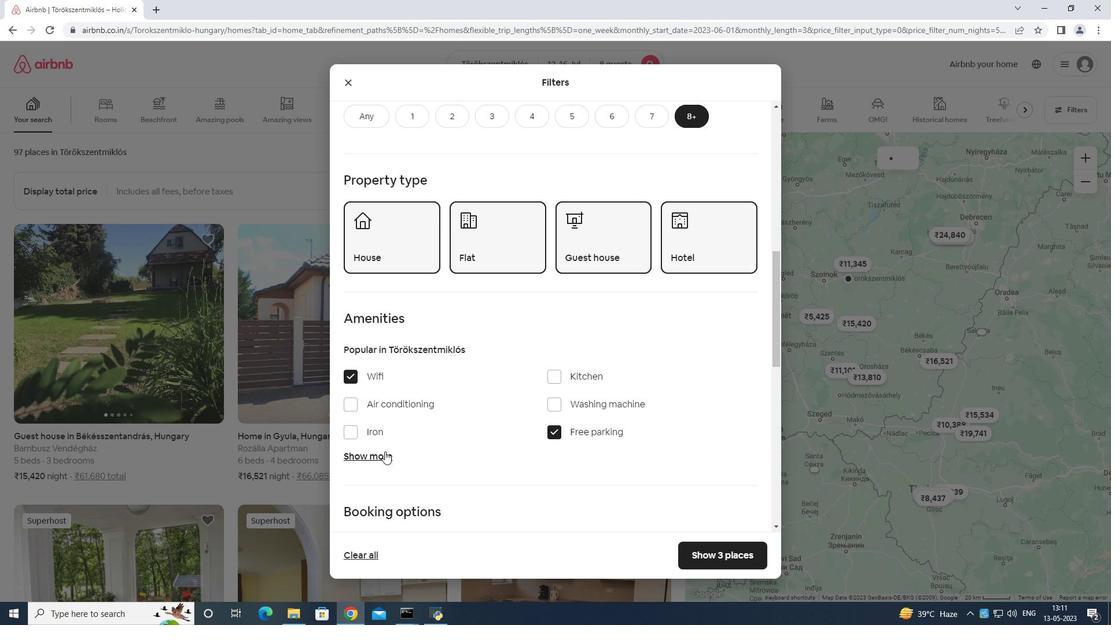 
Action: Mouse moved to (596, 319)
Screenshot: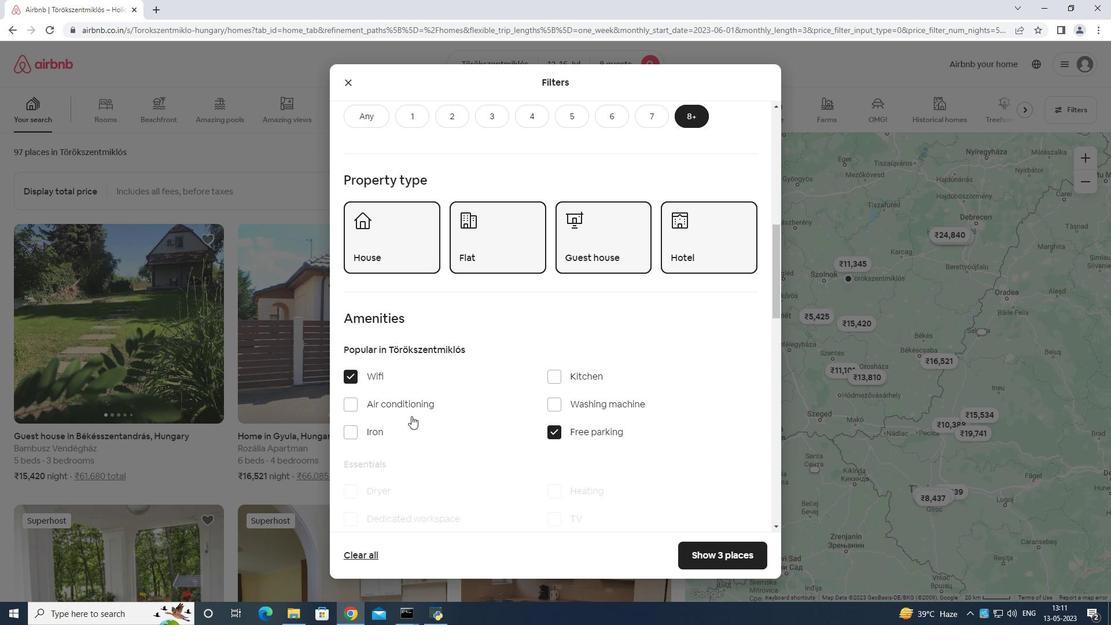
Action: Mouse scrolled (596, 318) with delta (0, 0)
Screenshot: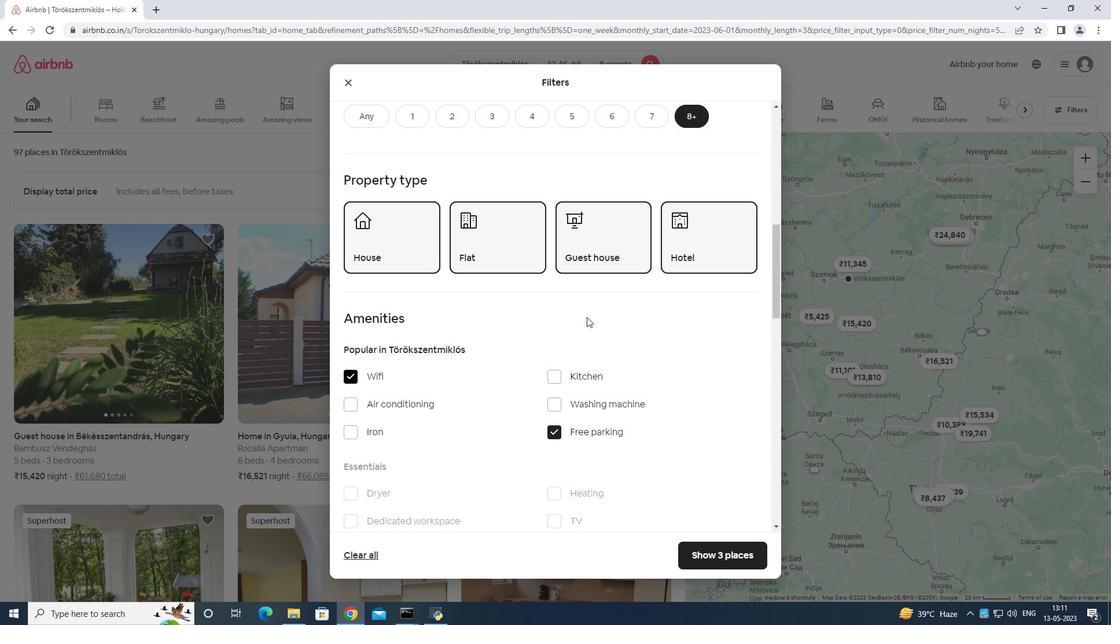 
Action: Mouse moved to (597, 326)
Screenshot: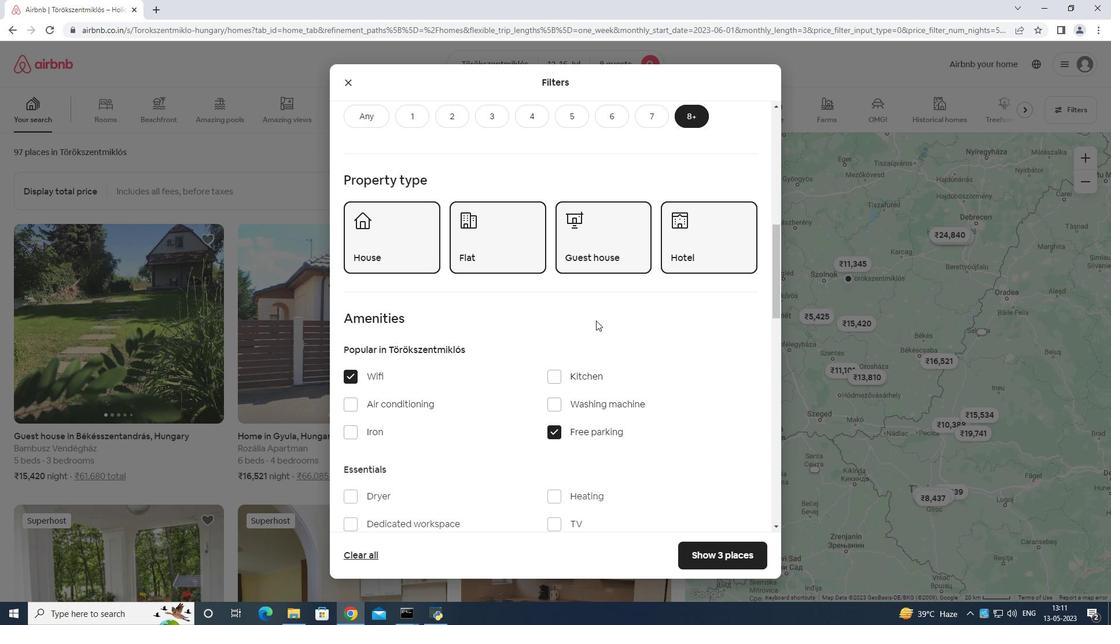 
Action: Mouse scrolled (597, 325) with delta (0, 0)
Screenshot: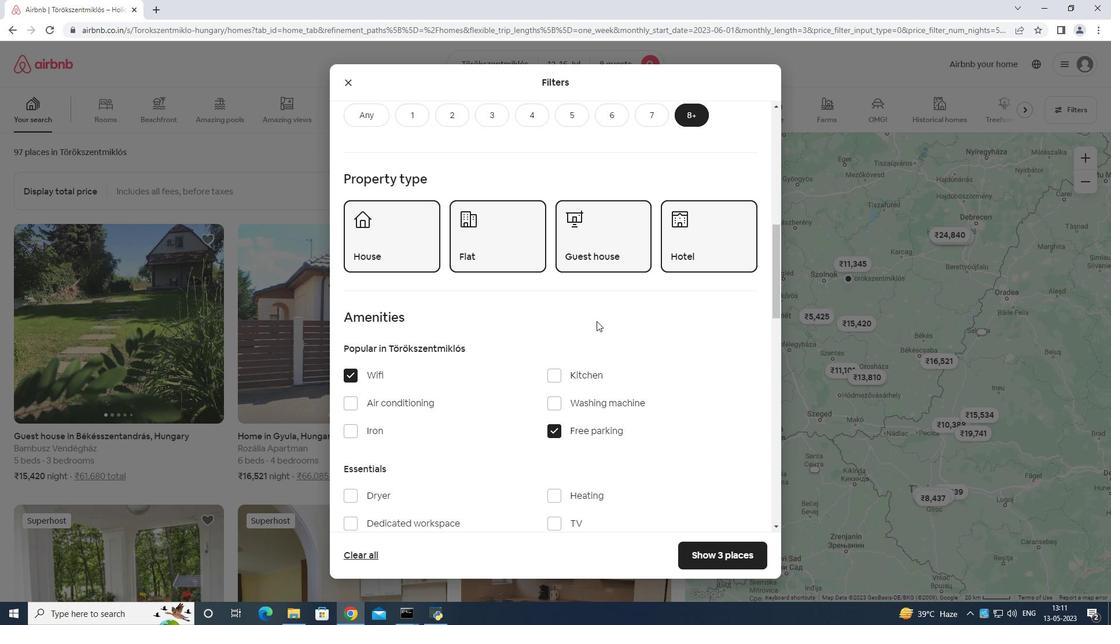 
Action: Mouse moved to (558, 405)
Screenshot: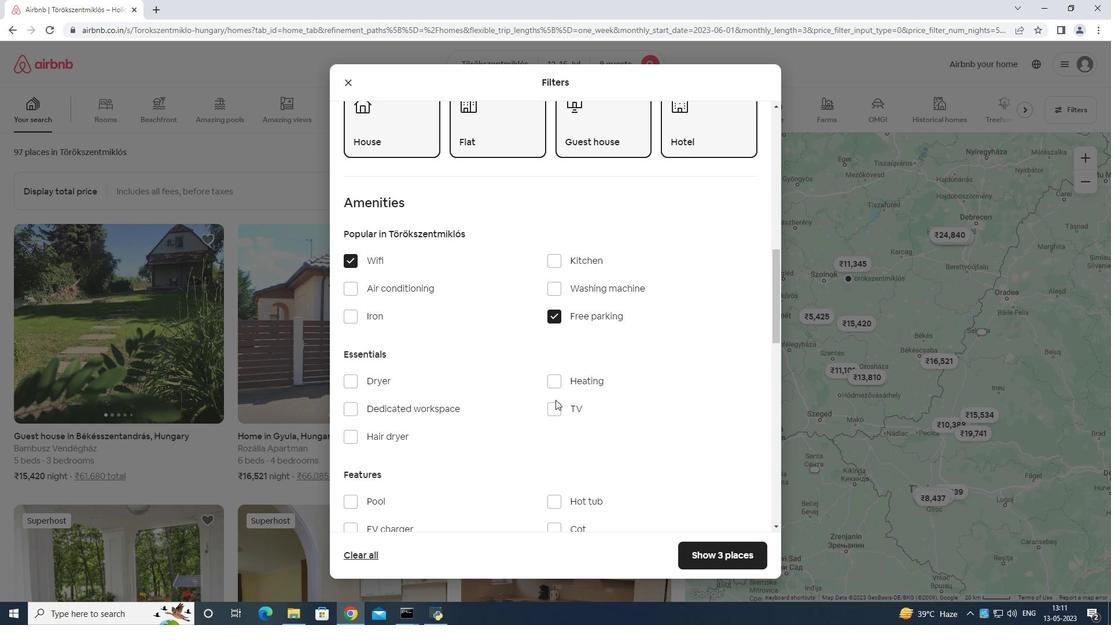 
Action: Mouse pressed left at (558, 405)
Screenshot: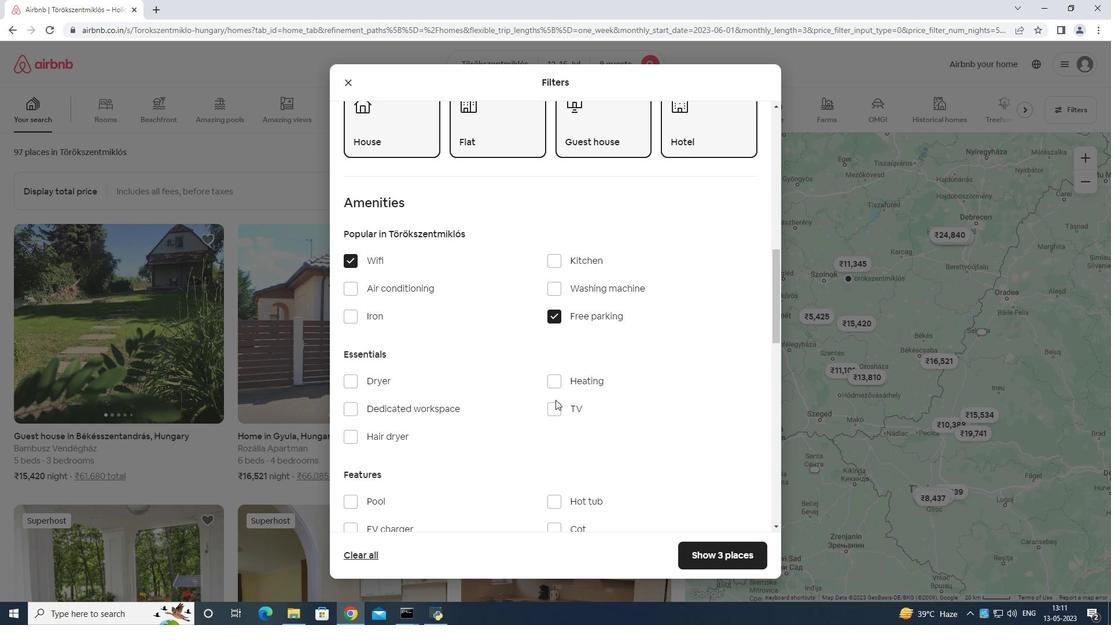 
Action: Mouse moved to (586, 347)
Screenshot: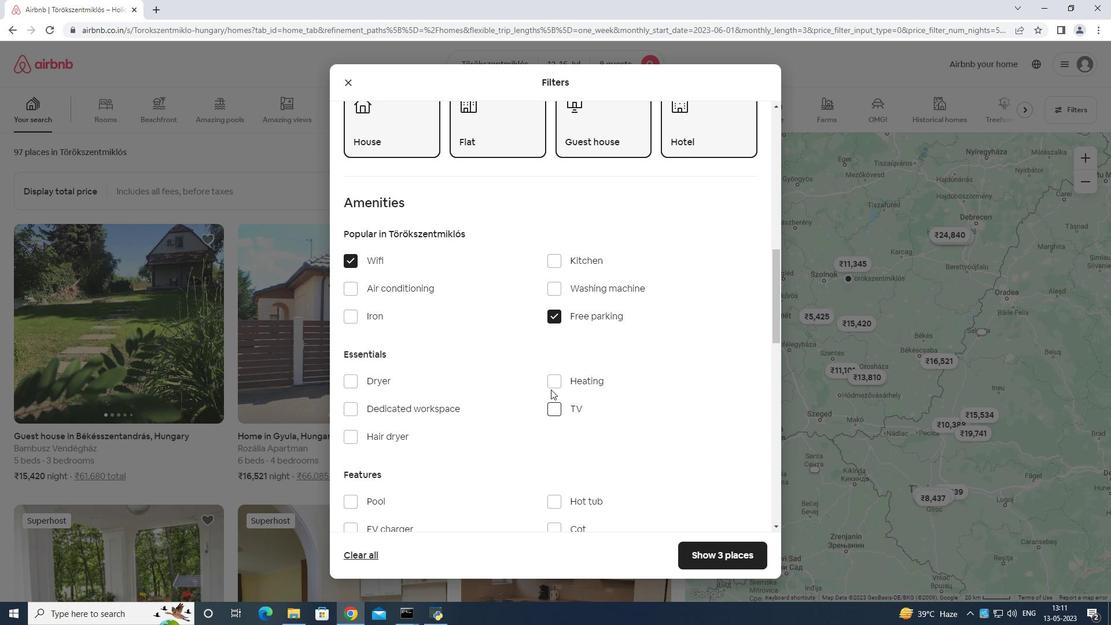 
Action: Mouse scrolled (586, 346) with delta (0, 0)
Screenshot: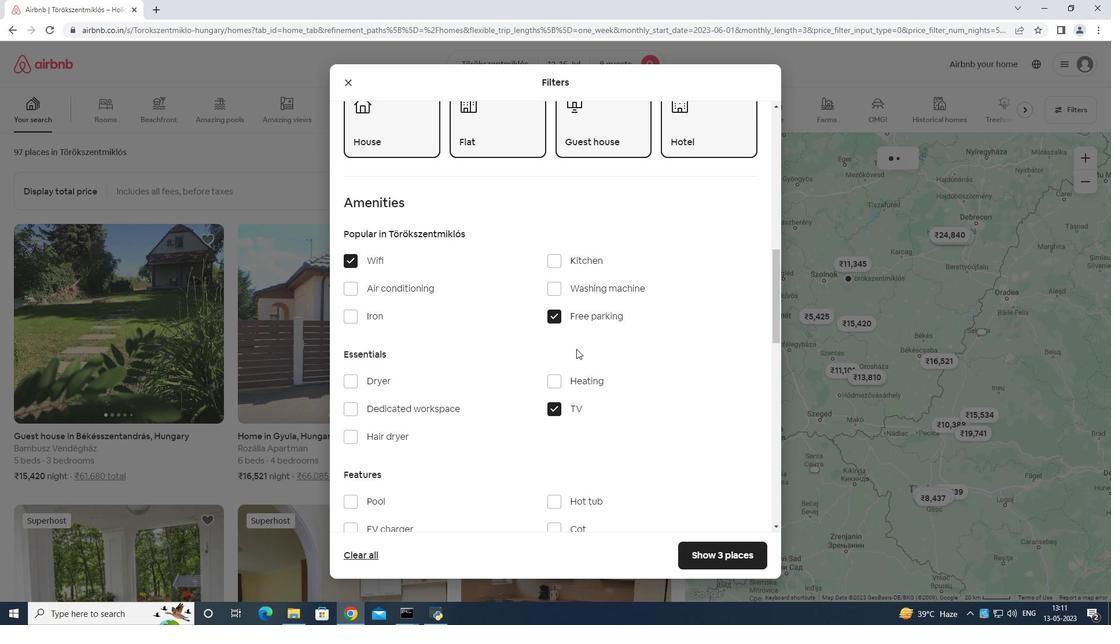 
Action: Mouse moved to (587, 351)
Screenshot: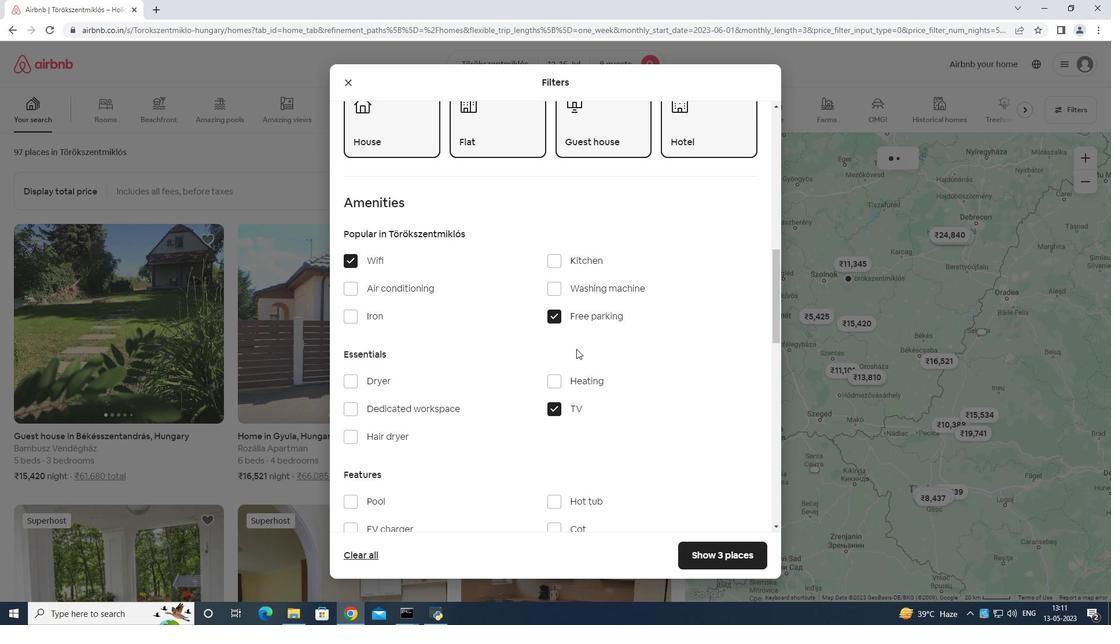 
Action: Mouse scrolled (587, 350) with delta (0, 0)
Screenshot: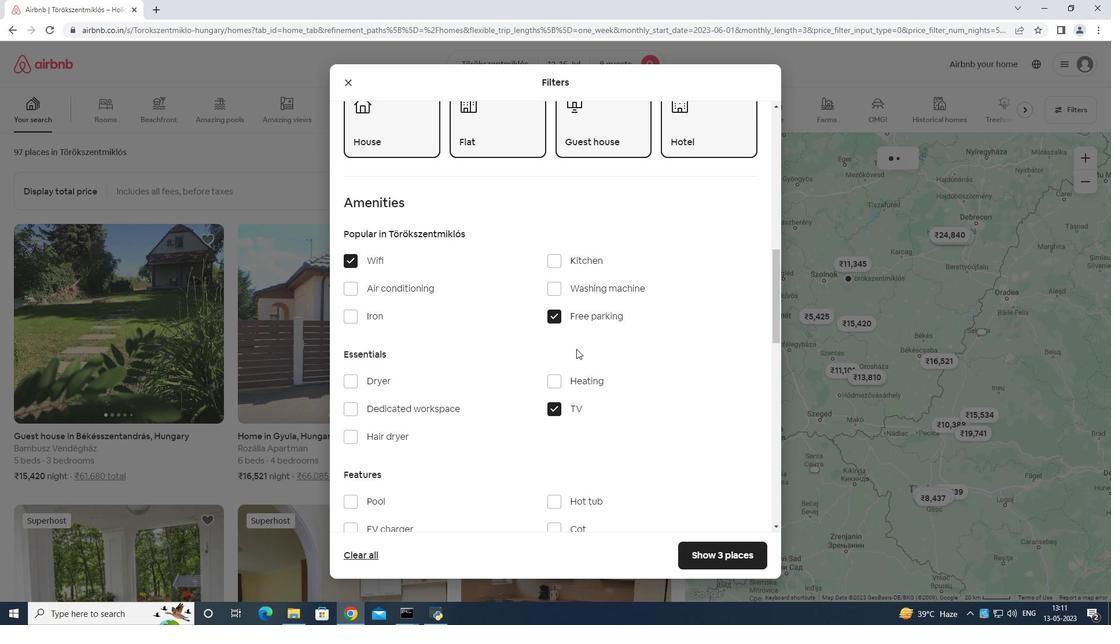 
Action: Mouse moved to (587, 353)
Screenshot: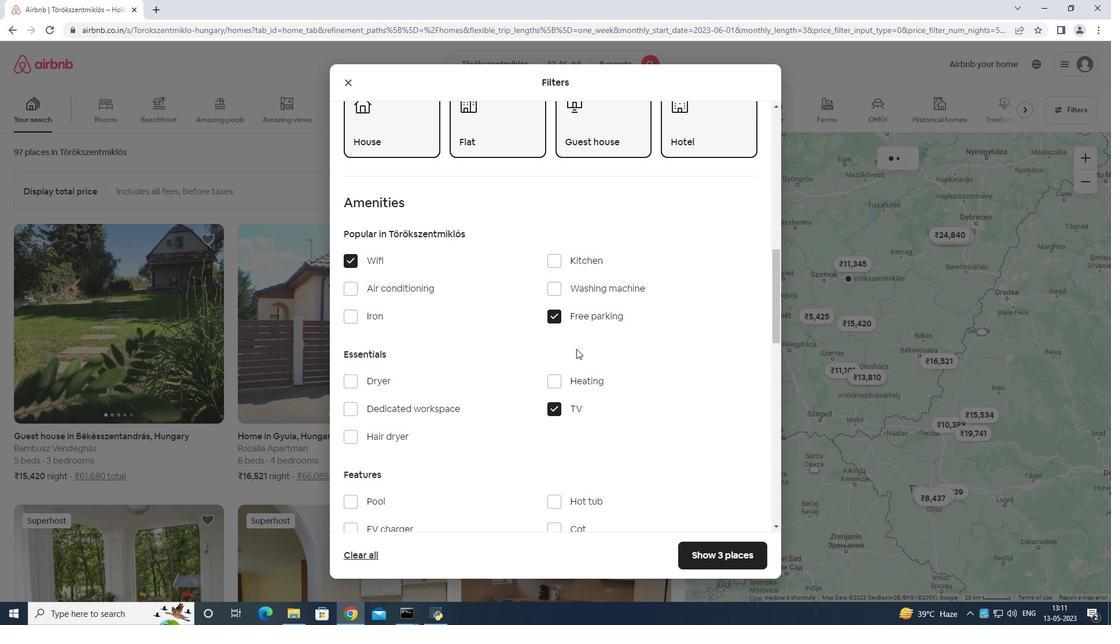 
Action: Mouse scrolled (587, 352) with delta (0, 0)
Screenshot: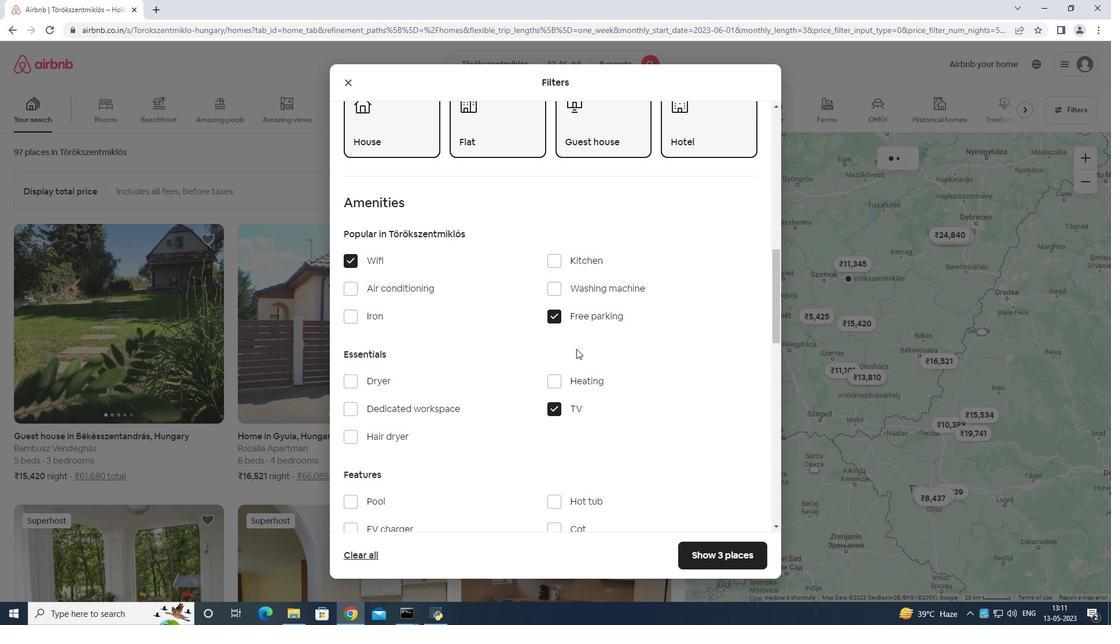 
Action: Mouse moved to (585, 353)
Screenshot: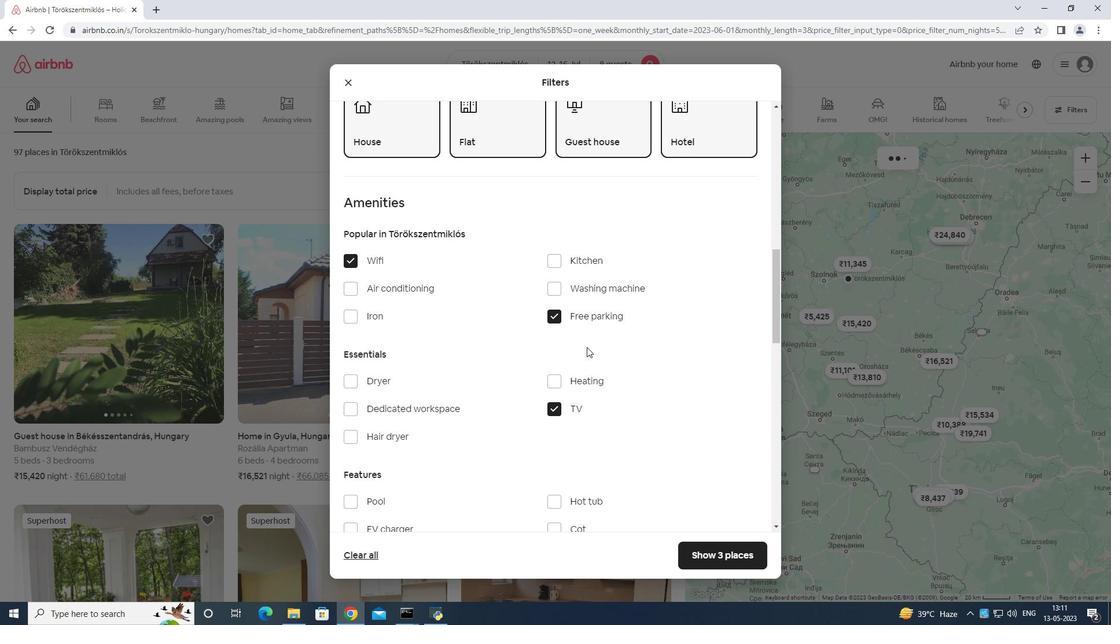 
Action: Mouse scrolled (587, 353) with delta (0, 0)
Screenshot: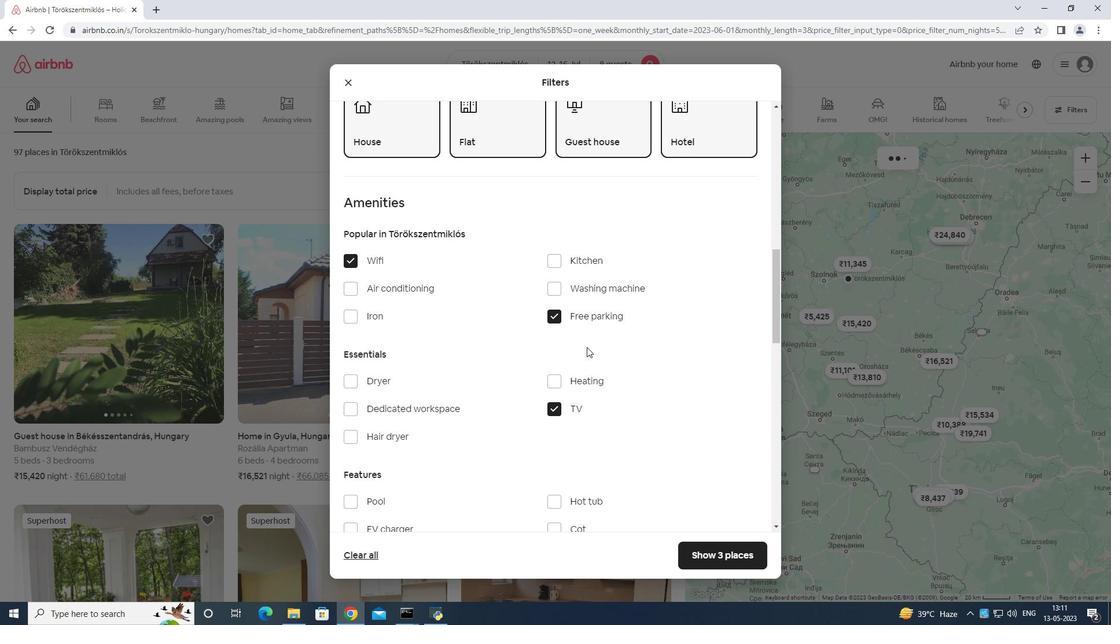 
Action: Mouse moved to (351, 322)
Screenshot: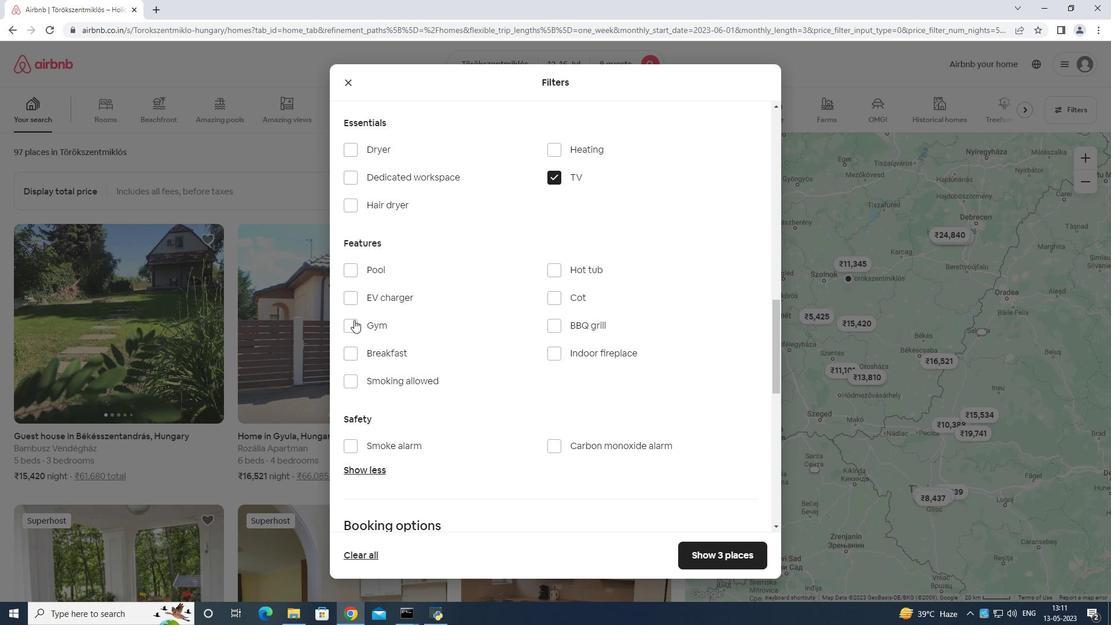 
Action: Mouse pressed left at (351, 322)
Screenshot: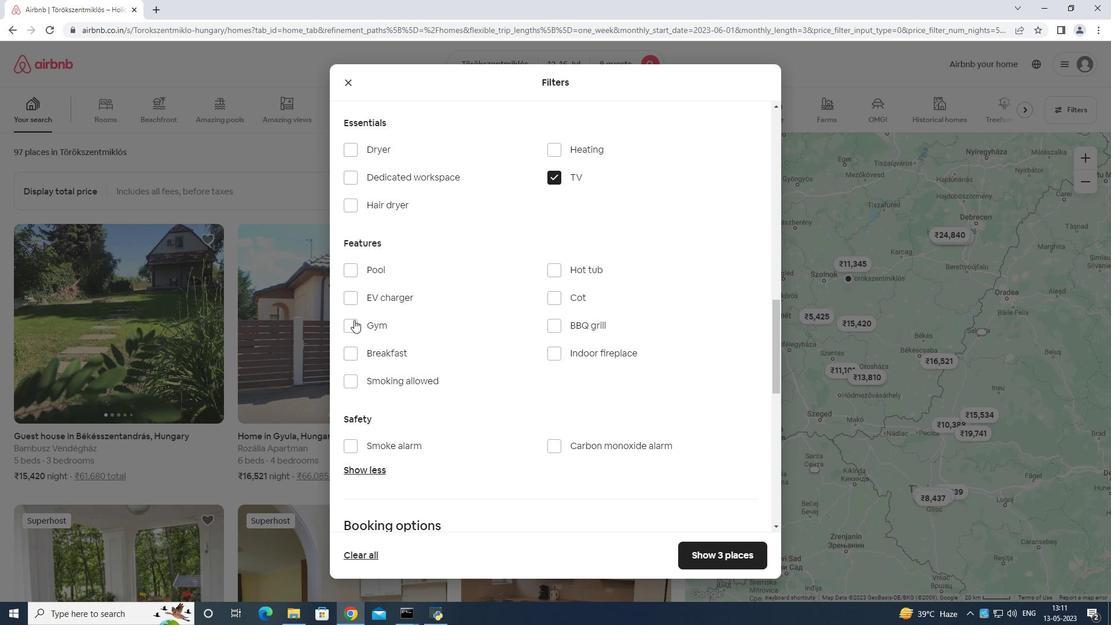 
Action: Mouse moved to (357, 351)
Screenshot: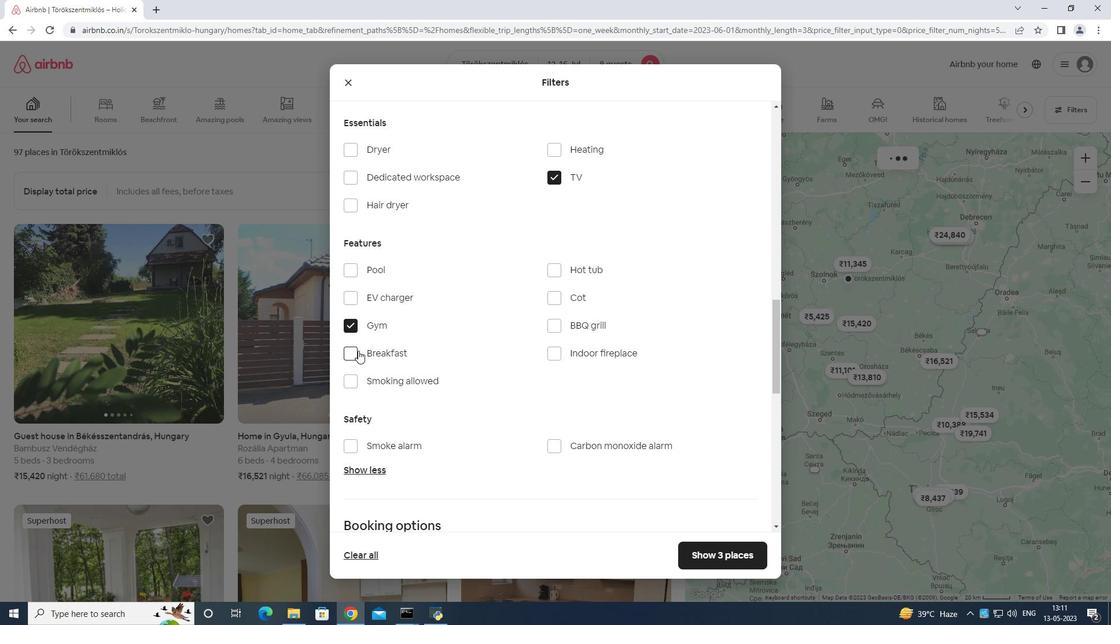 
Action: Mouse pressed left at (357, 351)
Screenshot: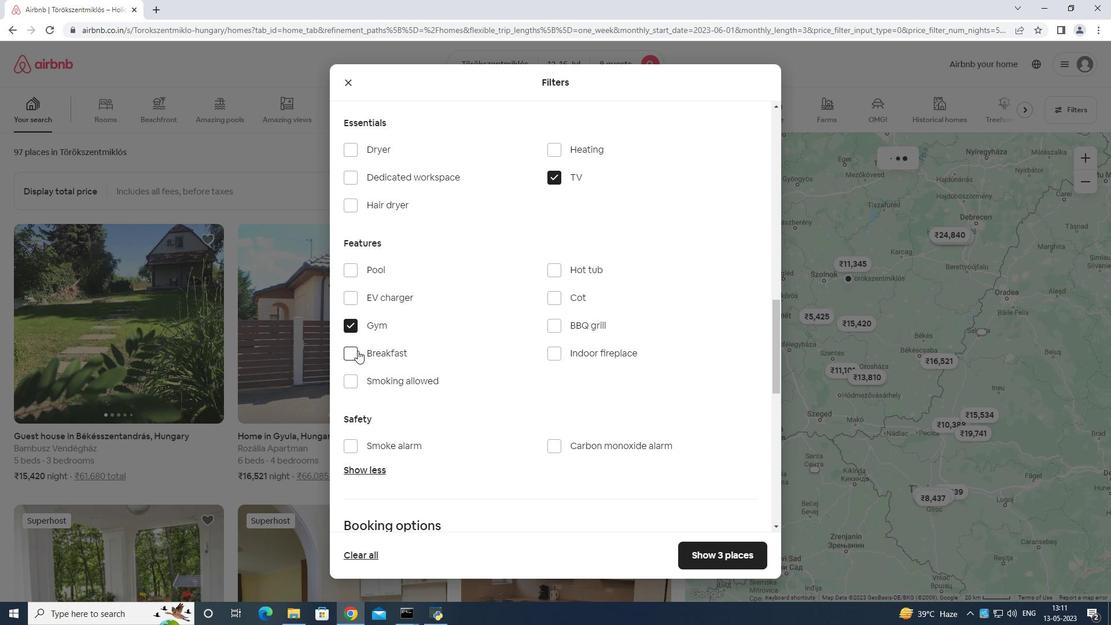 
Action: Mouse moved to (471, 314)
Screenshot: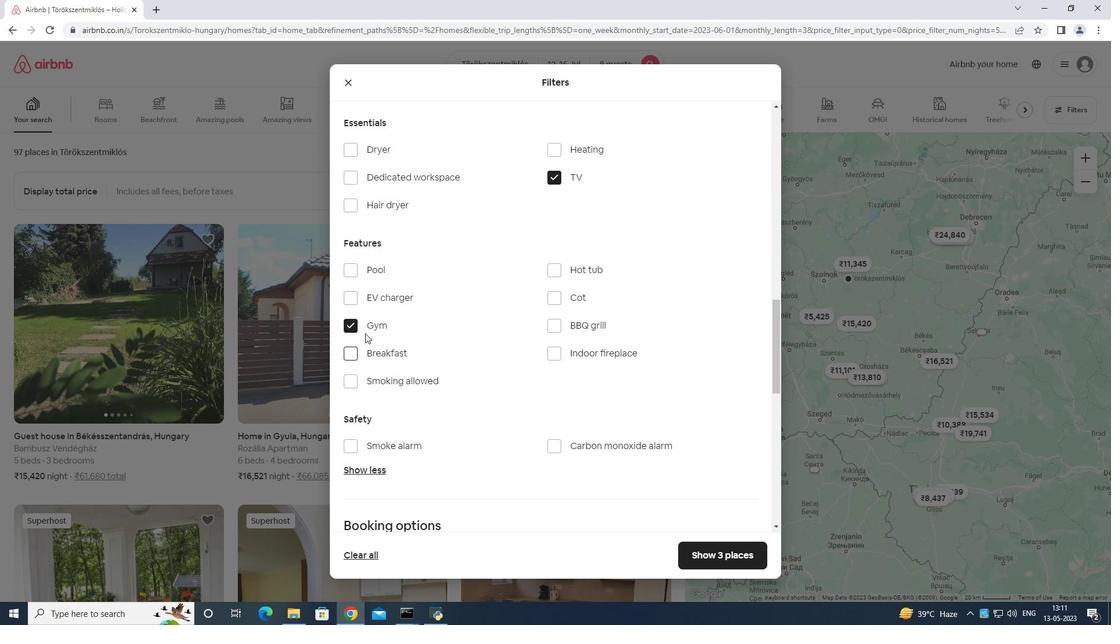 
Action: Mouse scrolled (471, 314) with delta (0, 0)
Screenshot: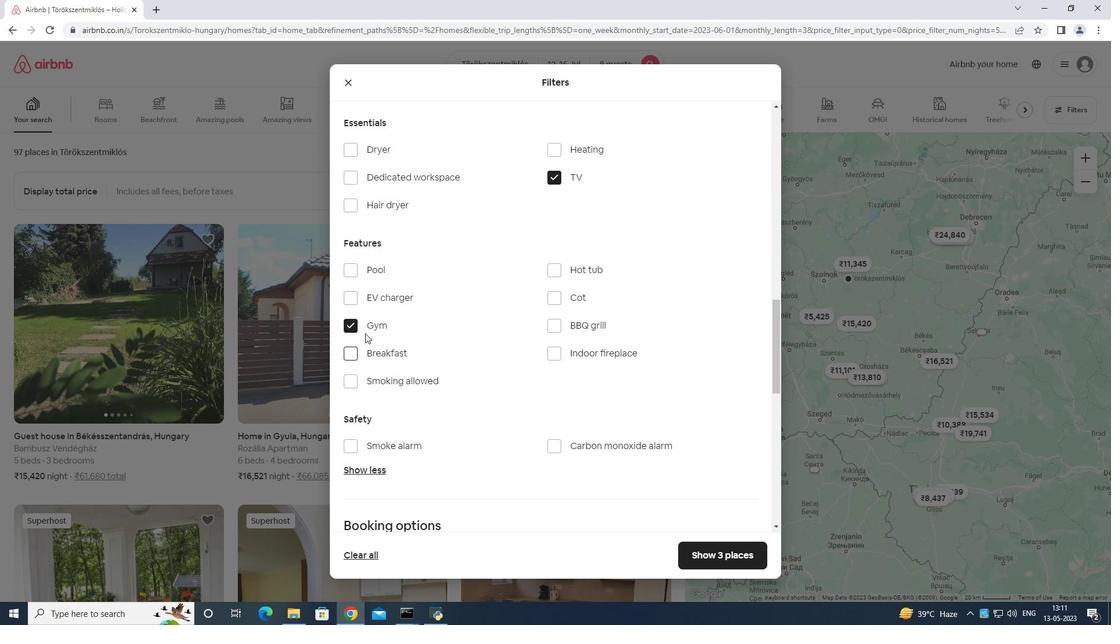 
Action: Mouse moved to (500, 326)
Screenshot: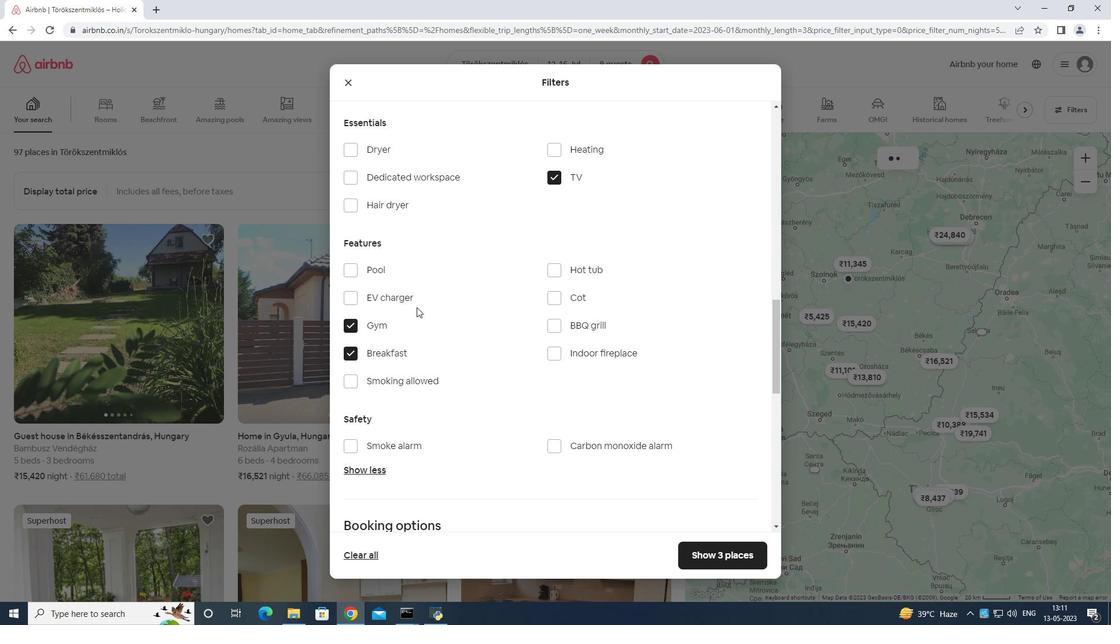 
Action: Mouse scrolled (500, 326) with delta (0, 0)
Screenshot: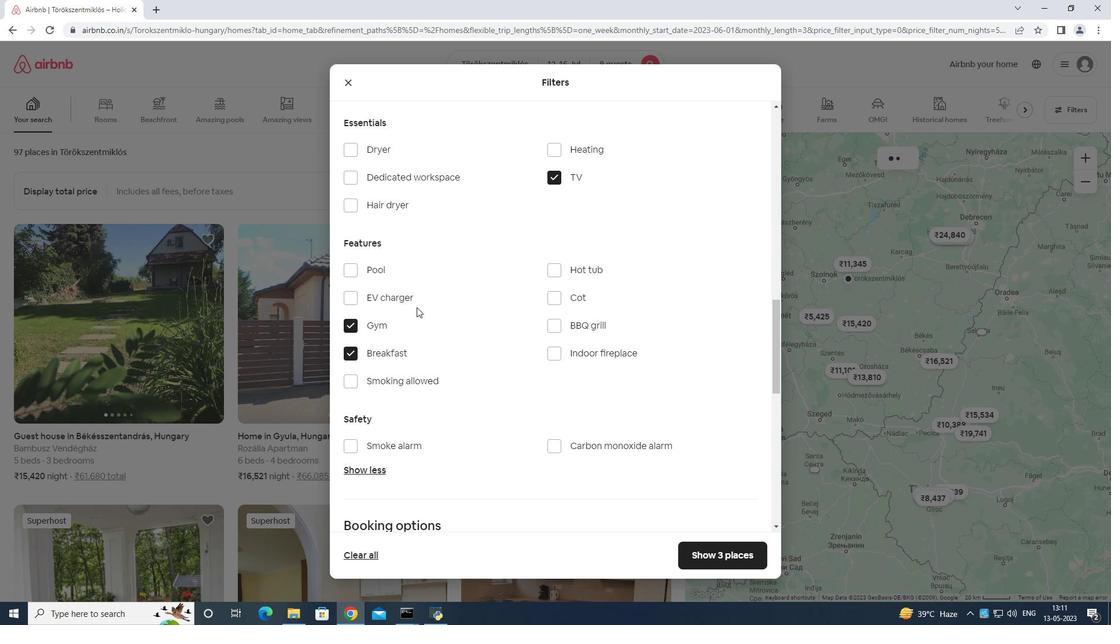 
Action: Mouse moved to (508, 327)
Screenshot: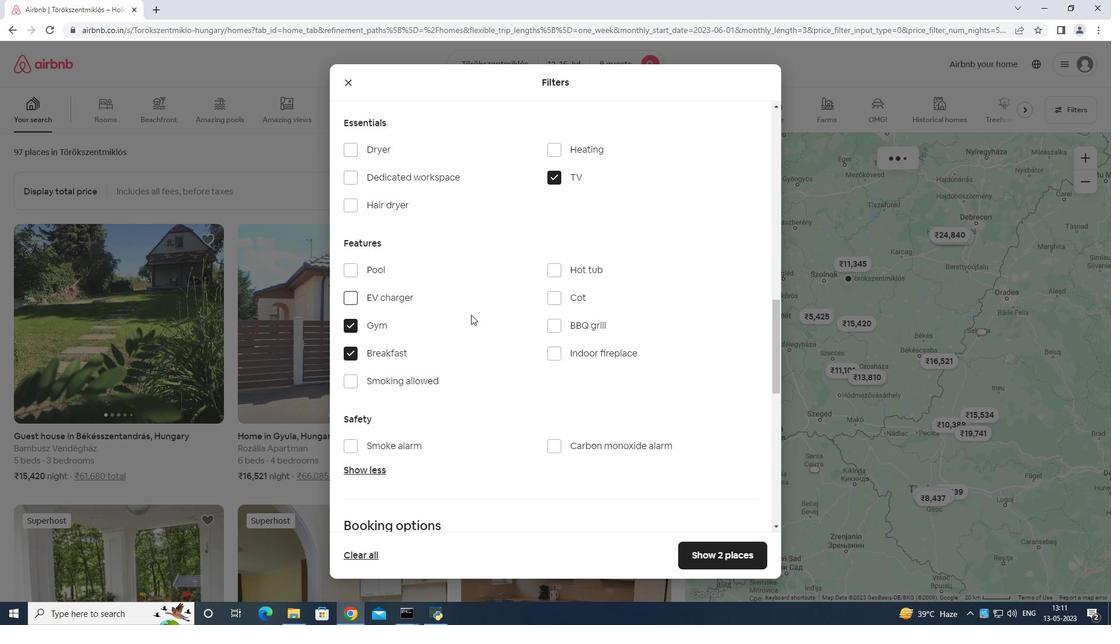
Action: Mouse scrolled (508, 326) with delta (0, 0)
Screenshot: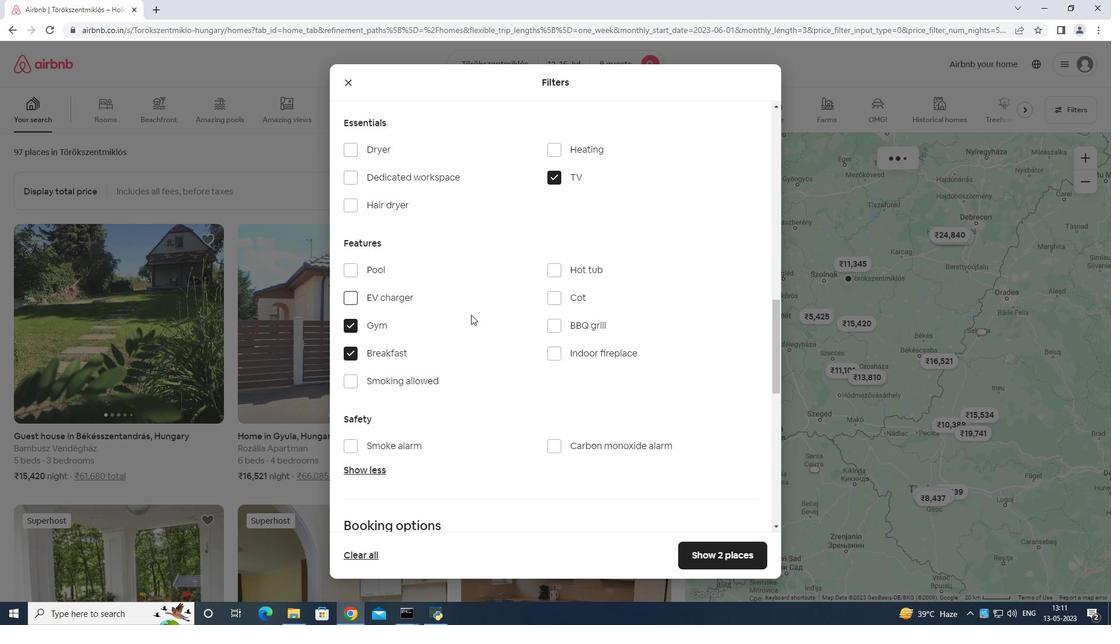 
Action: Mouse moved to (518, 331)
Screenshot: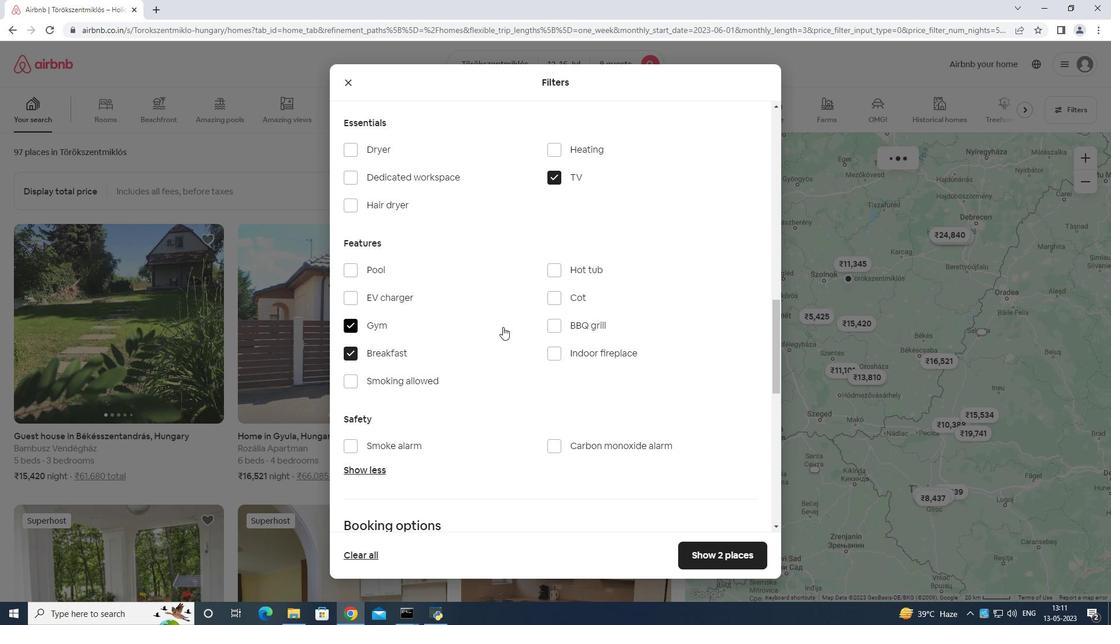 
Action: Mouse scrolled (518, 330) with delta (0, 0)
Screenshot: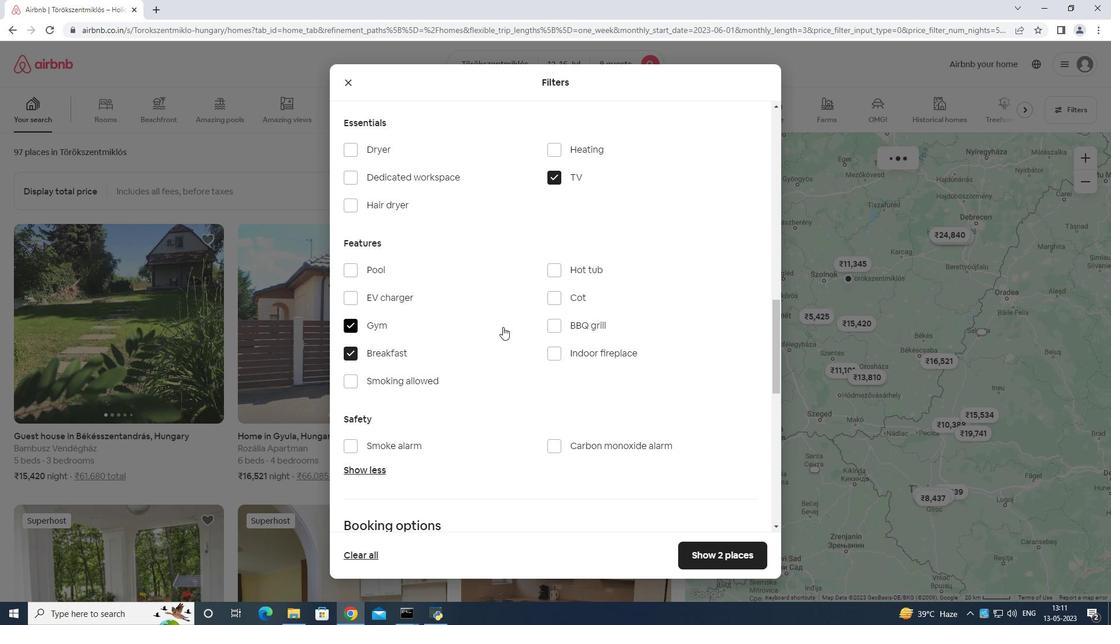 
Action: Mouse moved to (533, 335)
Screenshot: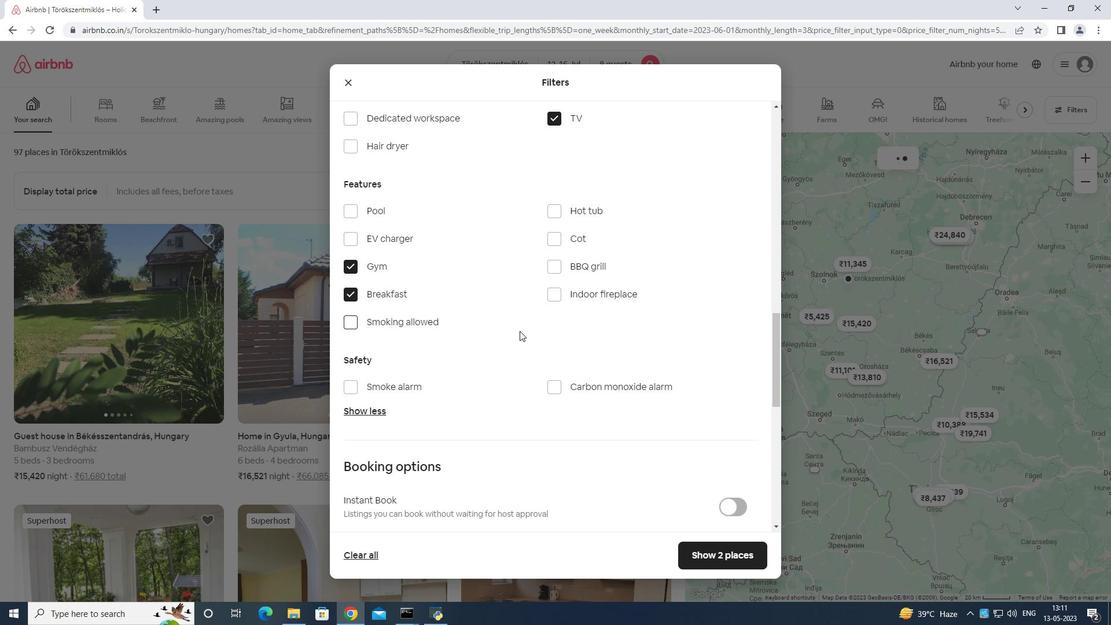 
Action: Mouse scrolled (533, 335) with delta (0, 0)
Screenshot: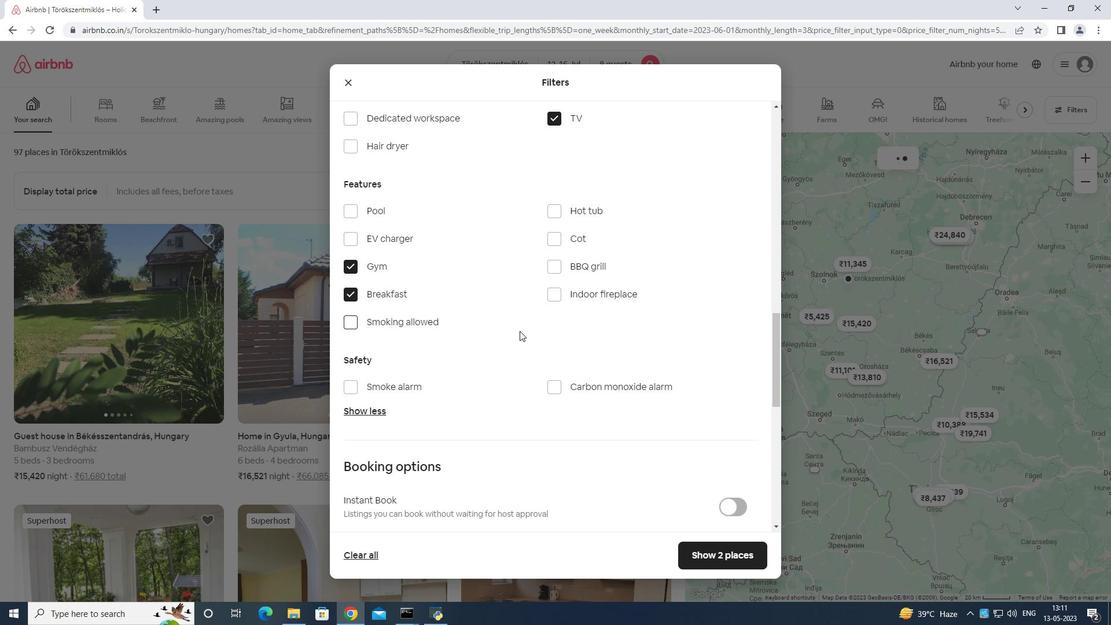 
Action: Mouse moved to (734, 313)
Screenshot: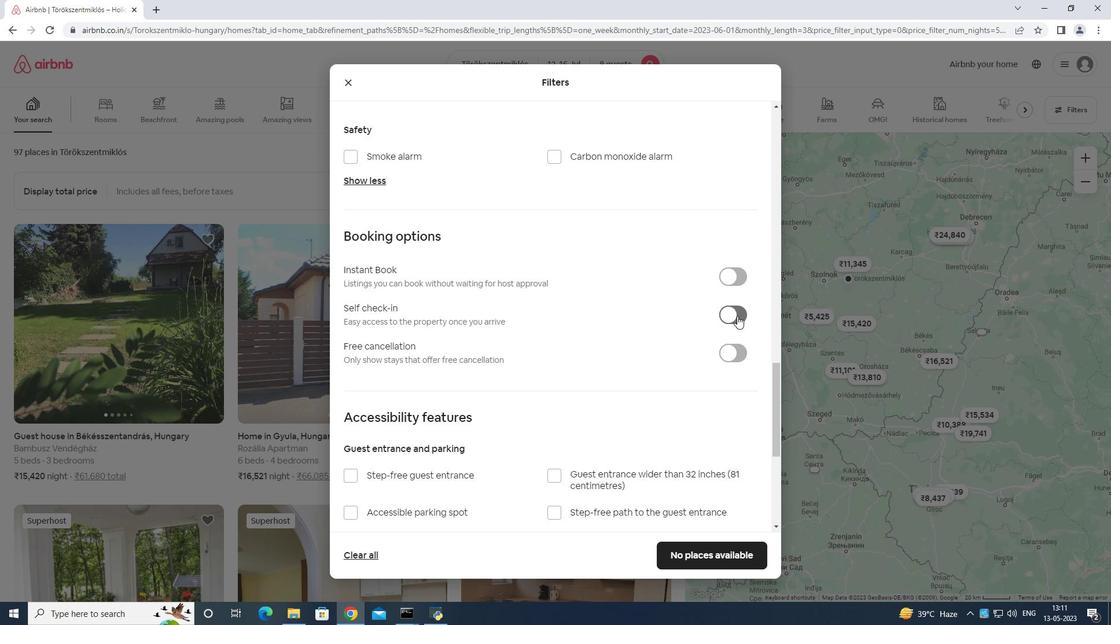 
Action: Mouse pressed left at (734, 313)
Screenshot: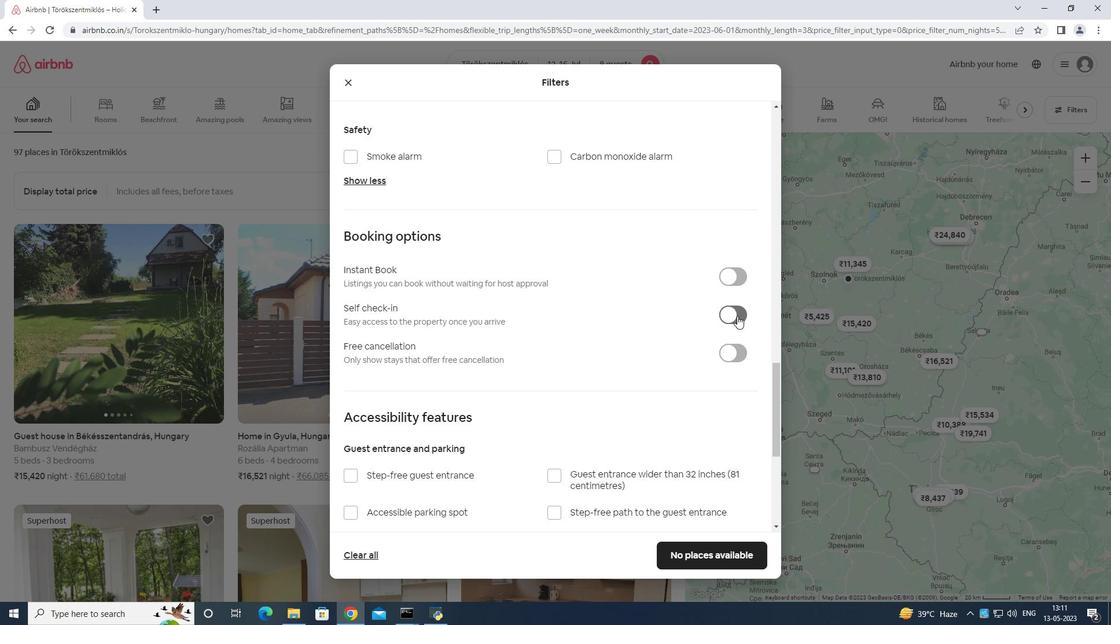 
Action: Mouse moved to (732, 302)
Screenshot: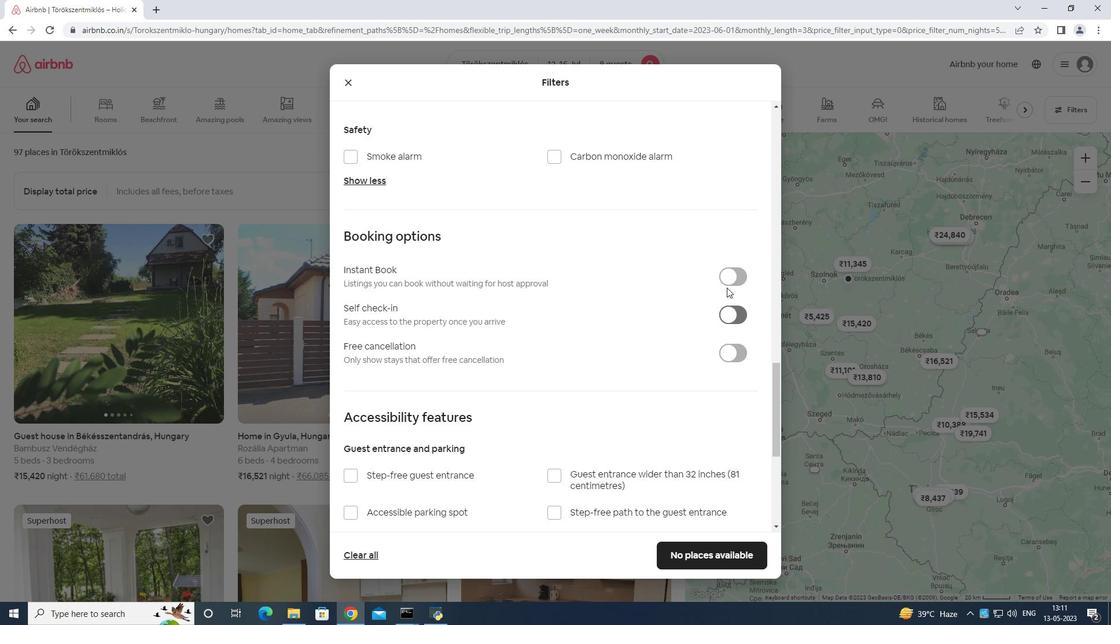 
Action: Mouse scrolled (732, 301) with delta (0, 0)
Screenshot: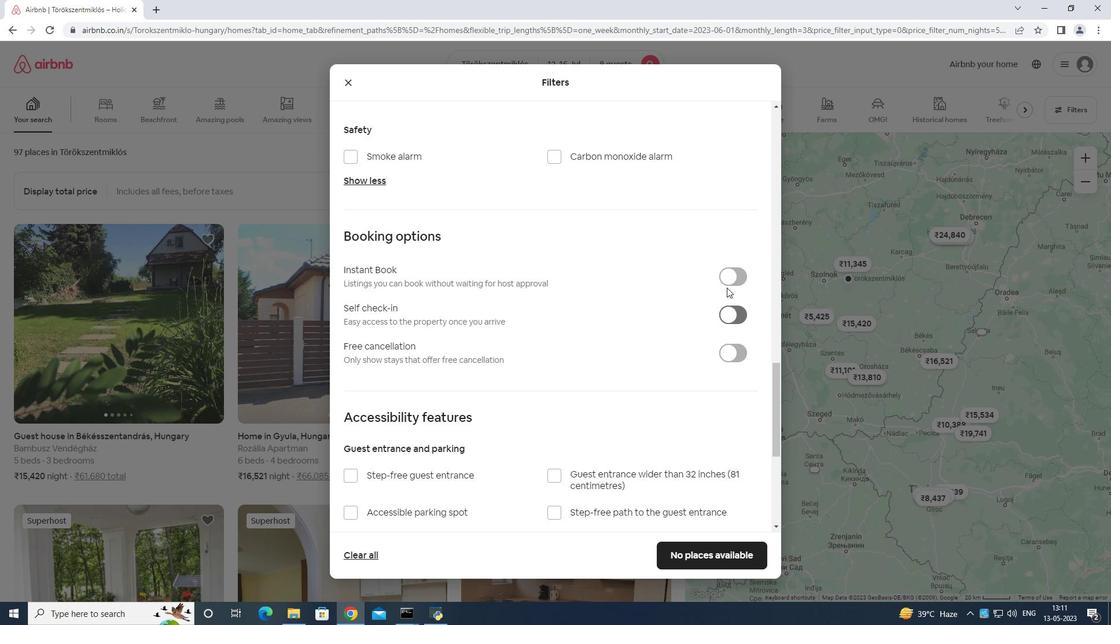 
Action: Mouse moved to (732, 311)
Screenshot: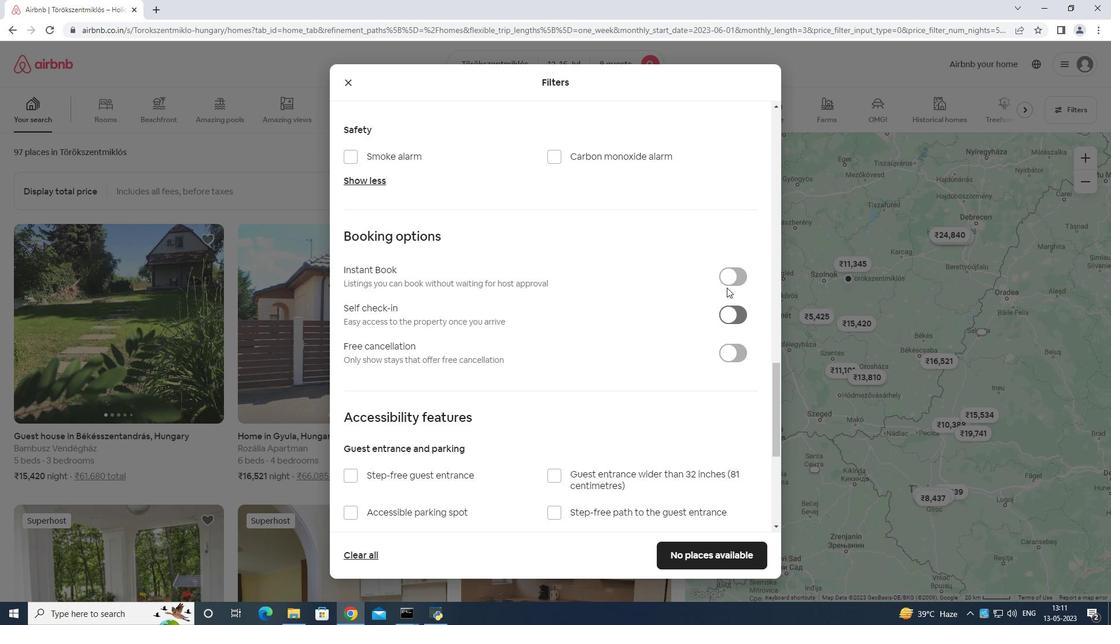
Action: Mouse scrolled (732, 310) with delta (0, 0)
Screenshot: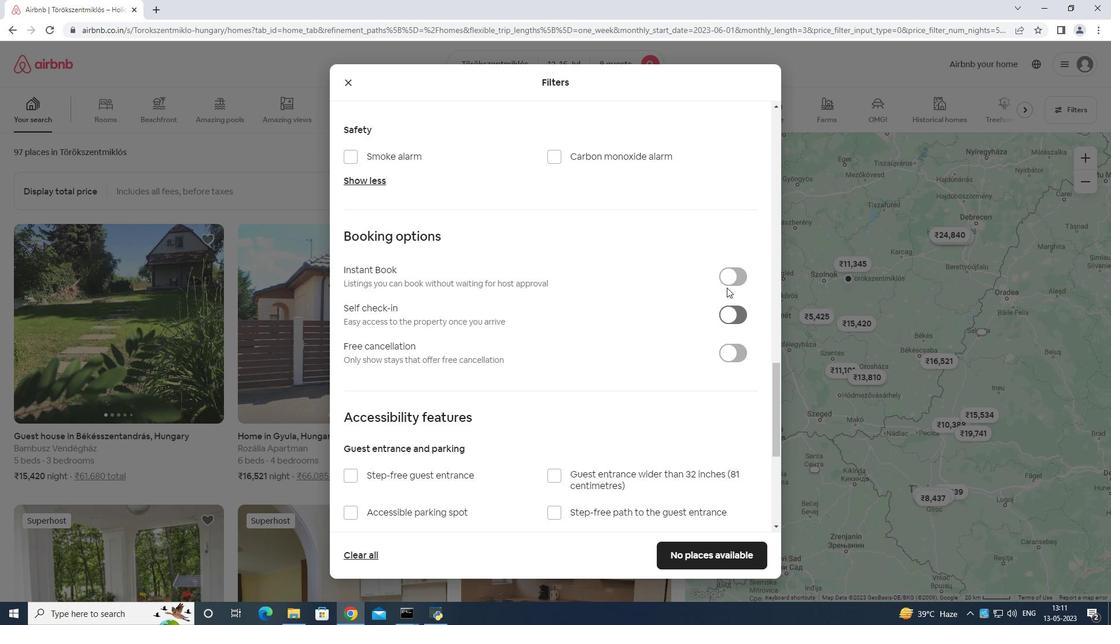 
Action: Mouse moved to (732, 312)
Screenshot: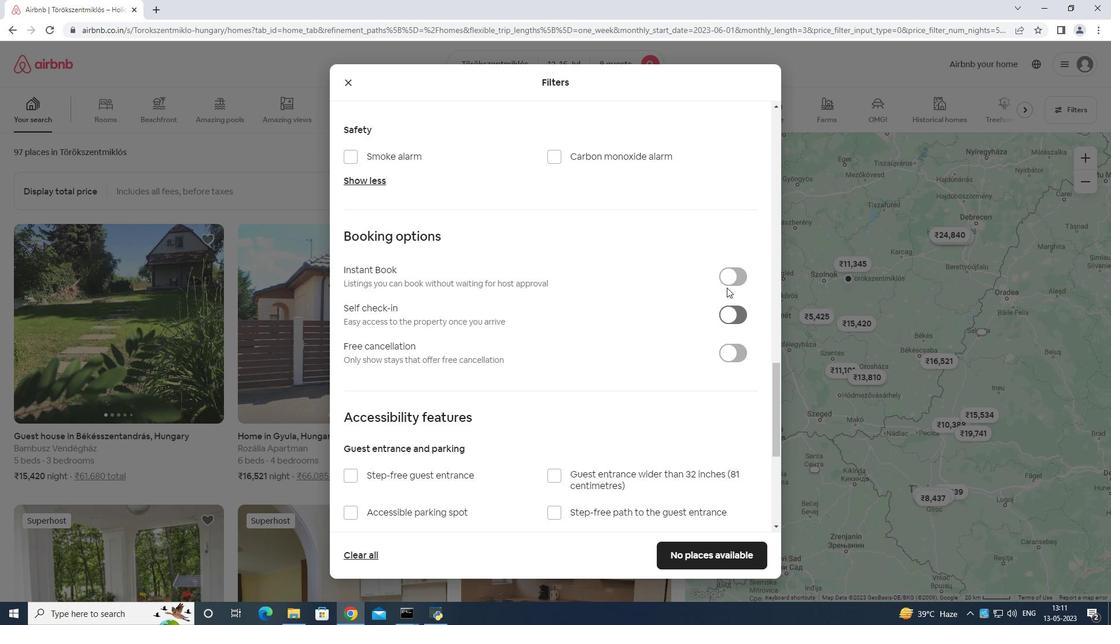 
Action: Mouse scrolled (732, 311) with delta (0, 0)
Screenshot: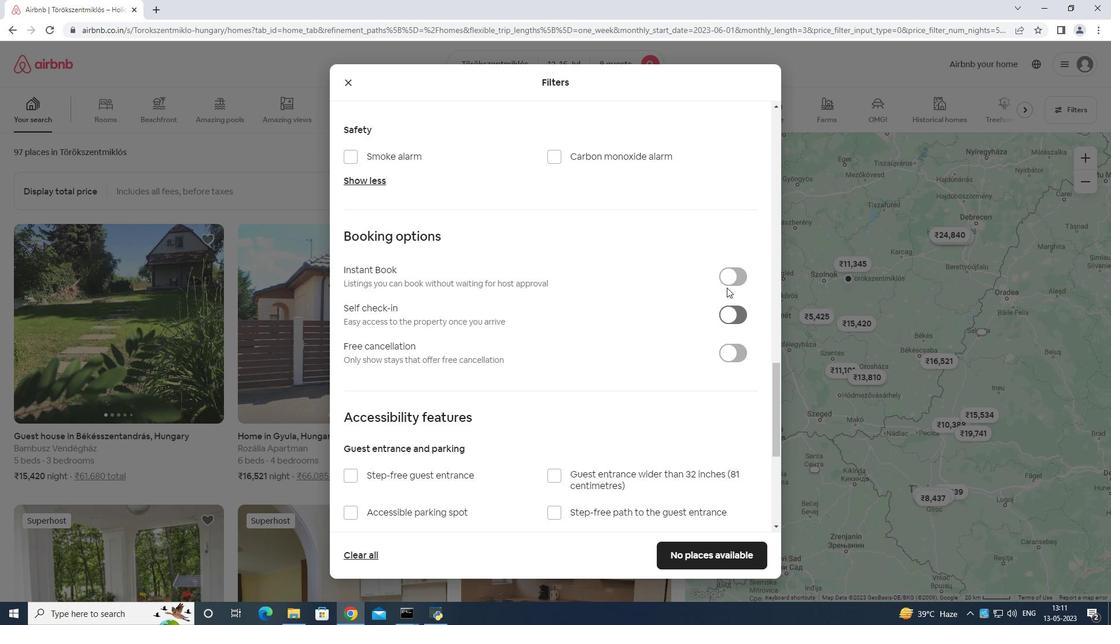 
Action: Mouse moved to (732, 312)
Screenshot: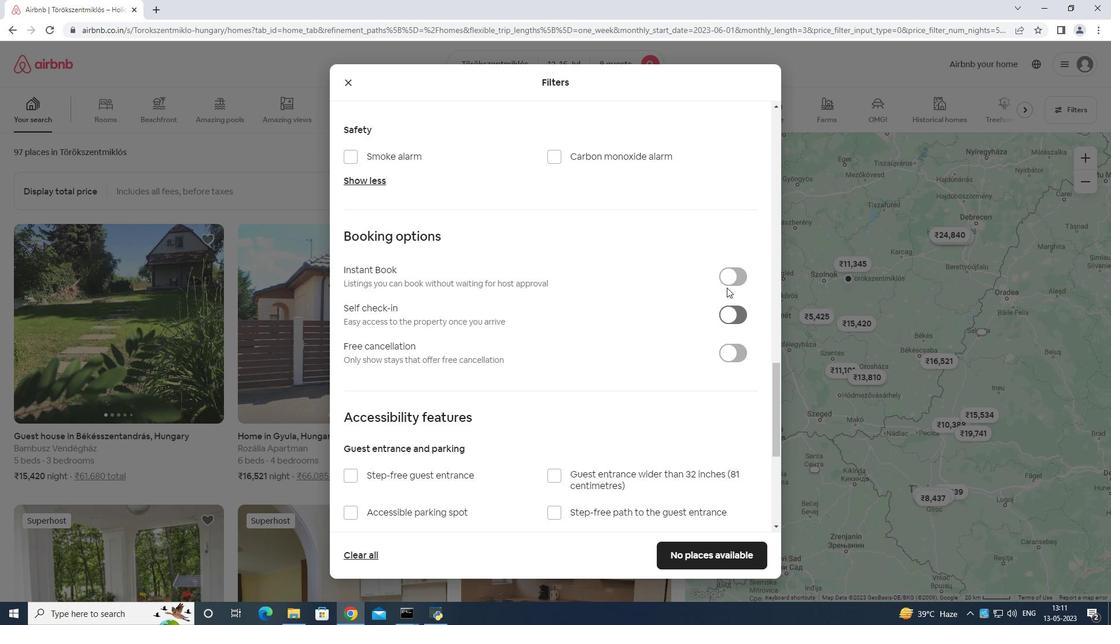 
Action: Mouse scrolled (732, 311) with delta (0, 0)
Screenshot: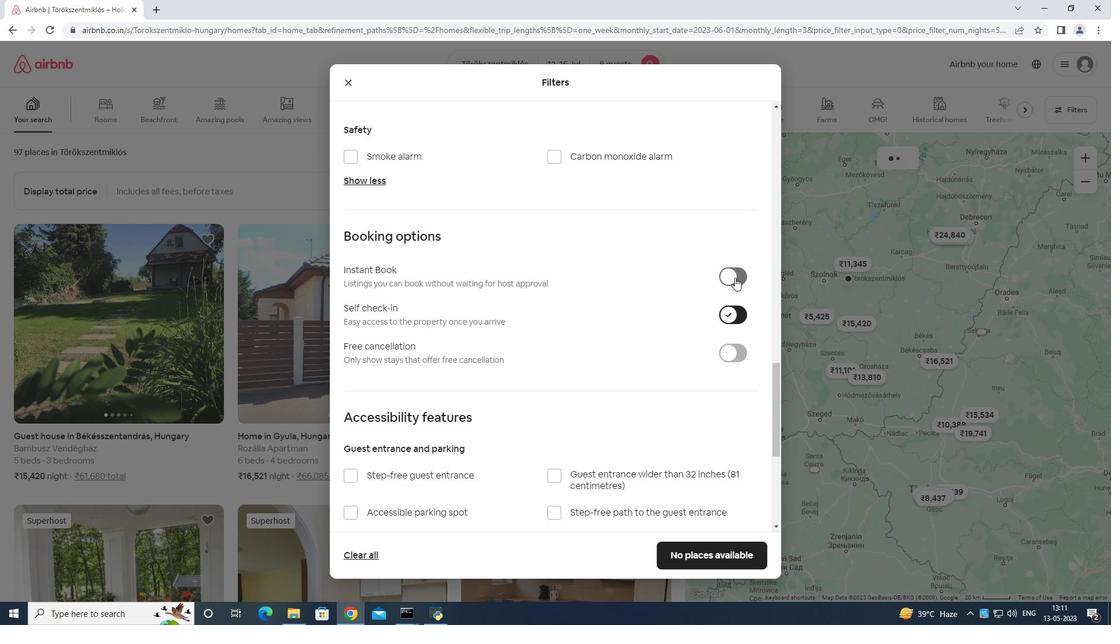 
Action: Mouse moved to (728, 291)
Screenshot: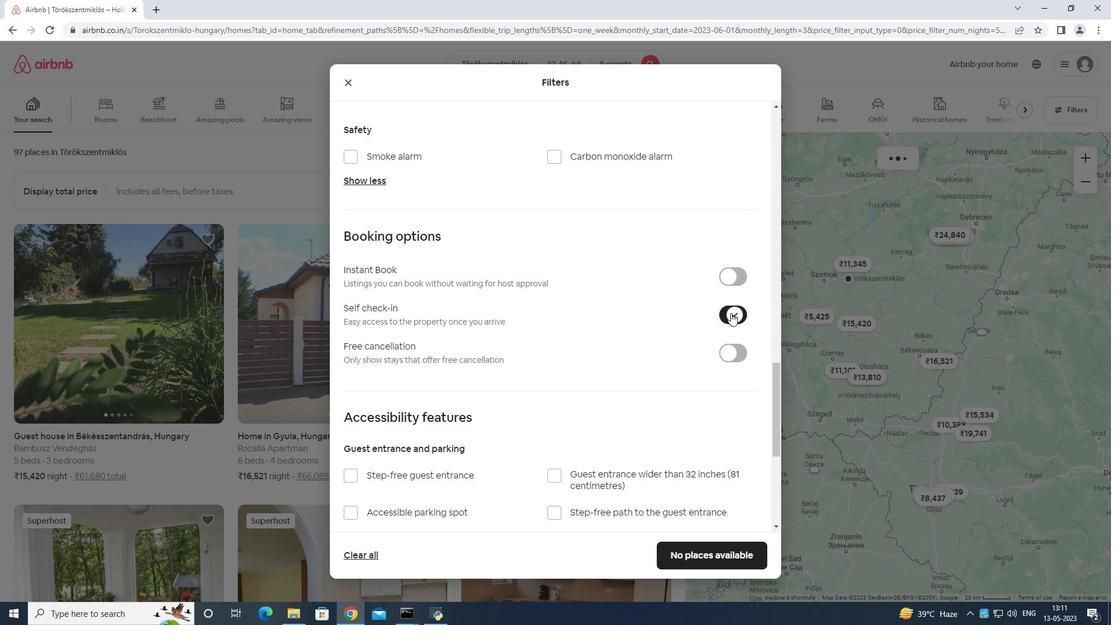 
Action: Mouse scrolled (728, 288) with delta (0, 0)
Screenshot: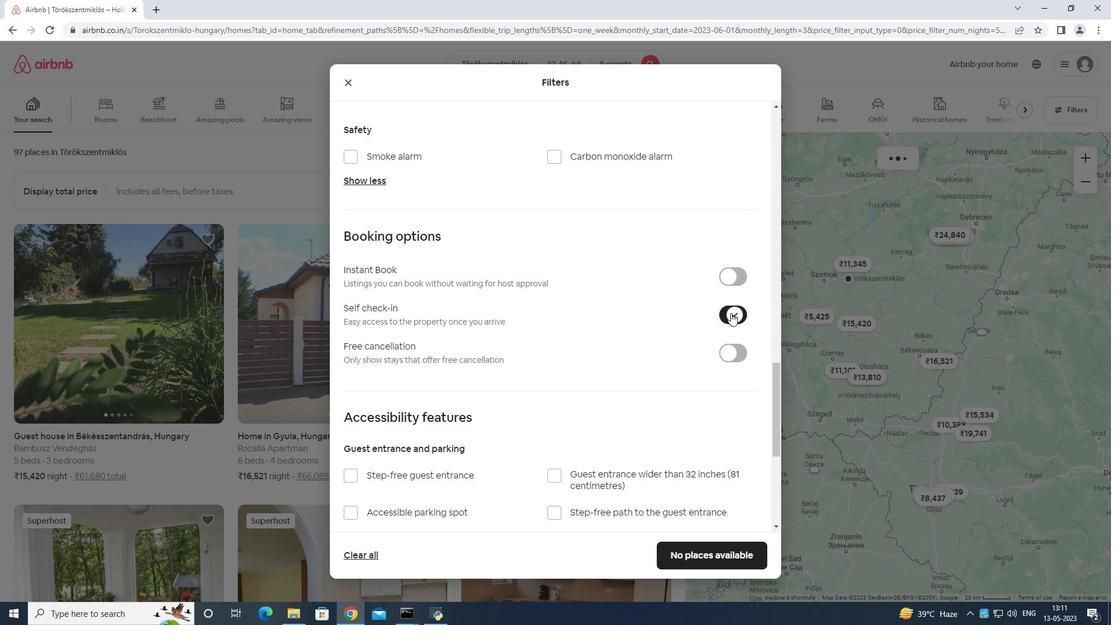 
Action: Mouse moved to (728, 293)
Screenshot: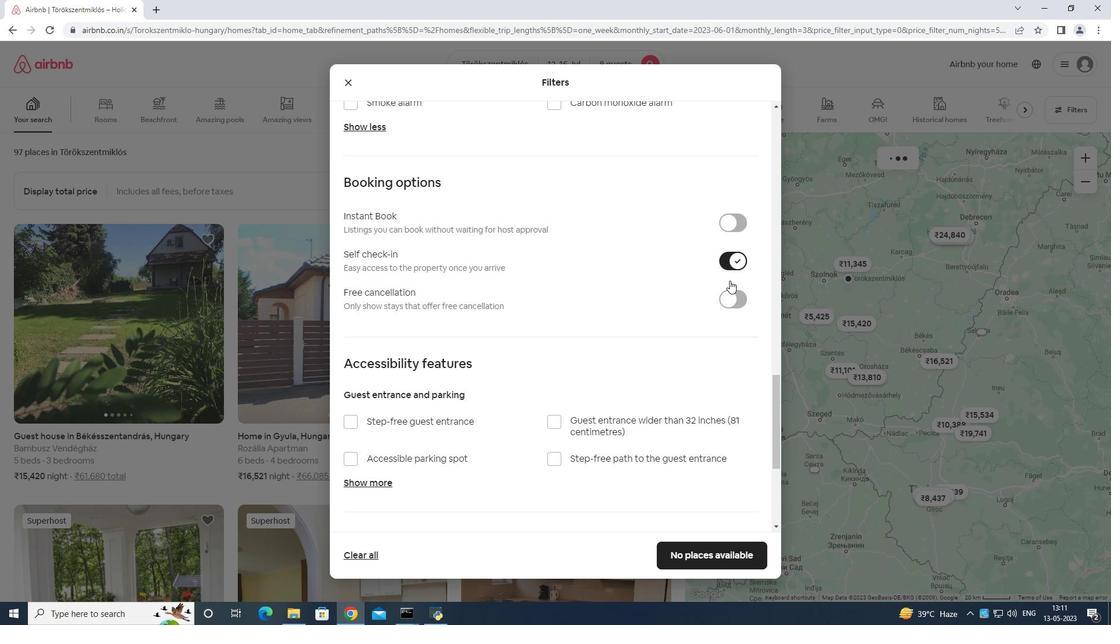 
Action: Mouse scrolled (728, 290) with delta (0, 0)
Screenshot: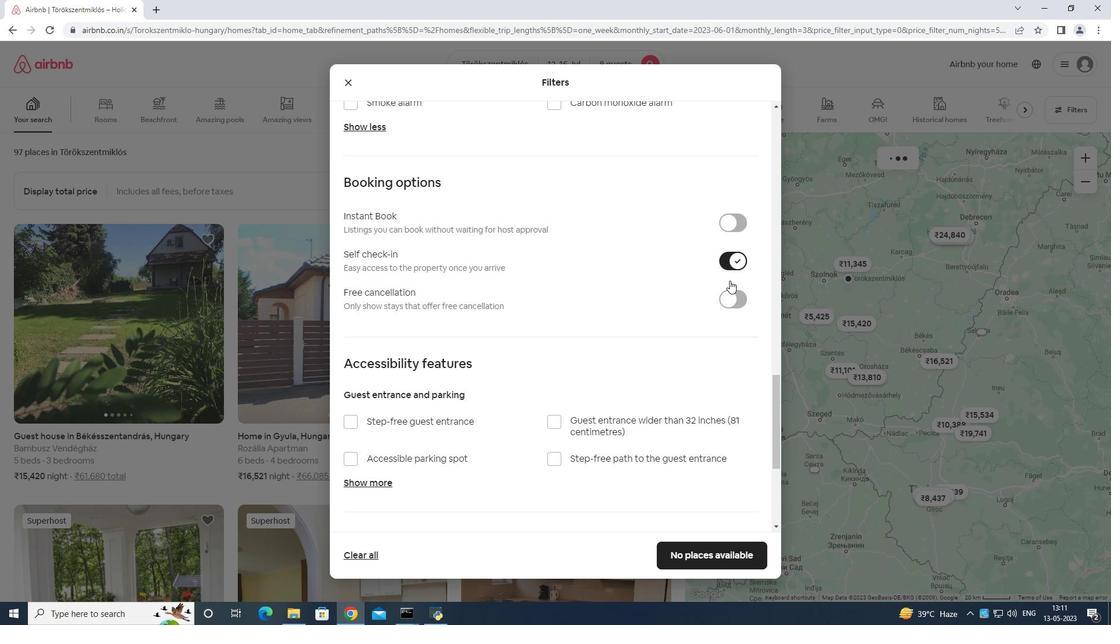 
Action: Mouse moved to (728, 295)
Screenshot: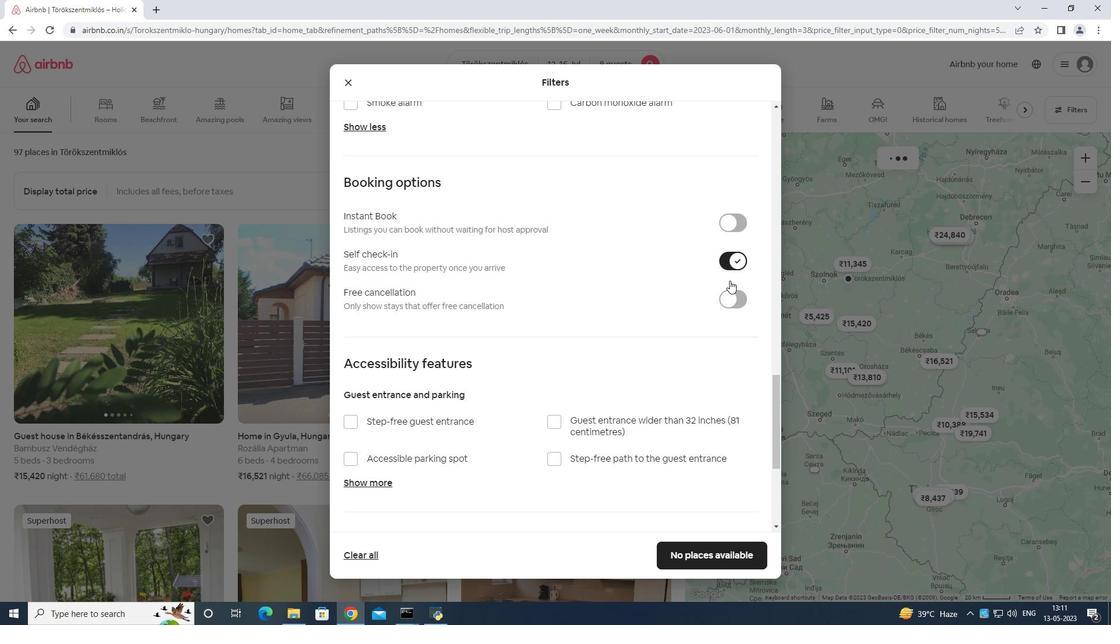 
Action: Mouse scrolled (728, 293) with delta (0, 0)
Screenshot: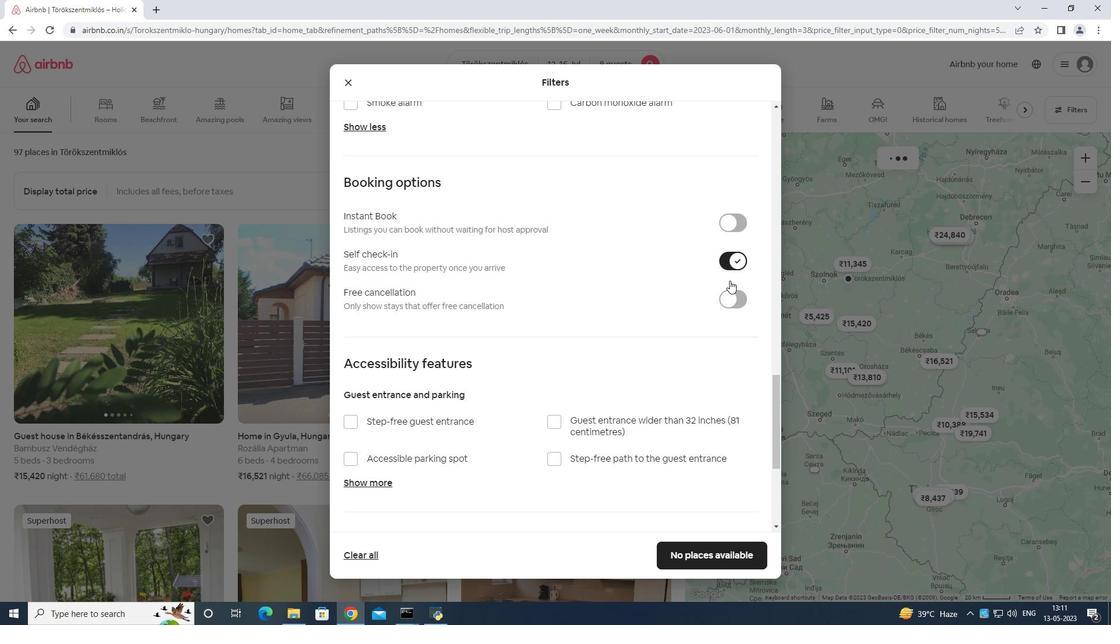 
Action: Mouse moved to (728, 295)
Screenshot: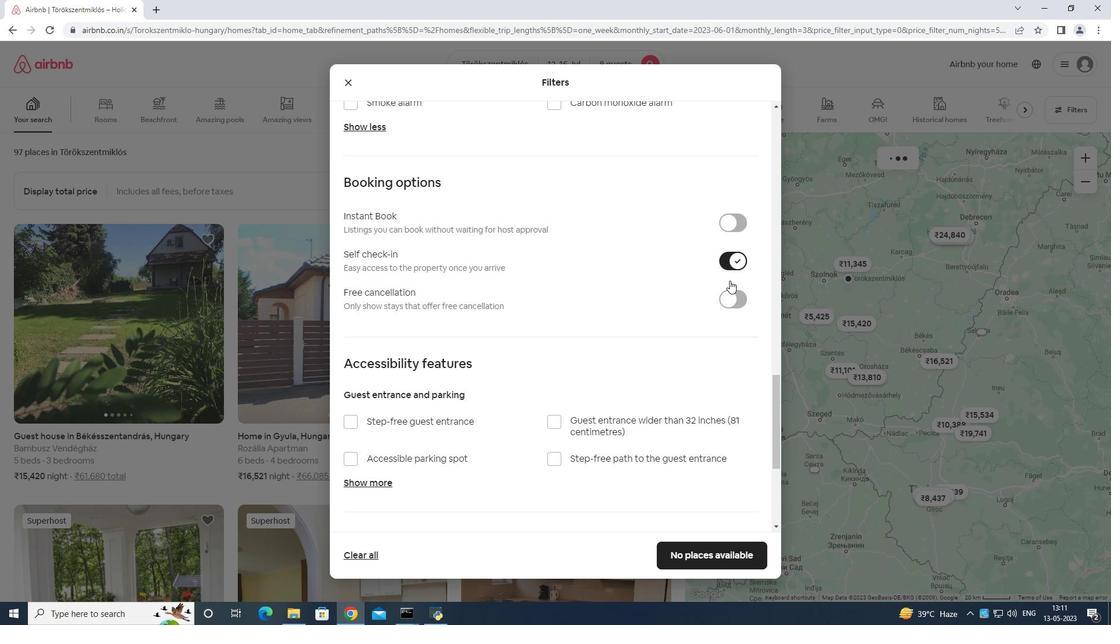 
Action: Mouse scrolled (728, 294) with delta (0, 0)
Screenshot: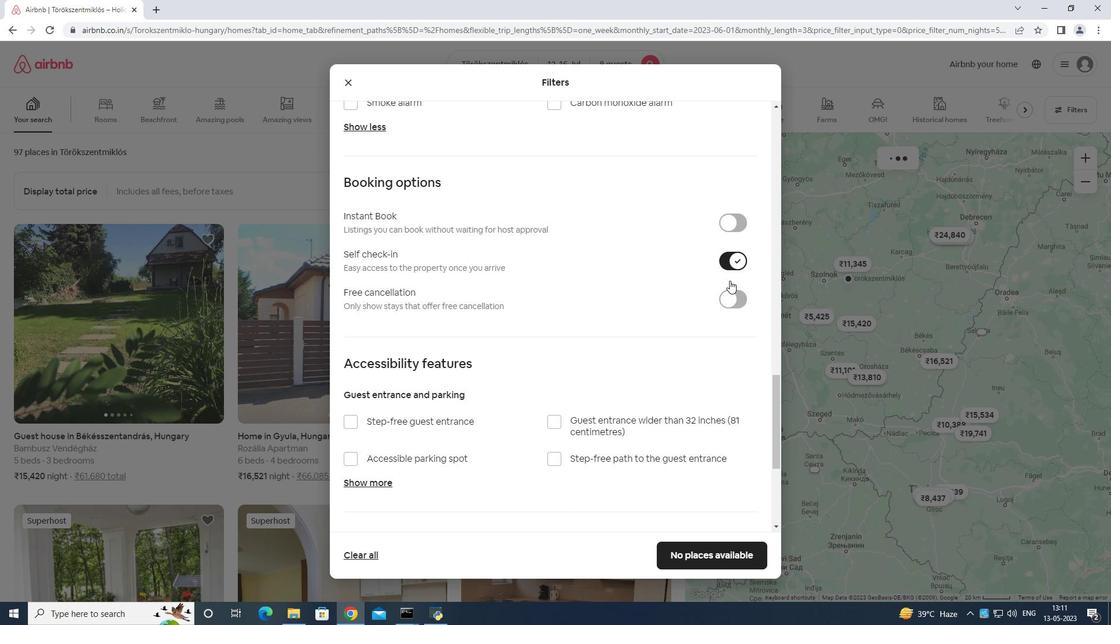 
Action: Mouse moved to (719, 305)
Screenshot: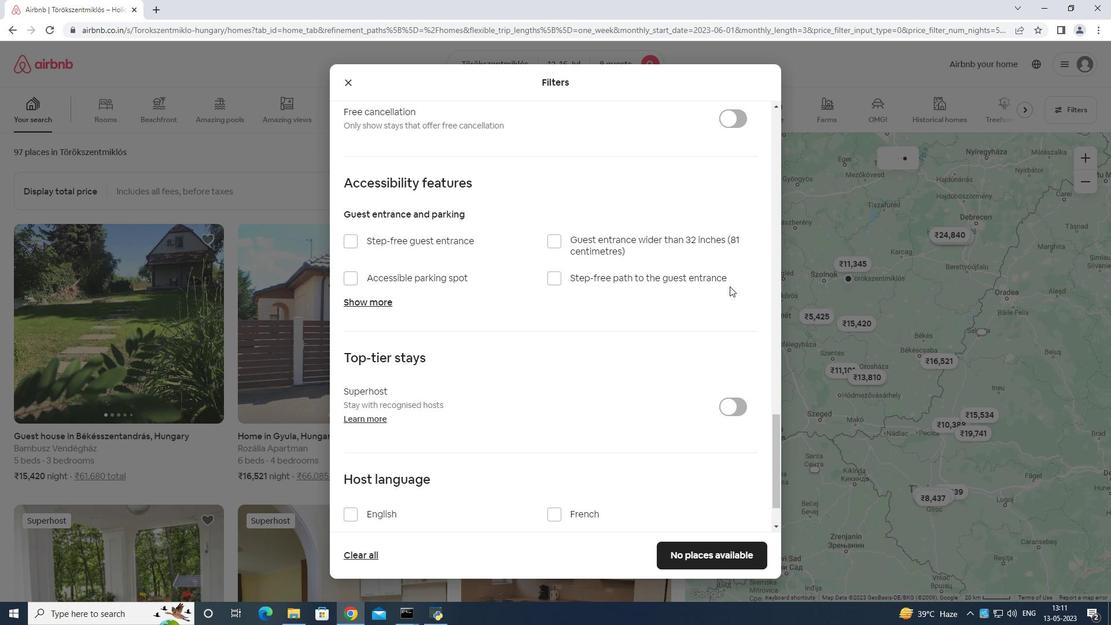 
Action: Mouse scrolled (721, 303) with delta (0, 0)
Screenshot: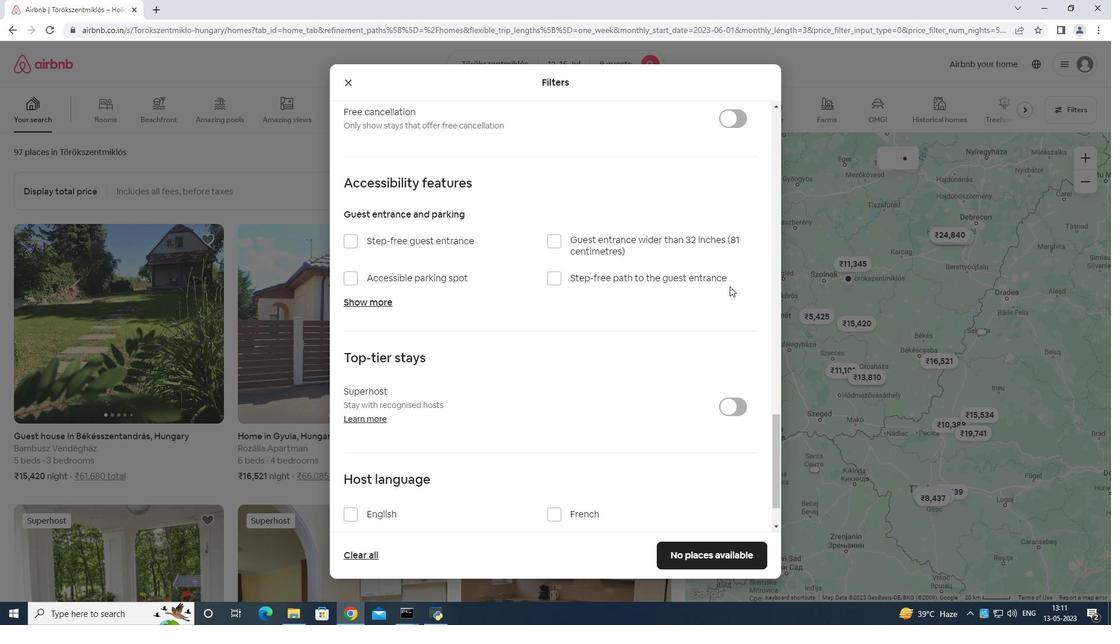 
Action: Mouse moved to (664, 333)
Screenshot: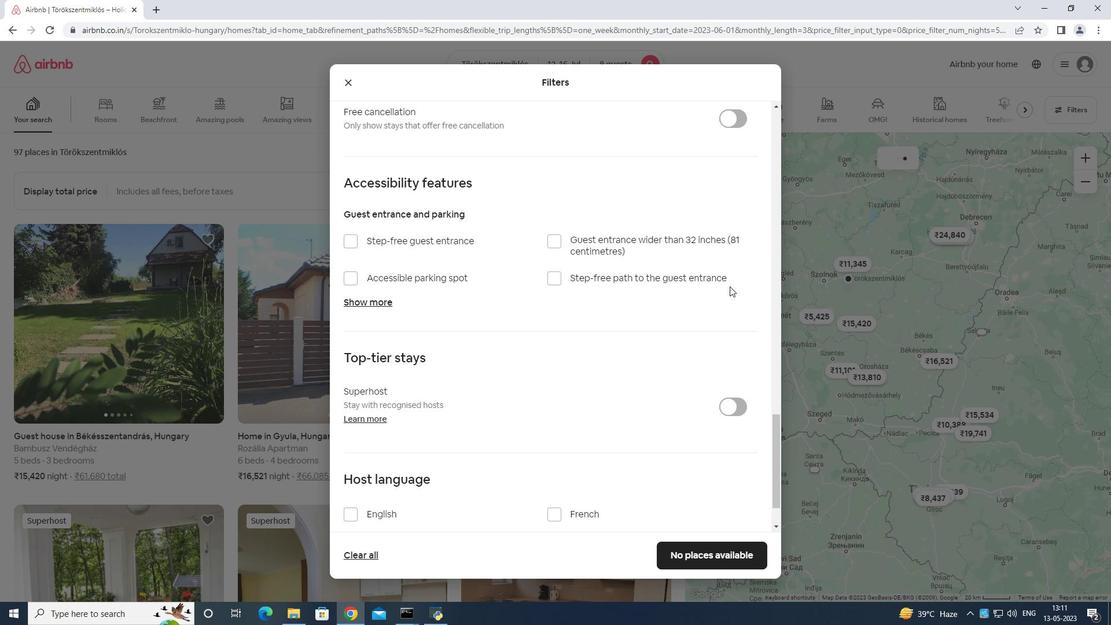 
Action: Mouse scrolled (715, 310) with delta (0, 0)
Screenshot: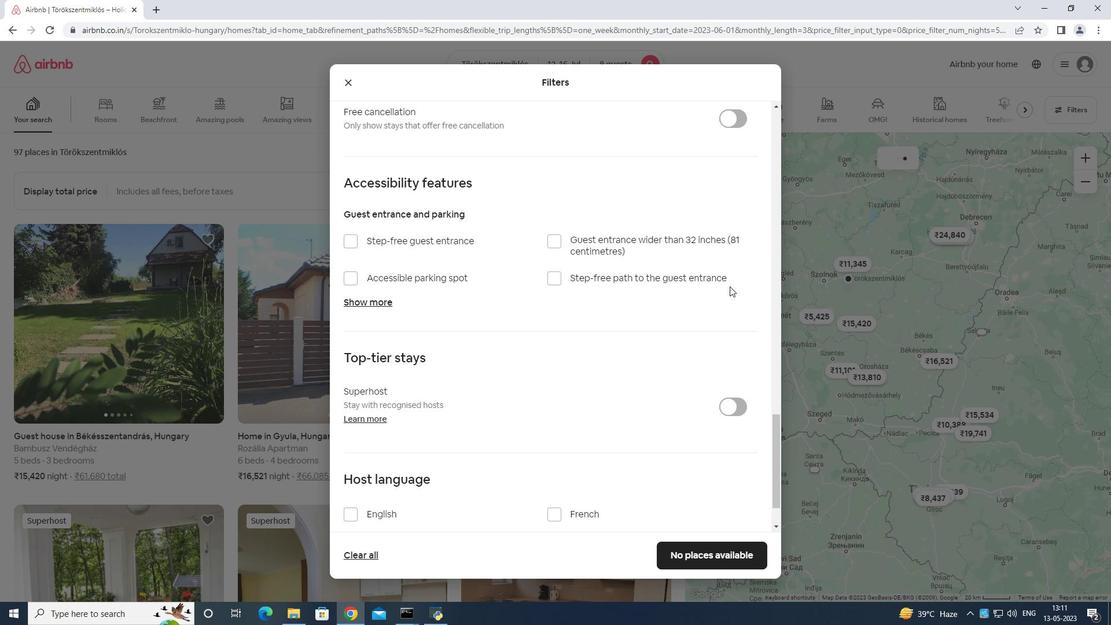 
Action: Mouse moved to (339, 453)
Screenshot: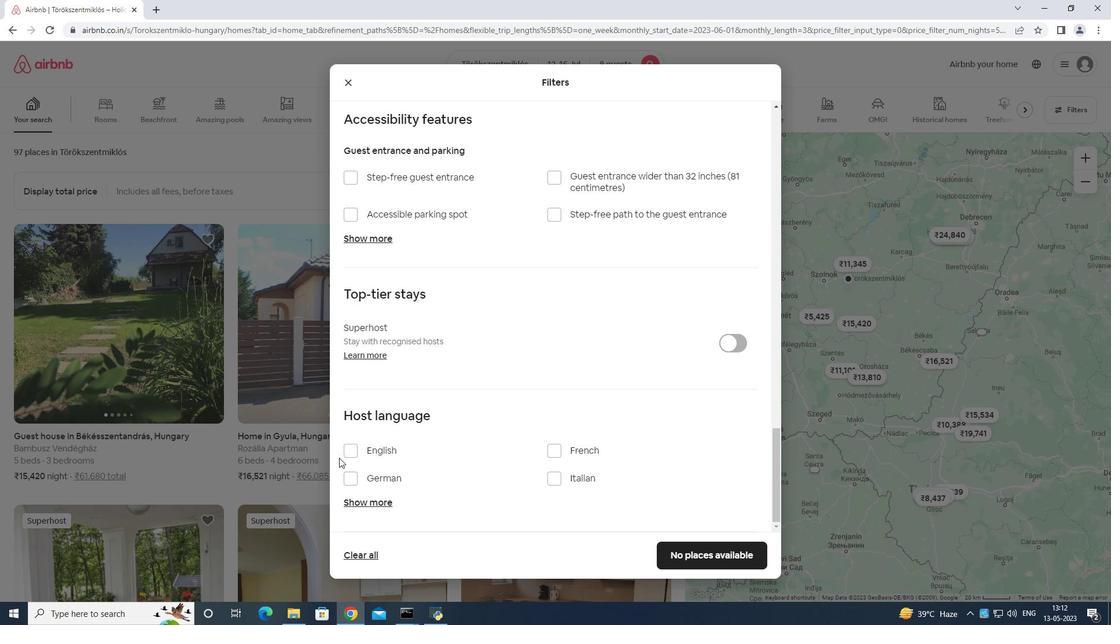
Action: Mouse pressed left at (339, 453)
Screenshot: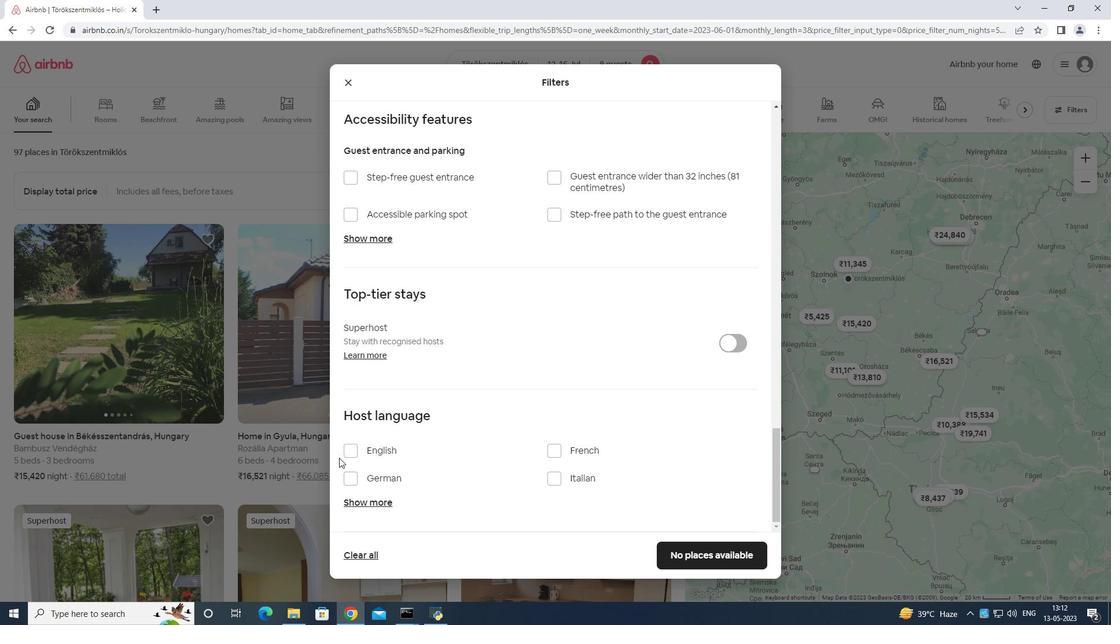 
Action: Mouse moved to (347, 449)
Screenshot: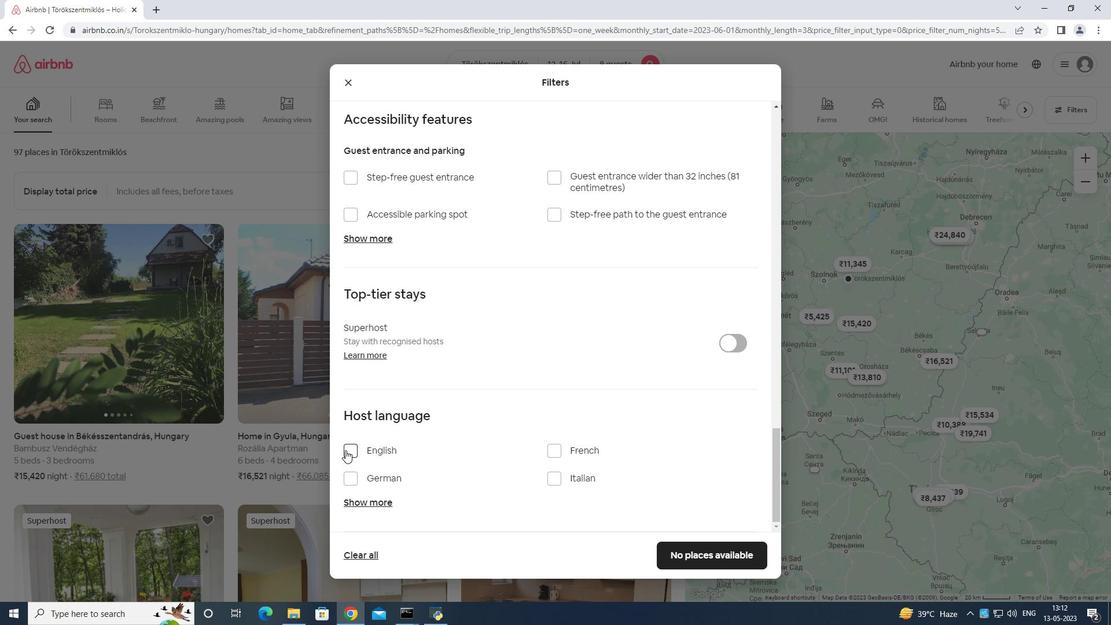 
Action: Mouse pressed left at (347, 449)
Screenshot: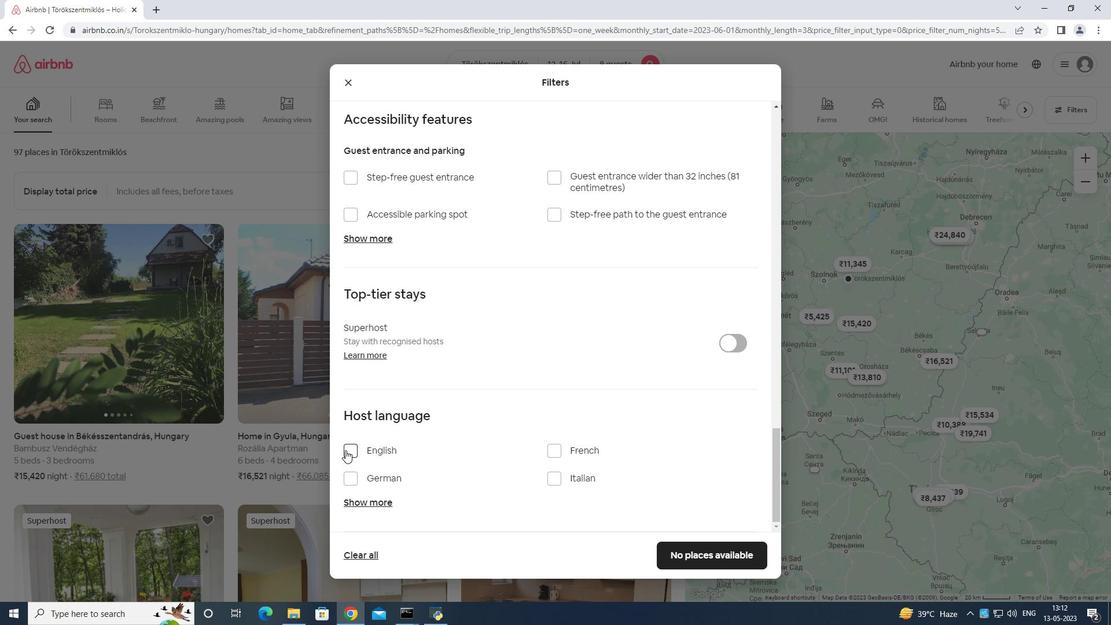 
Action: Mouse moved to (693, 546)
Screenshot: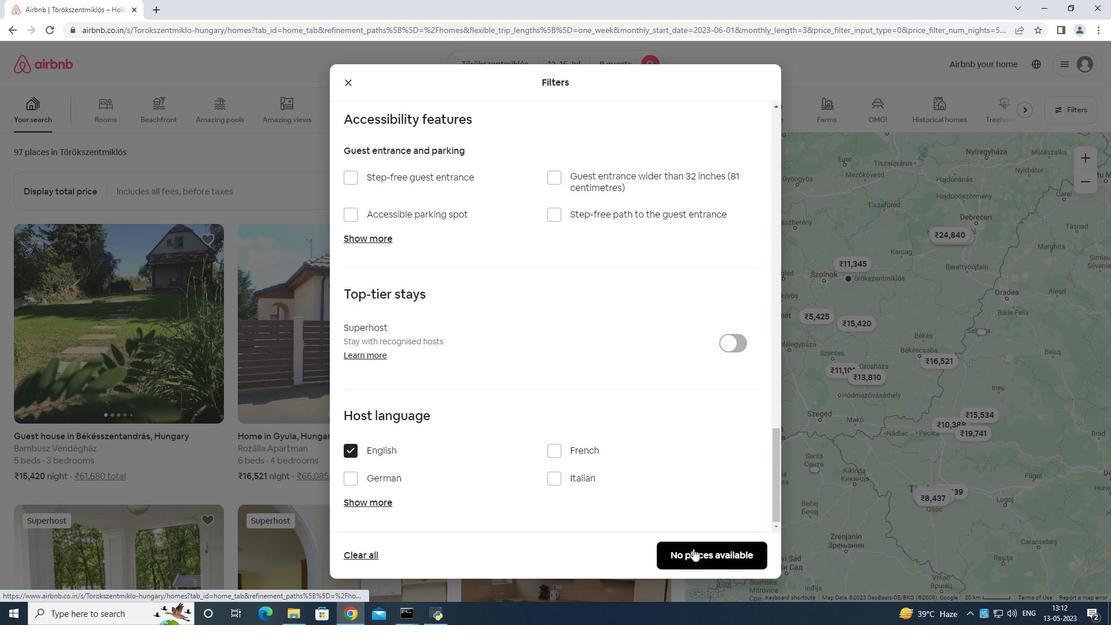 
Action: Mouse pressed left at (693, 546)
Screenshot: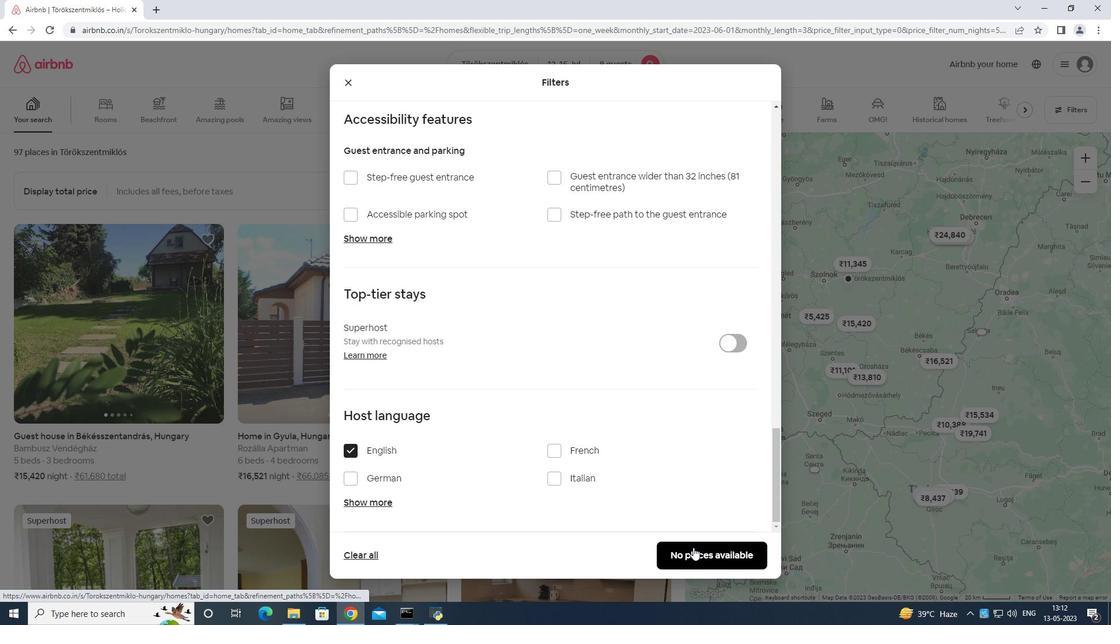 
